 Task: Find connections with filter location Pingliang with filter topic #hr with filter profile language German with filter current company Zepo Commerce Technologies with filter school Guru Nanak Dev University, Amritsar with filter industry Human Resources Services with filter service category Project Management with filter keywords title CEO
Action: Mouse moved to (190, 284)
Screenshot: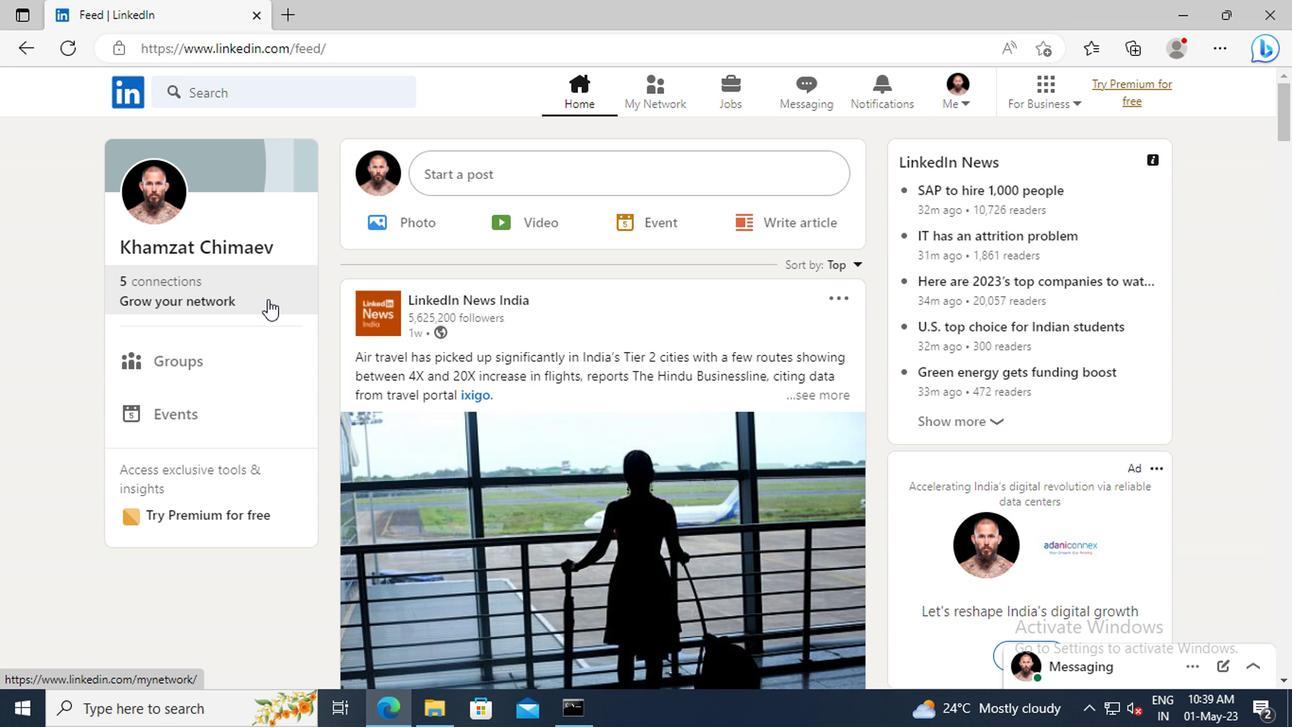 
Action: Mouse pressed left at (190, 284)
Screenshot: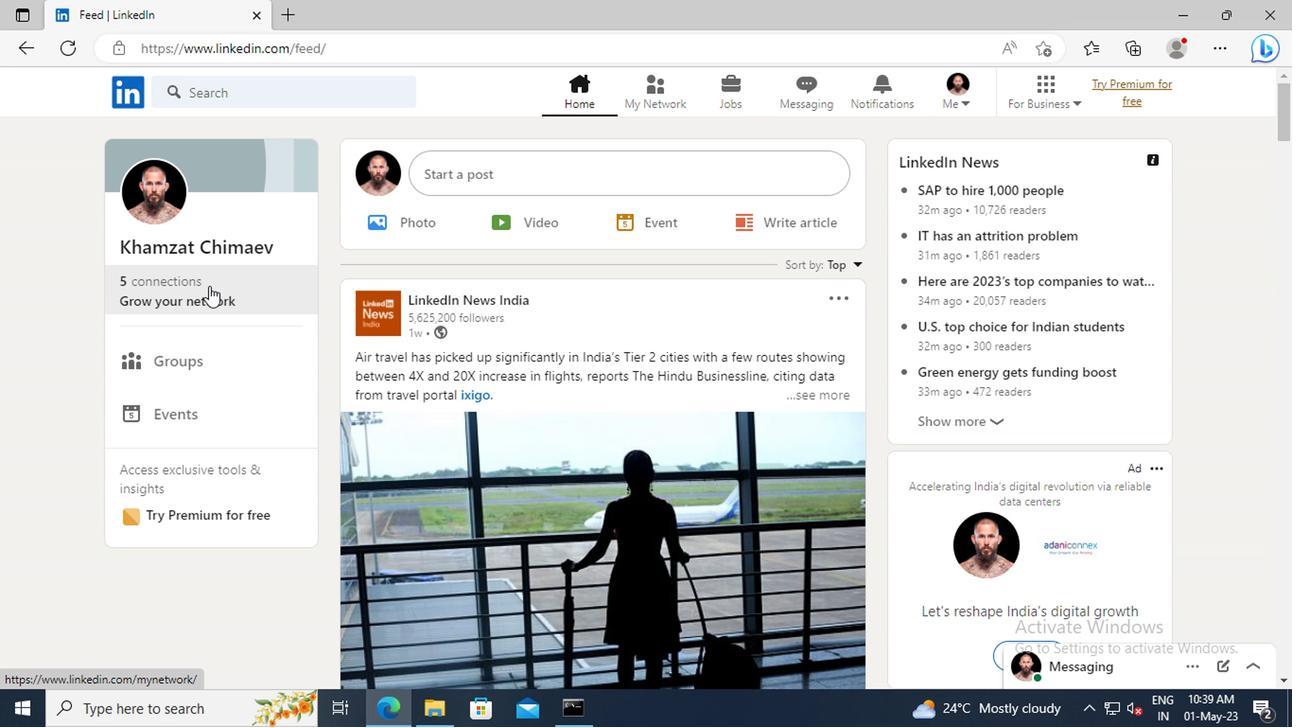 
Action: Mouse moved to (190, 201)
Screenshot: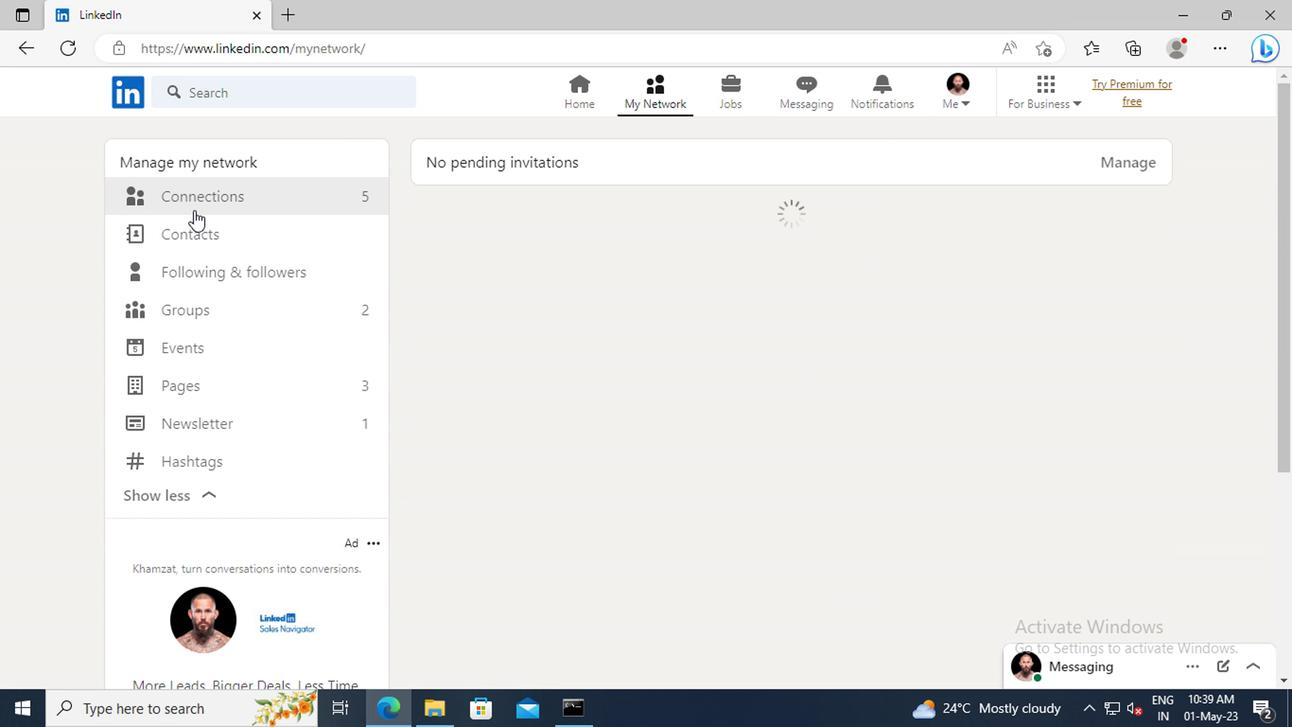 
Action: Mouse pressed left at (190, 201)
Screenshot: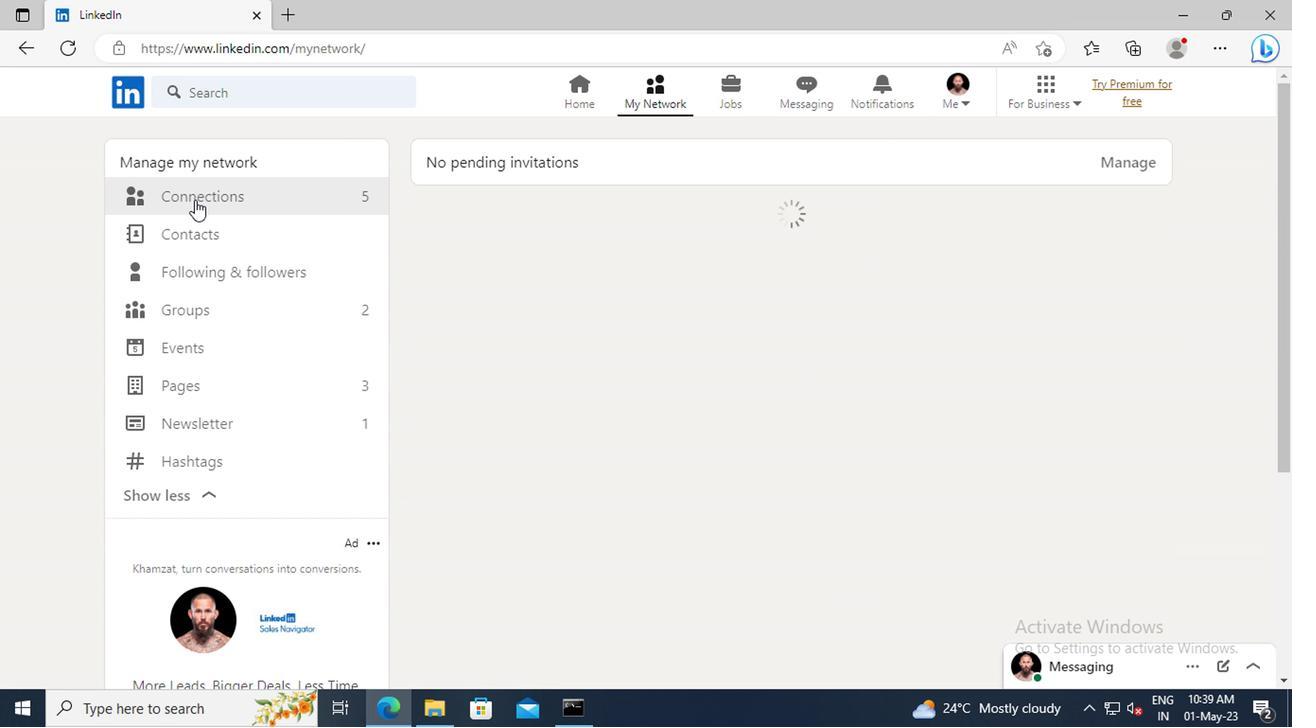 
Action: Mouse moved to (760, 203)
Screenshot: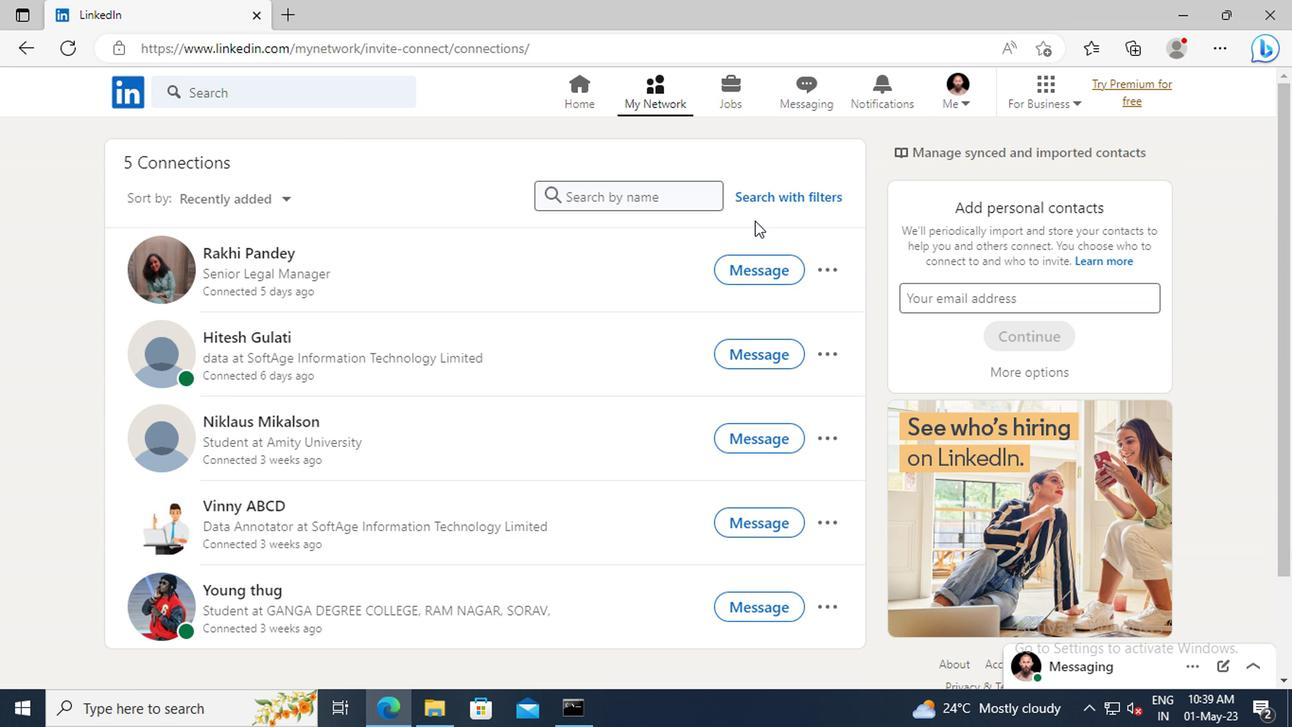 
Action: Mouse pressed left at (760, 203)
Screenshot: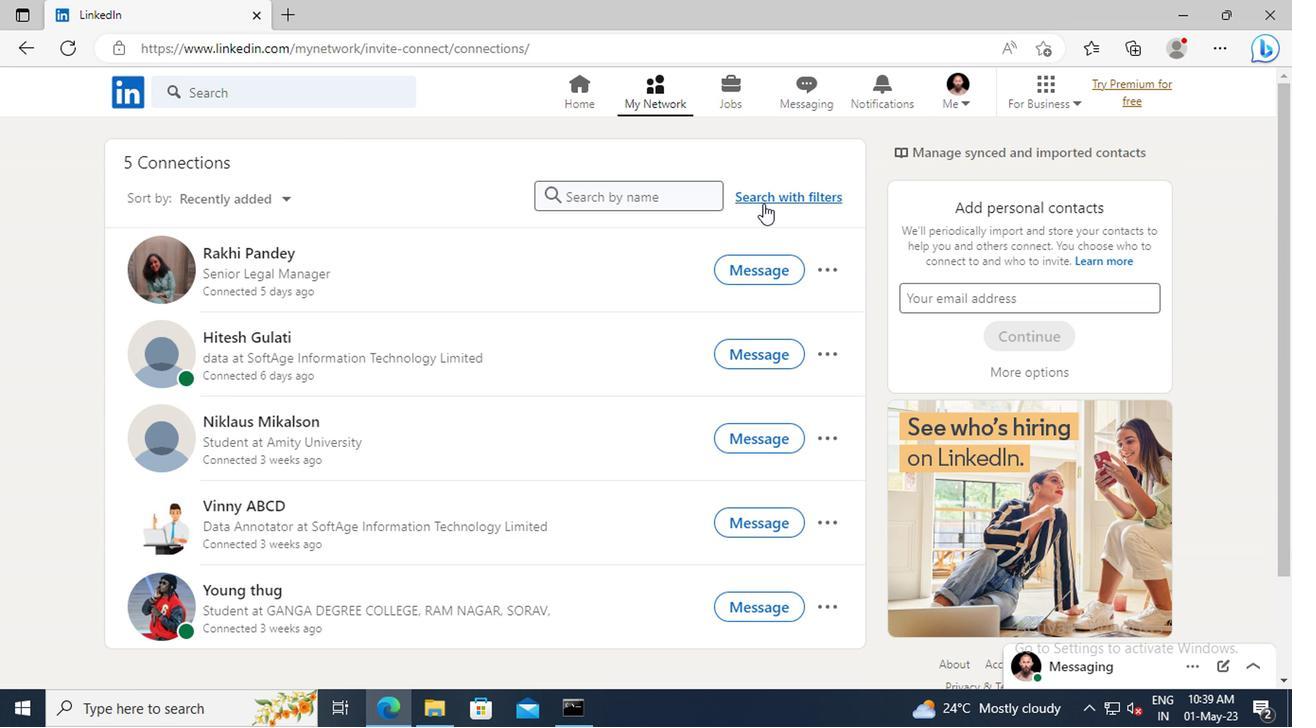 
Action: Mouse moved to (702, 144)
Screenshot: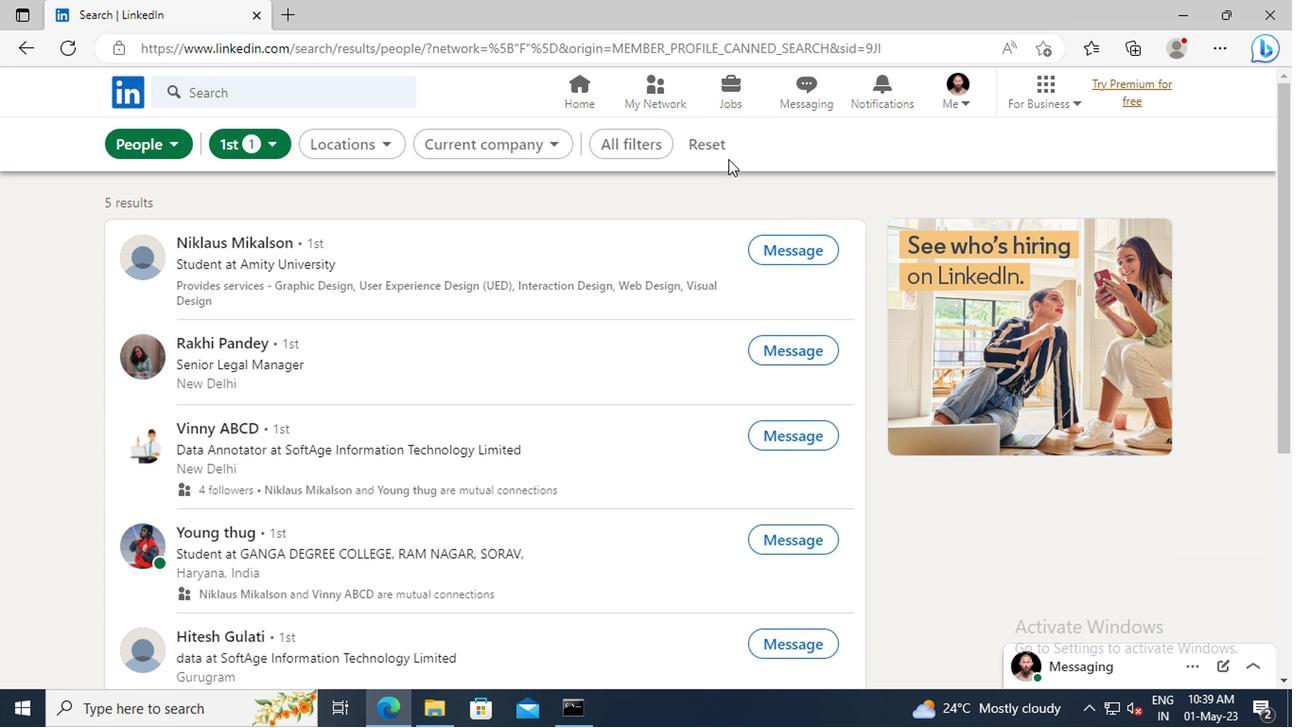 
Action: Mouse pressed left at (702, 144)
Screenshot: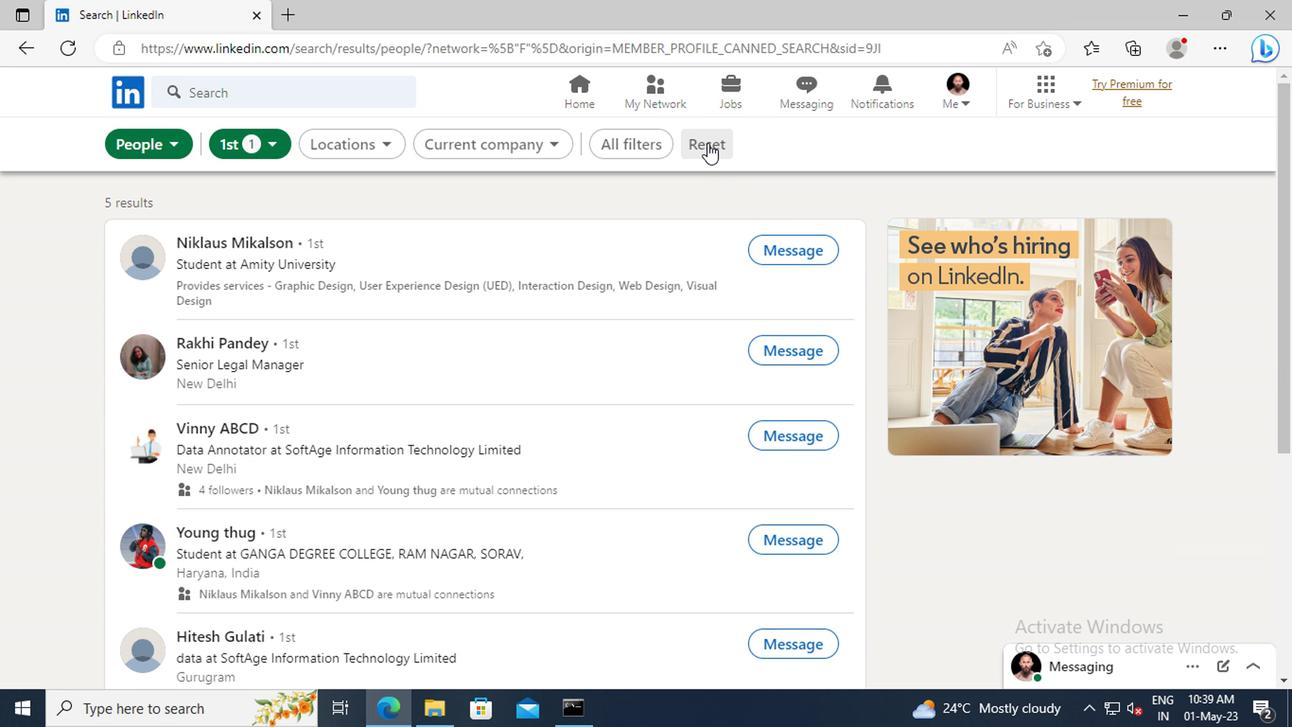 
Action: Mouse moved to (665, 141)
Screenshot: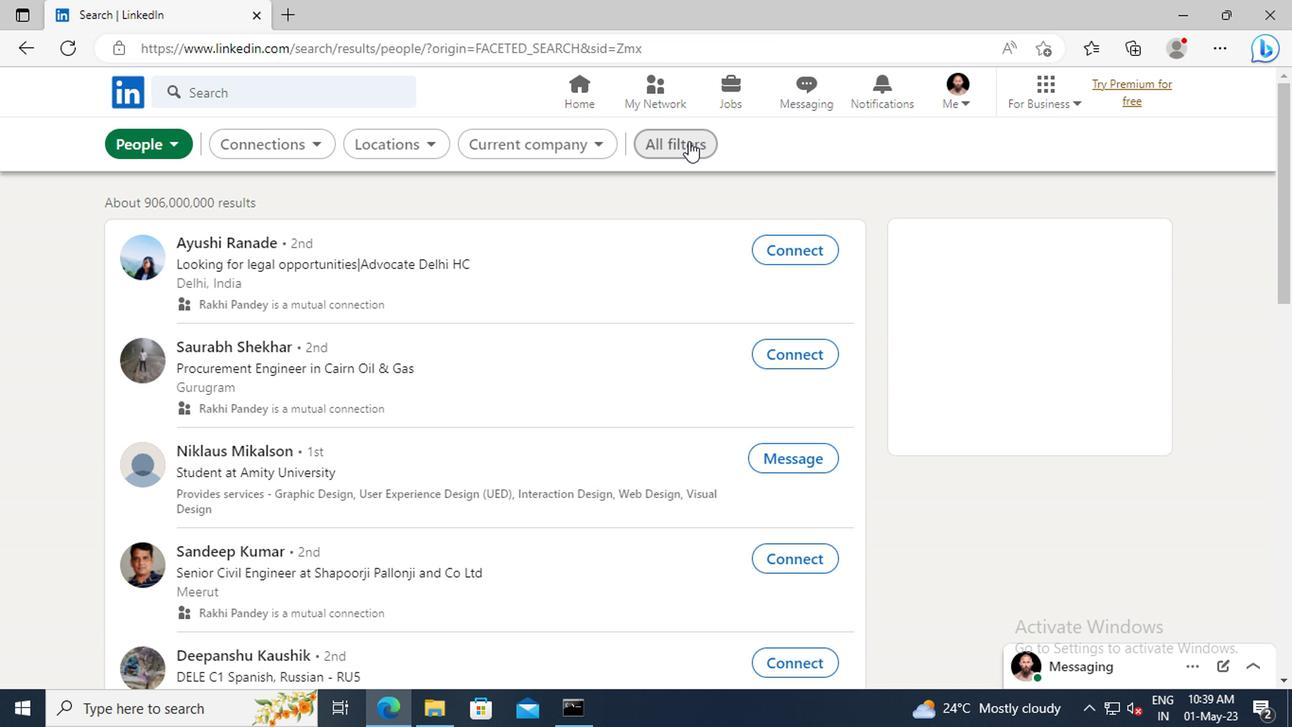 
Action: Mouse pressed left at (665, 141)
Screenshot: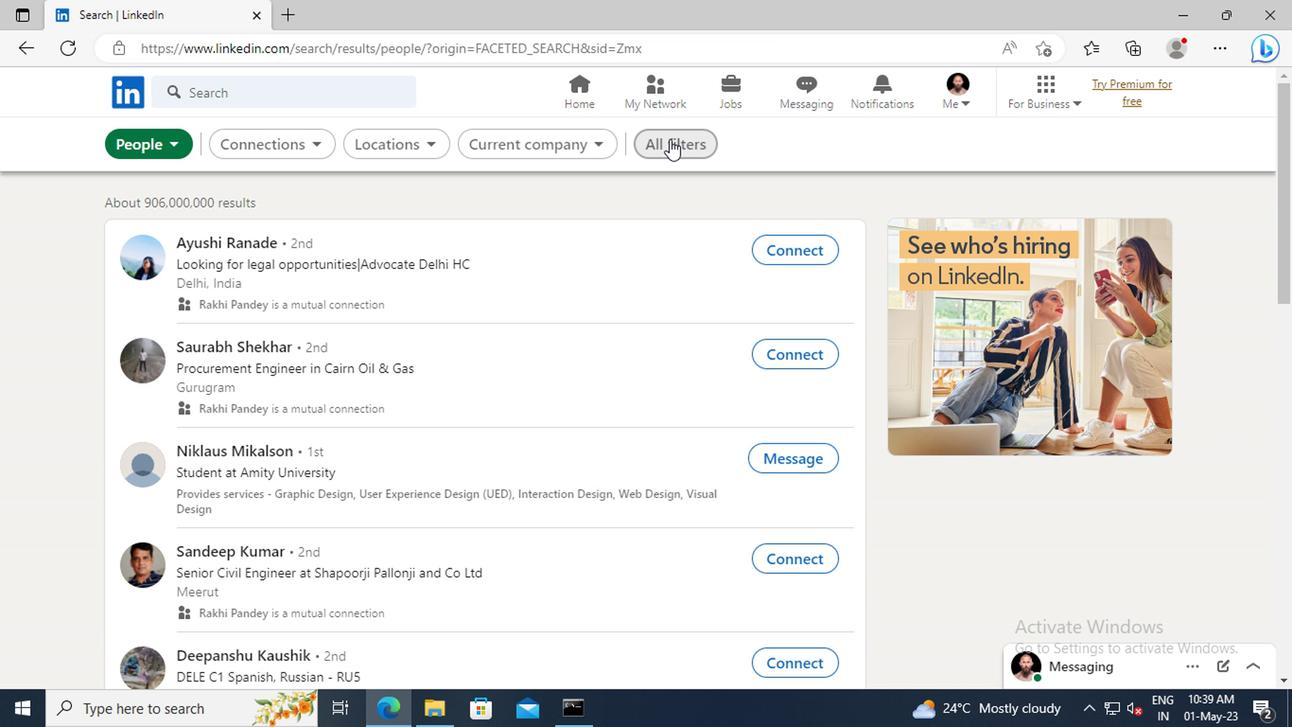 
Action: Mouse moved to (1064, 304)
Screenshot: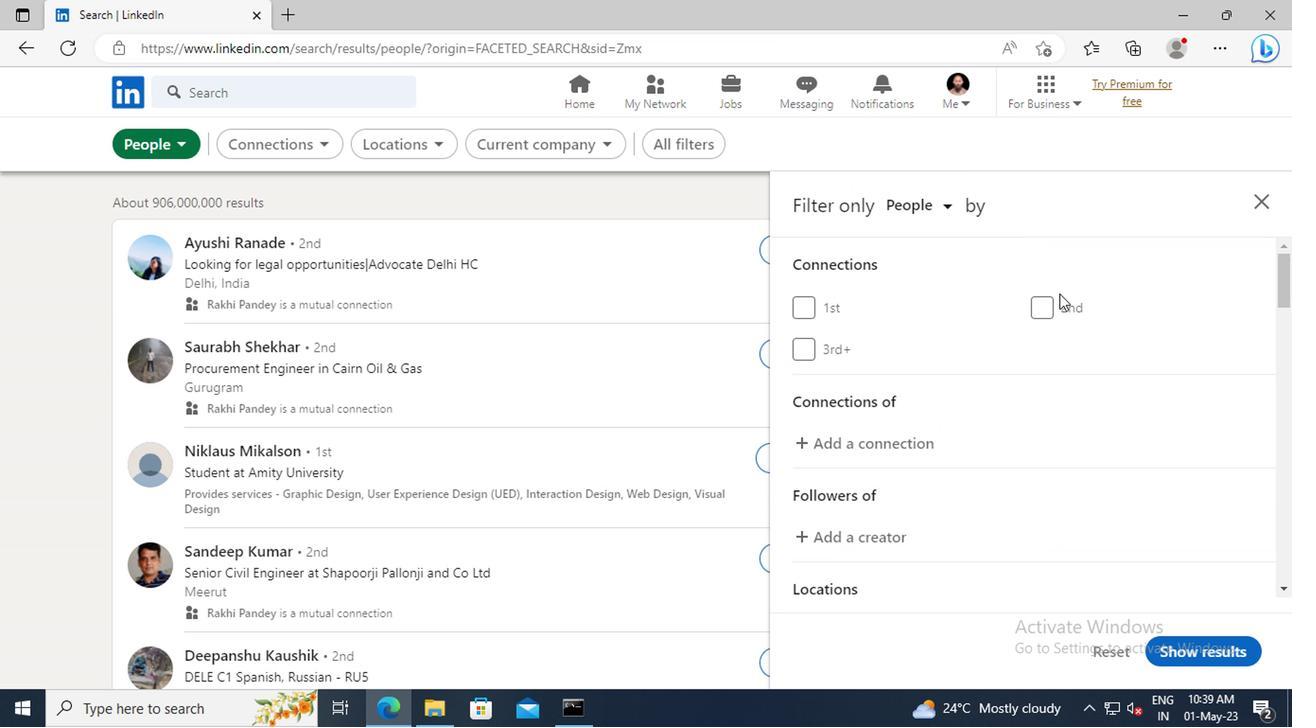 
Action: Mouse scrolled (1064, 303) with delta (0, 0)
Screenshot: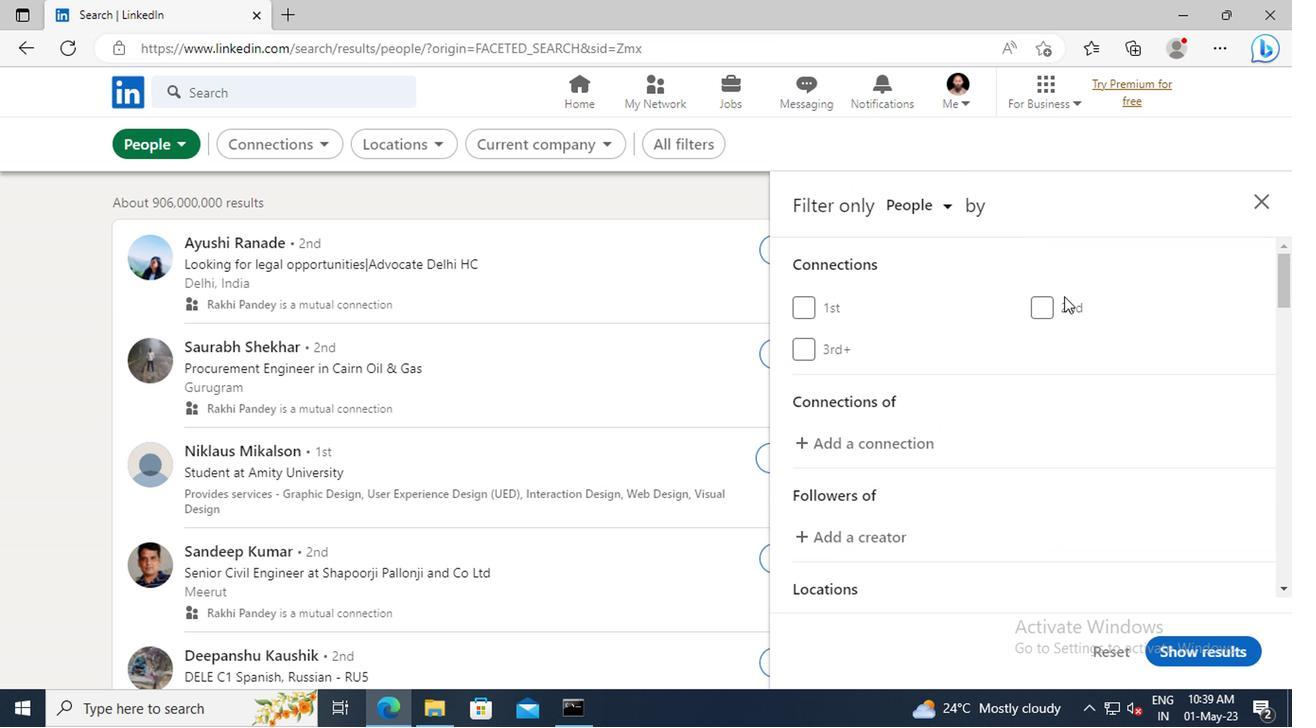 
Action: Mouse scrolled (1064, 303) with delta (0, 0)
Screenshot: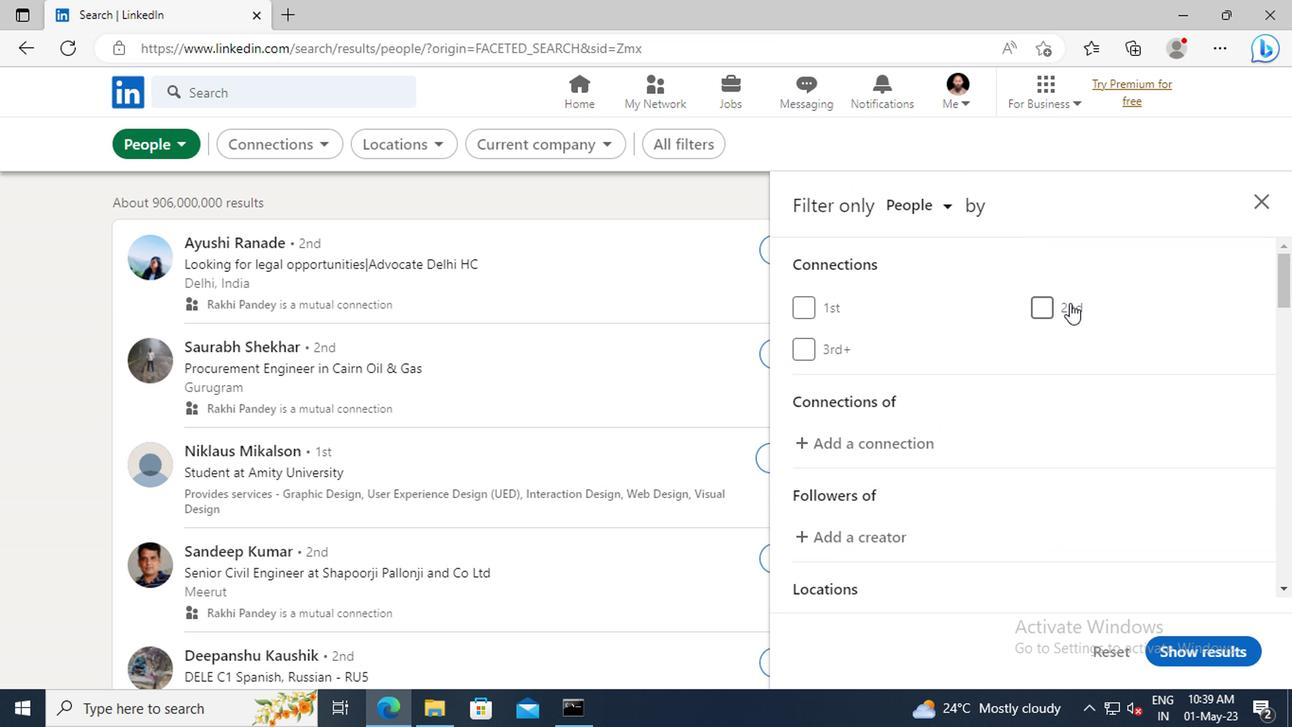 
Action: Mouse scrolled (1064, 303) with delta (0, 0)
Screenshot: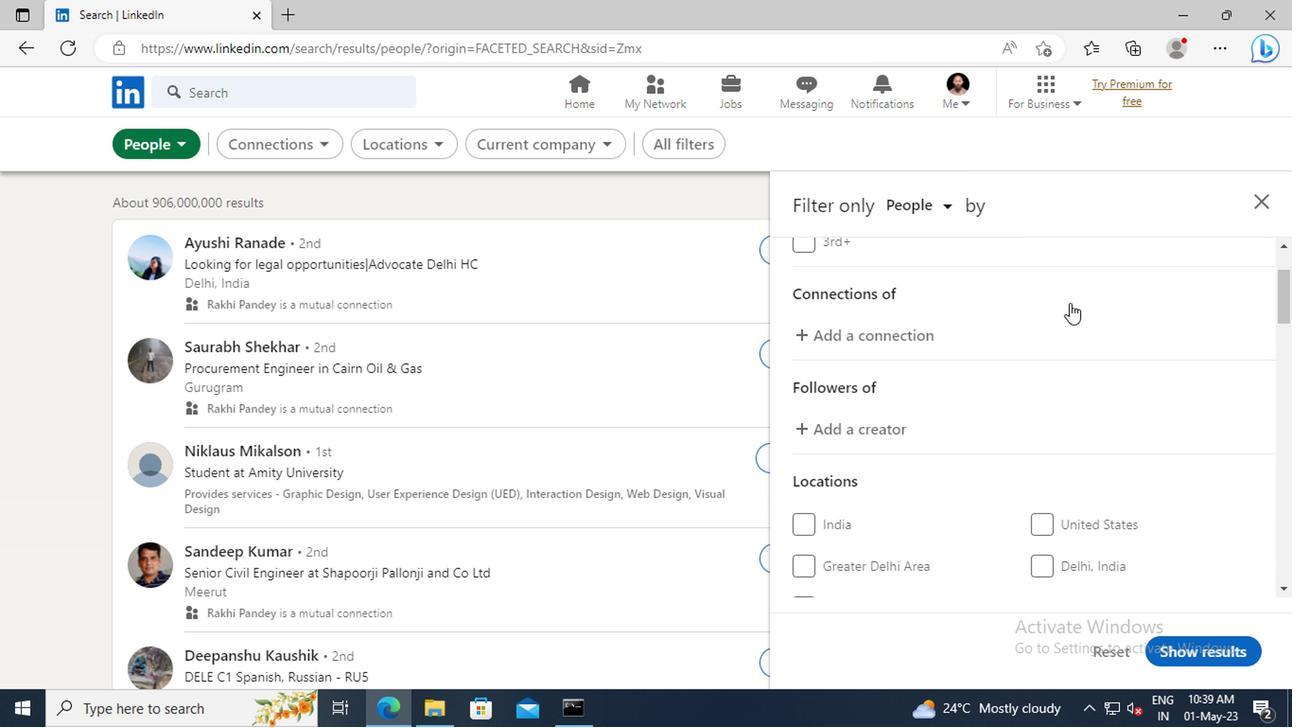 
Action: Mouse scrolled (1064, 303) with delta (0, 0)
Screenshot: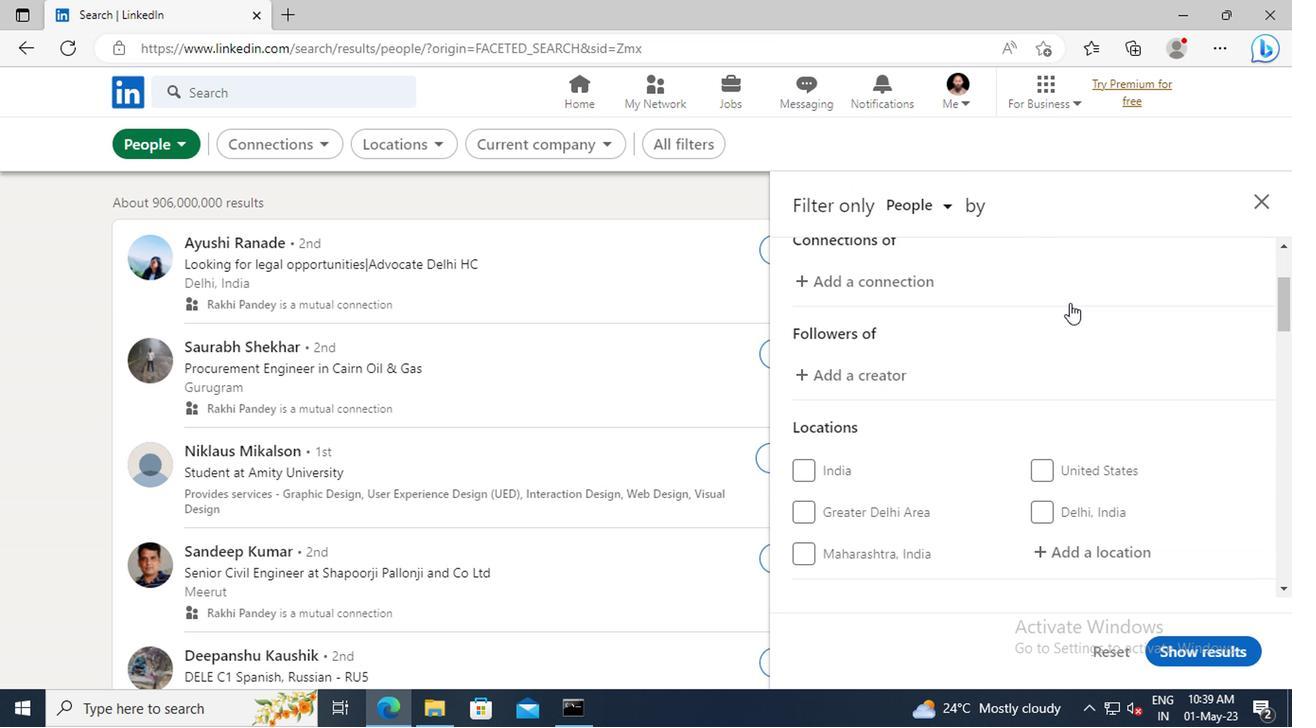 
Action: Mouse scrolled (1064, 303) with delta (0, 0)
Screenshot: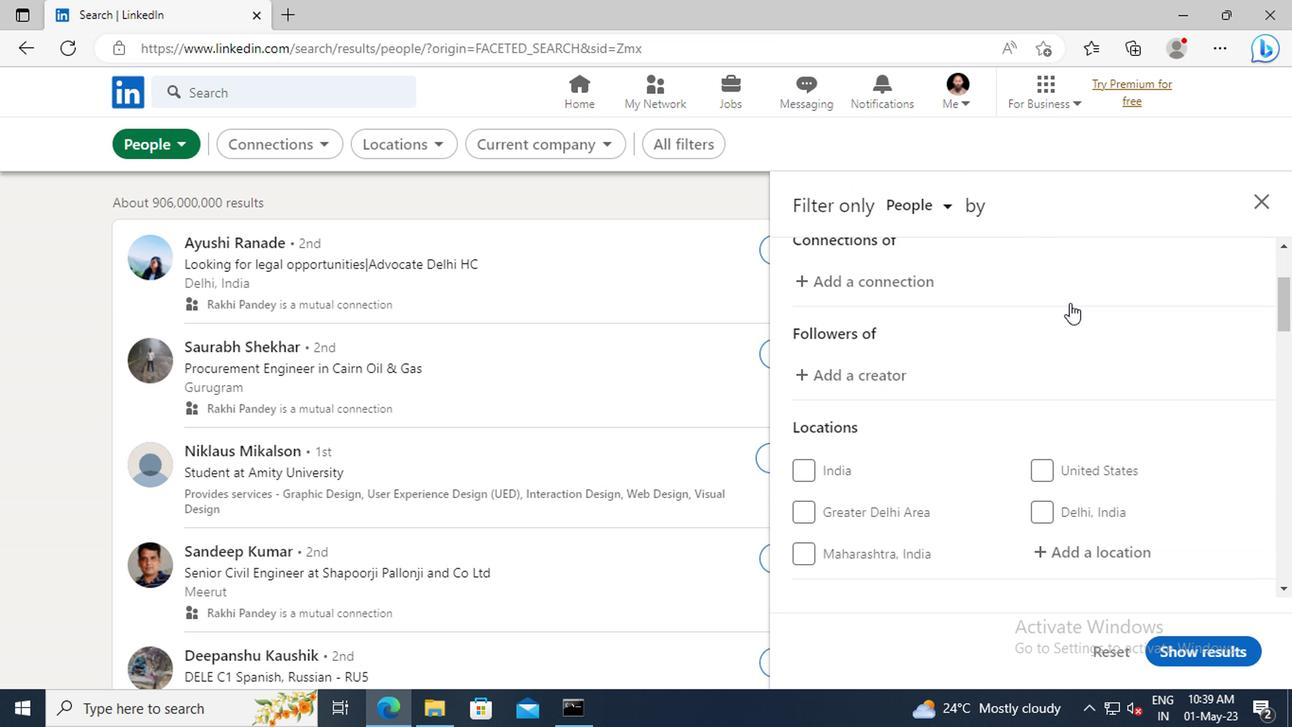 
Action: Mouse scrolled (1064, 303) with delta (0, 0)
Screenshot: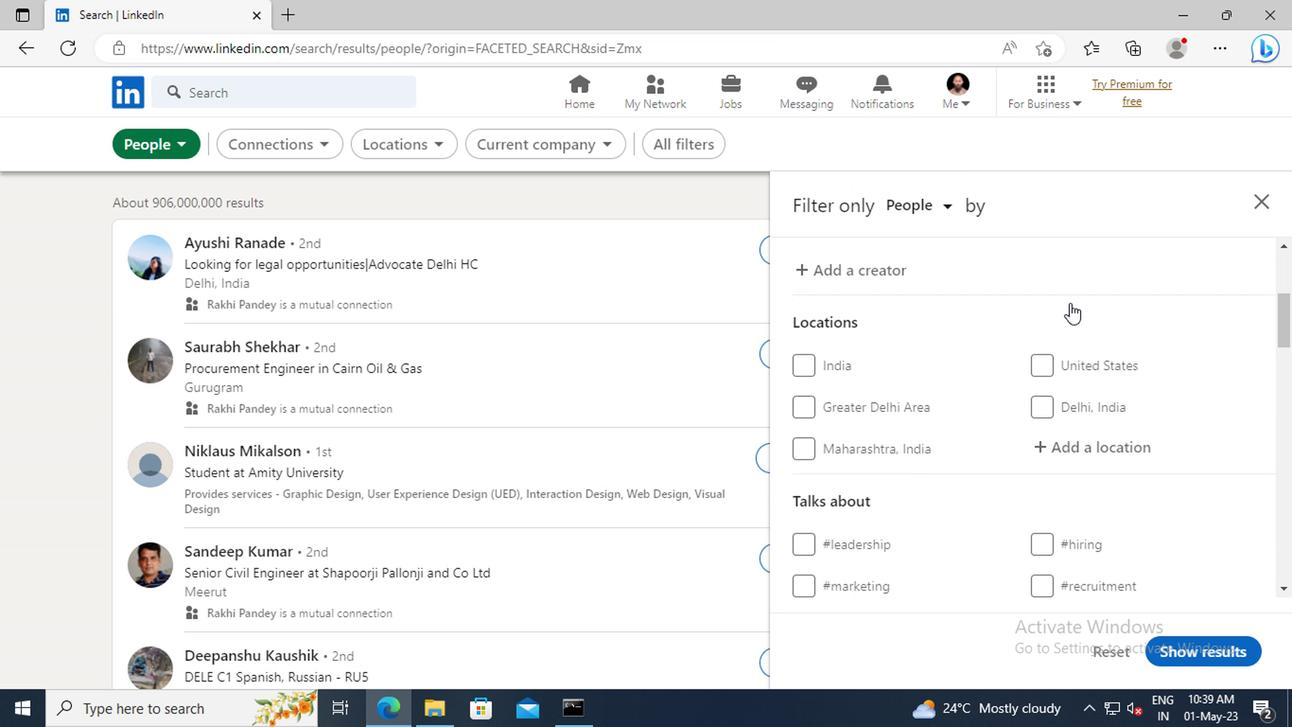 
Action: Mouse moved to (1064, 387)
Screenshot: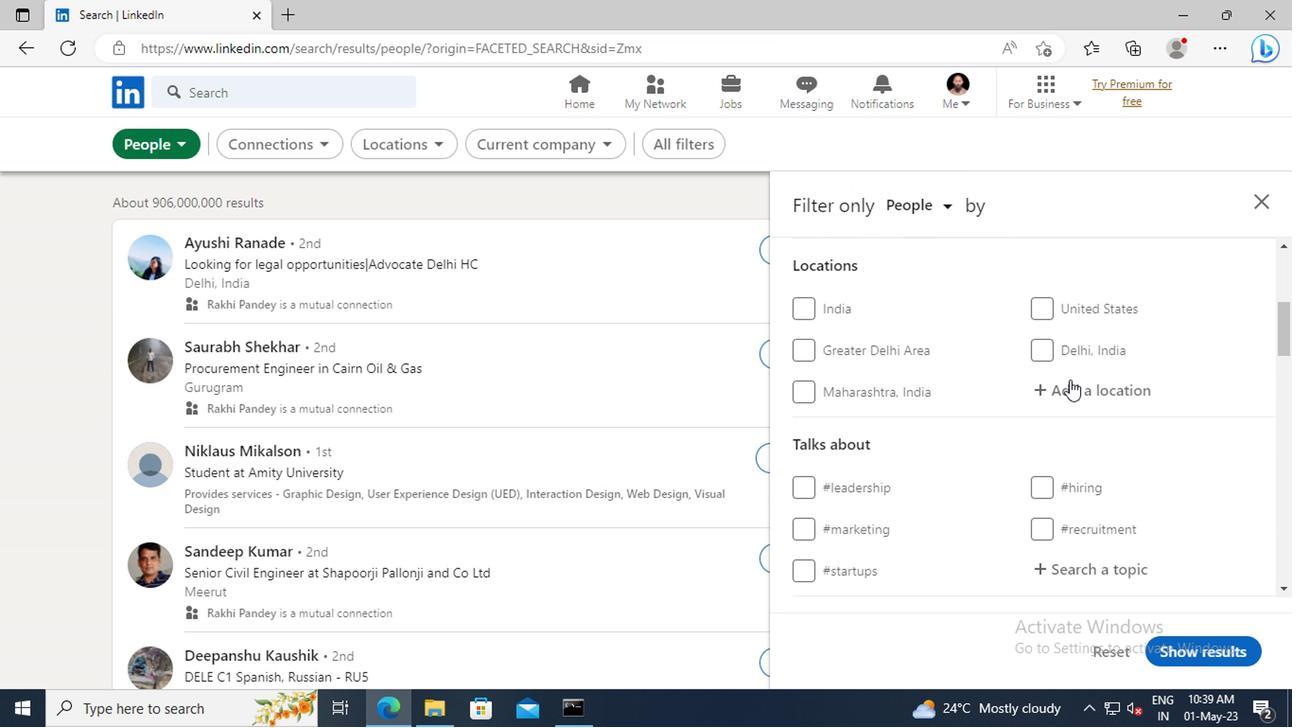 
Action: Mouse pressed left at (1064, 387)
Screenshot: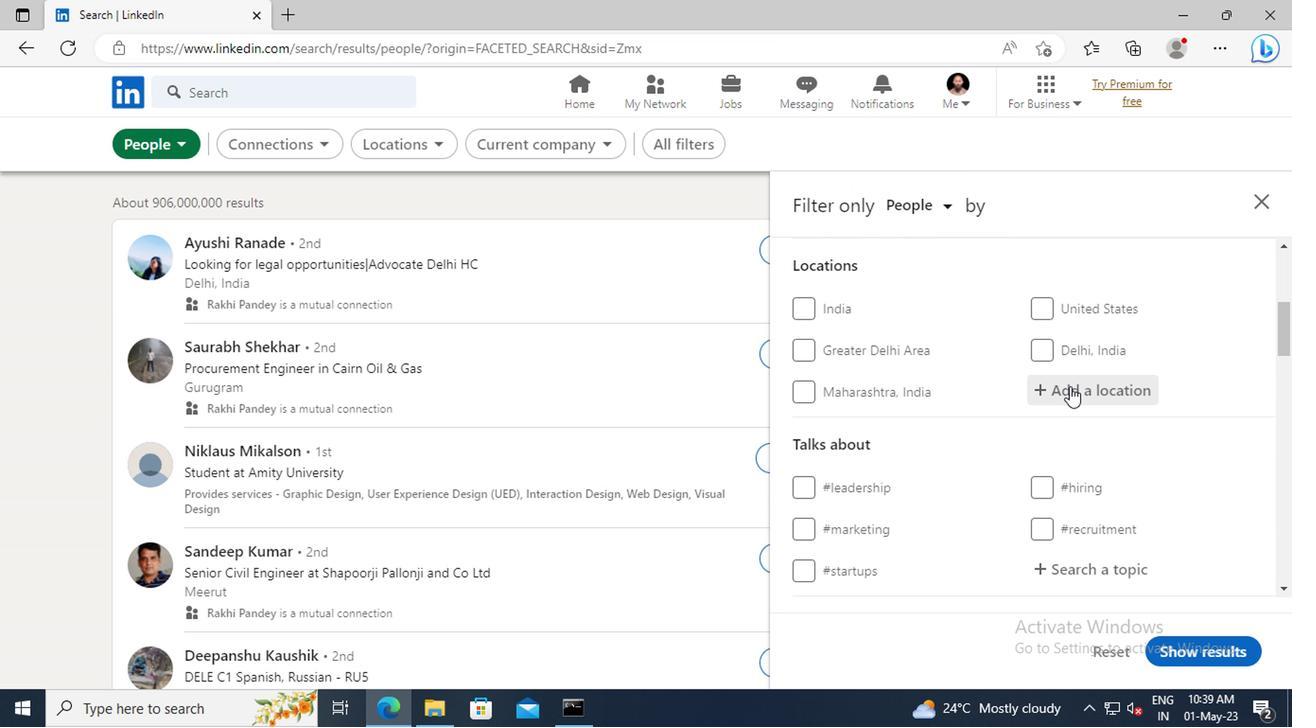 
Action: Key pressed <Key.shift>PINGLIANG
Screenshot: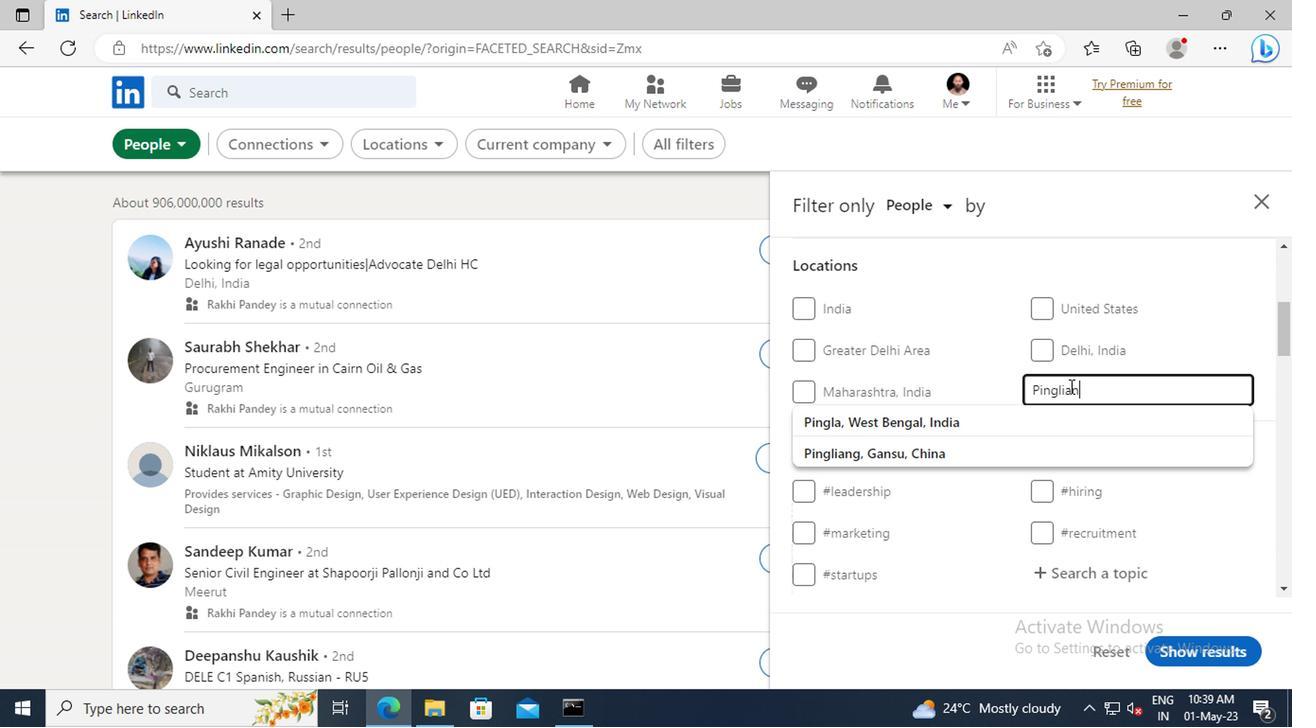 
Action: Mouse moved to (1061, 420)
Screenshot: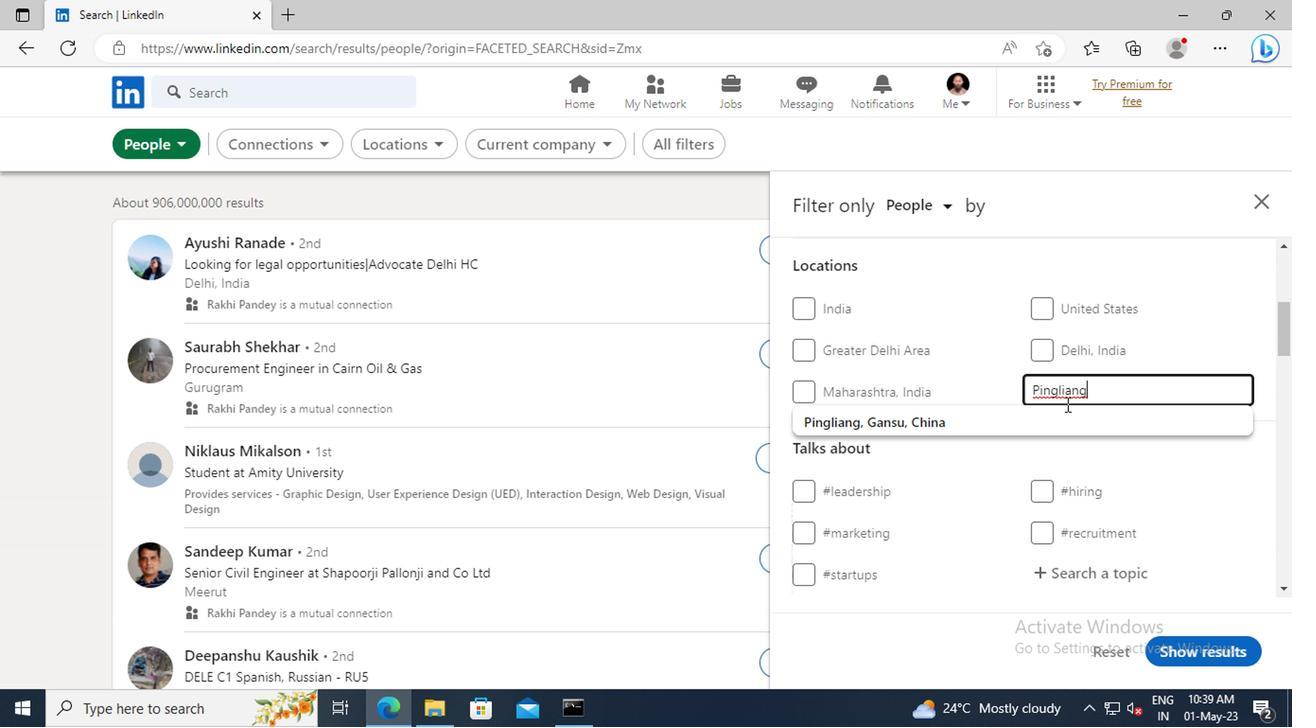 
Action: Mouse pressed left at (1061, 420)
Screenshot: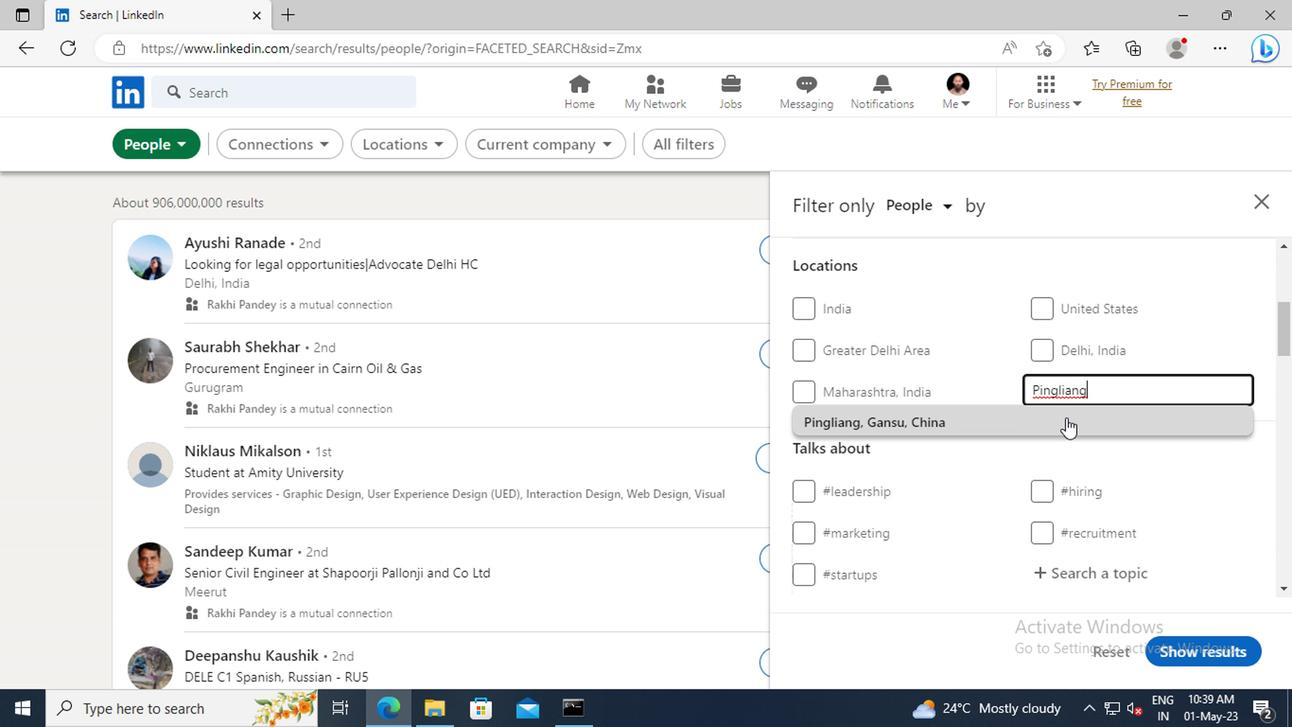 
Action: Mouse scrolled (1061, 419) with delta (0, 0)
Screenshot: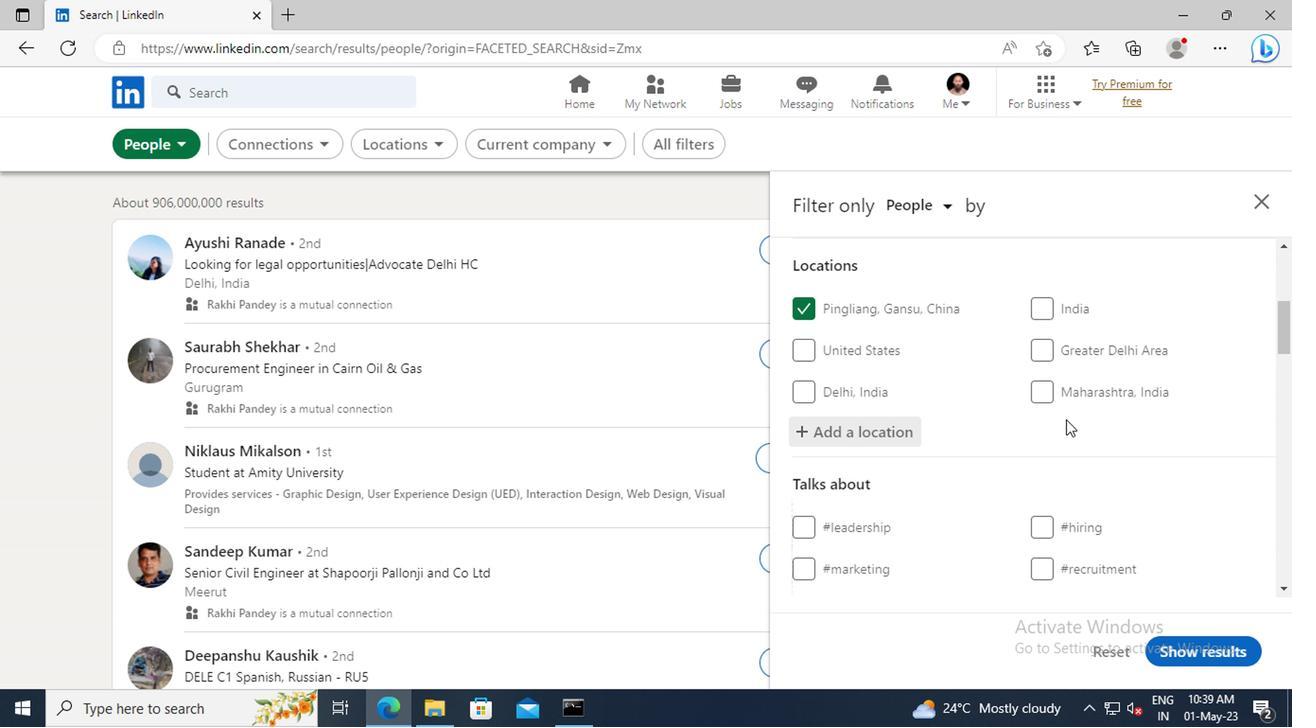 
Action: Mouse scrolled (1061, 419) with delta (0, 0)
Screenshot: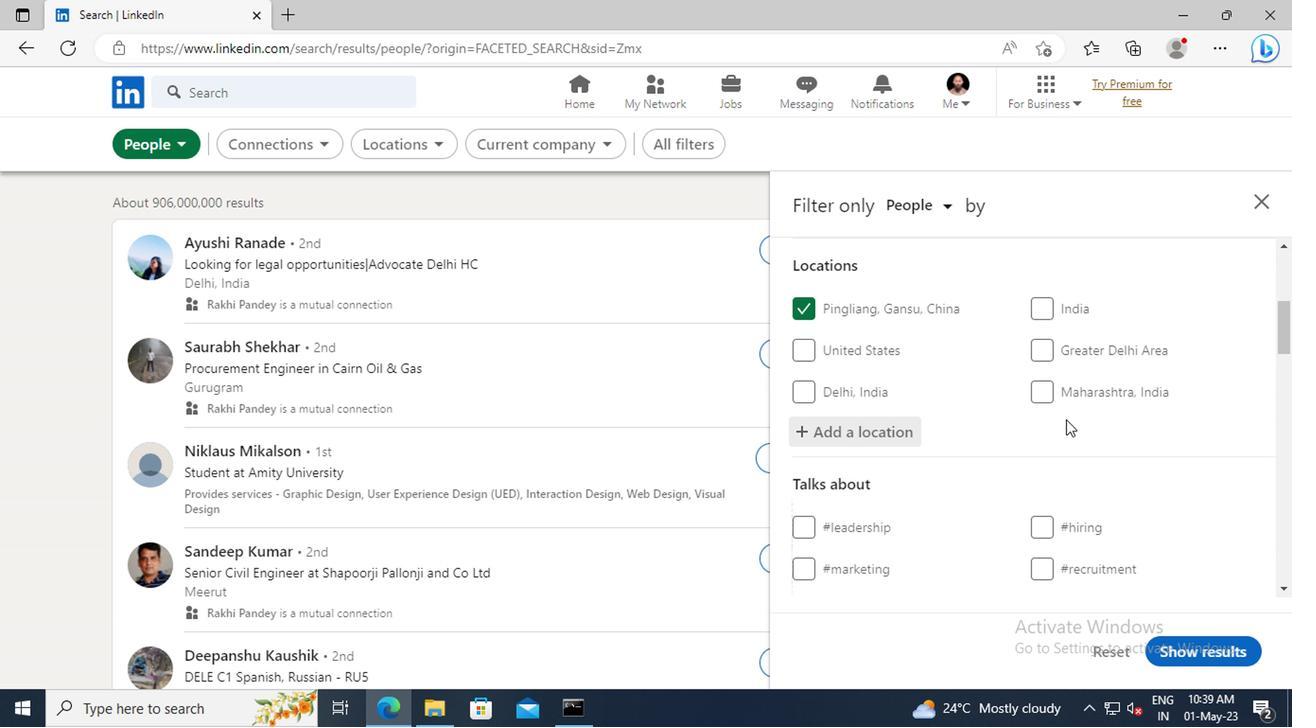 
Action: Mouse scrolled (1061, 419) with delta (0, 0)
Screenshot: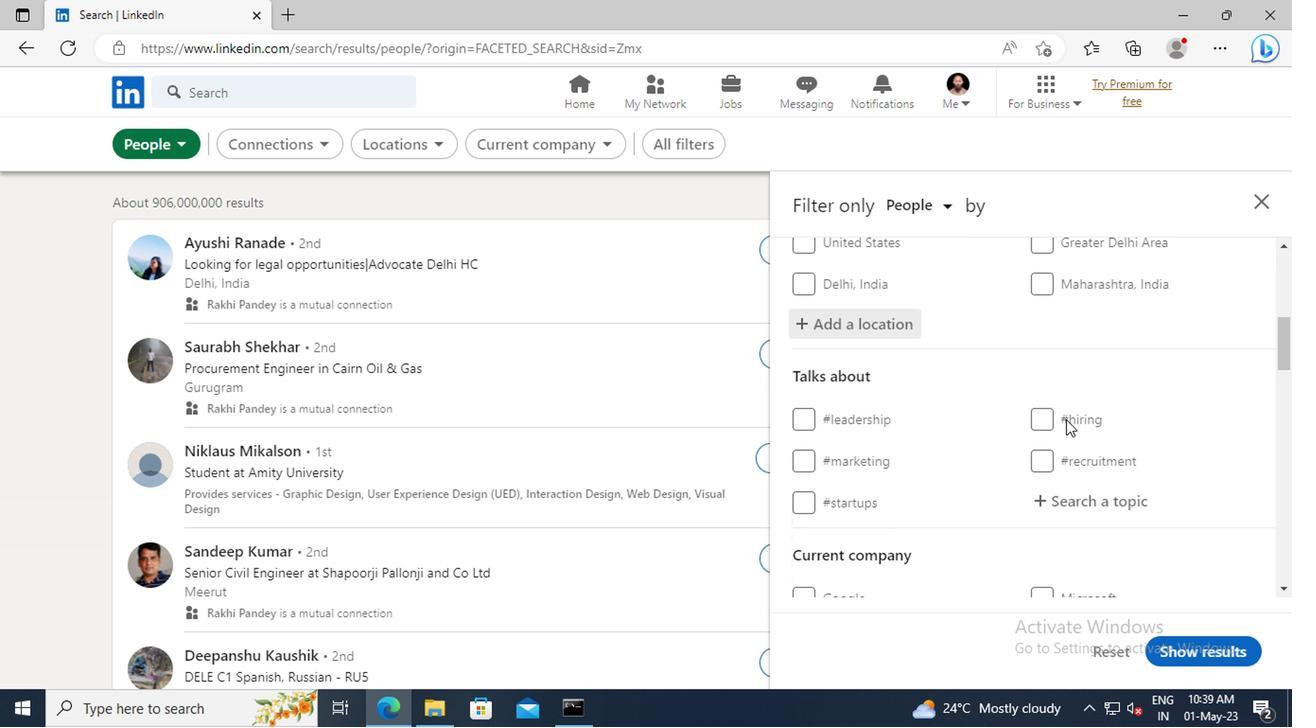
Action: Mouse moved to (1066, 443)
Screenshot: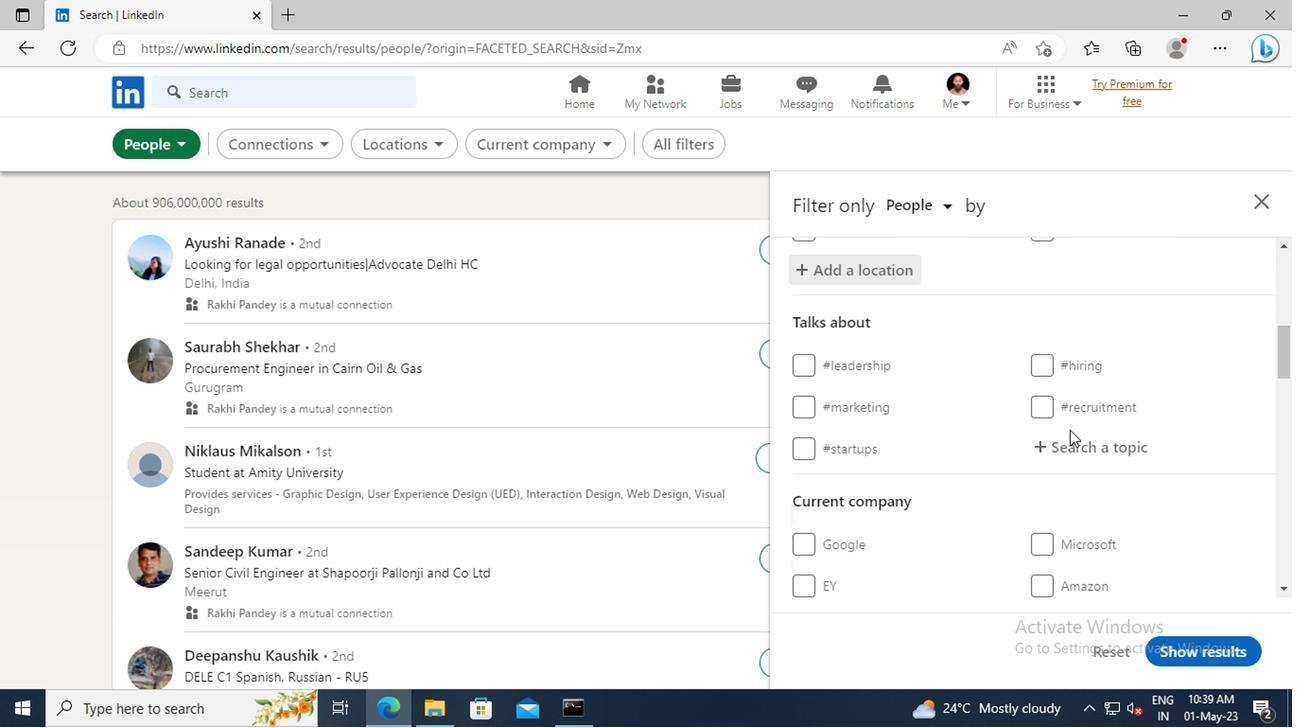 
Action: Mouse pressed left at (1066, 443)
Screenshot: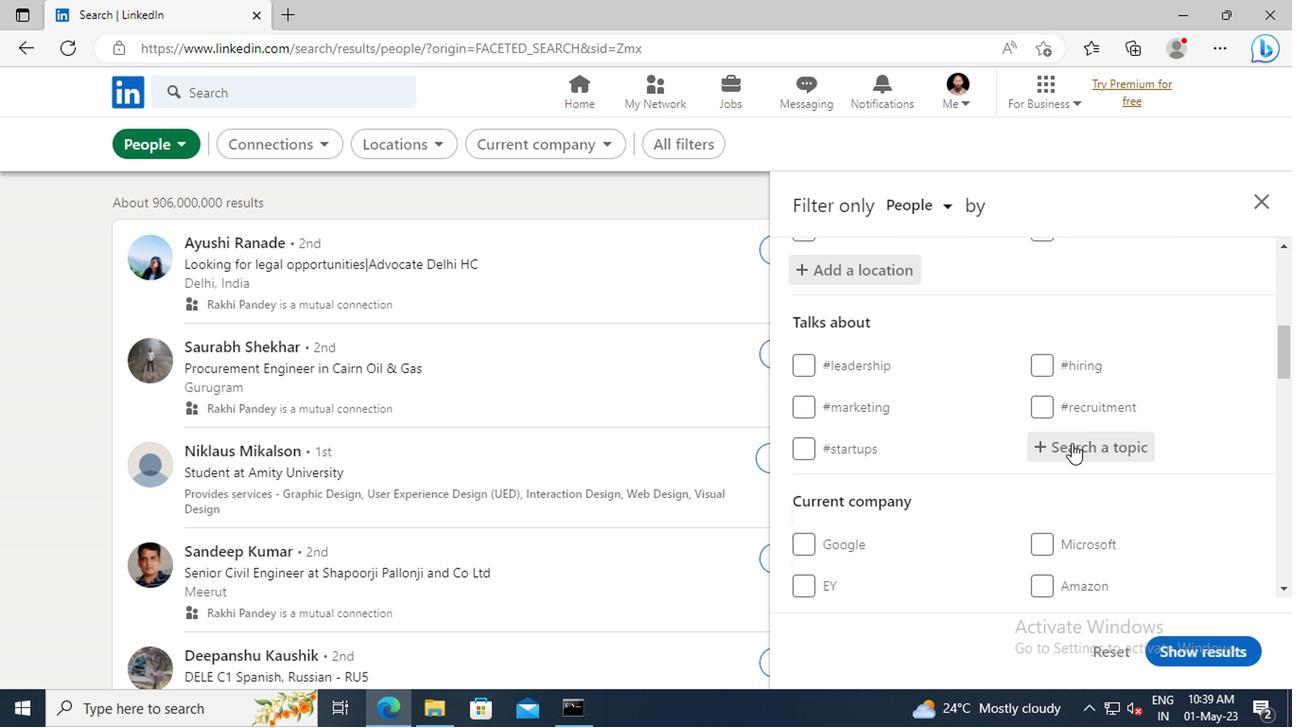 
Action: Key pressed HR
Screenshot: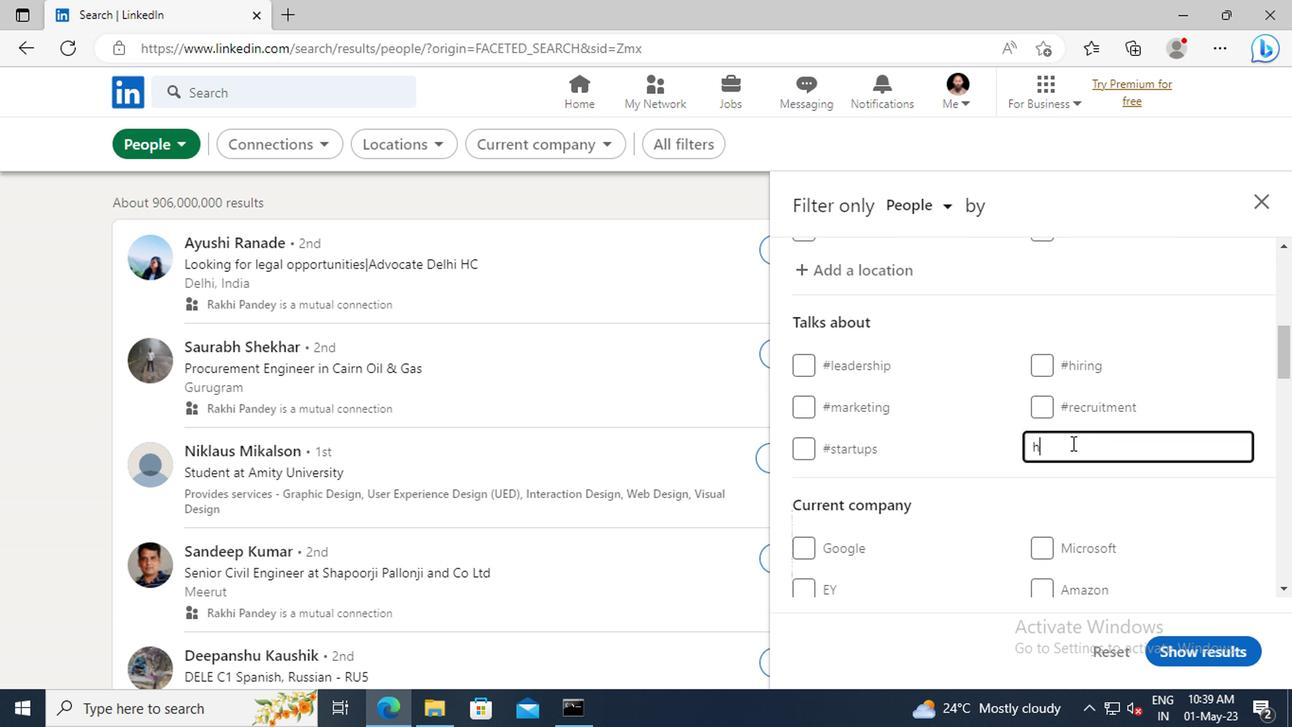 
Action: Mouse moved to (1064, 473)
Screenshot: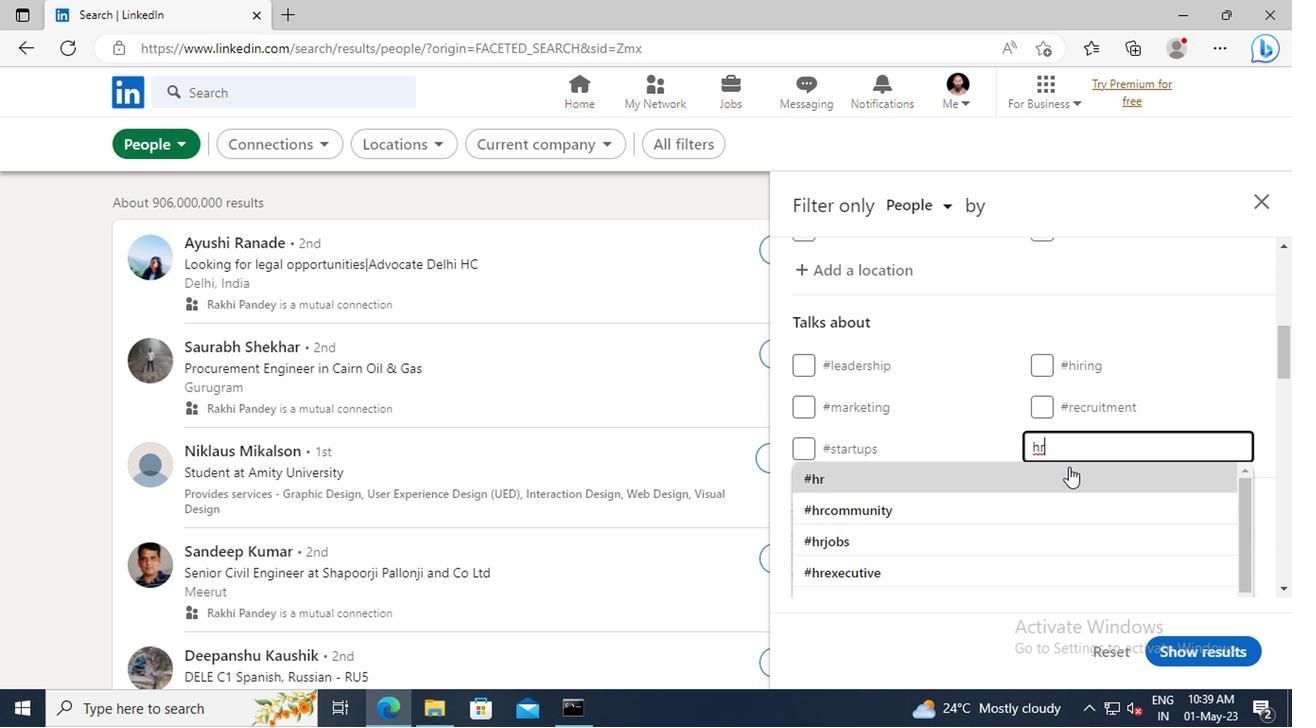 
Action: Mouse pressed left at (1064, 473)
Screenshot: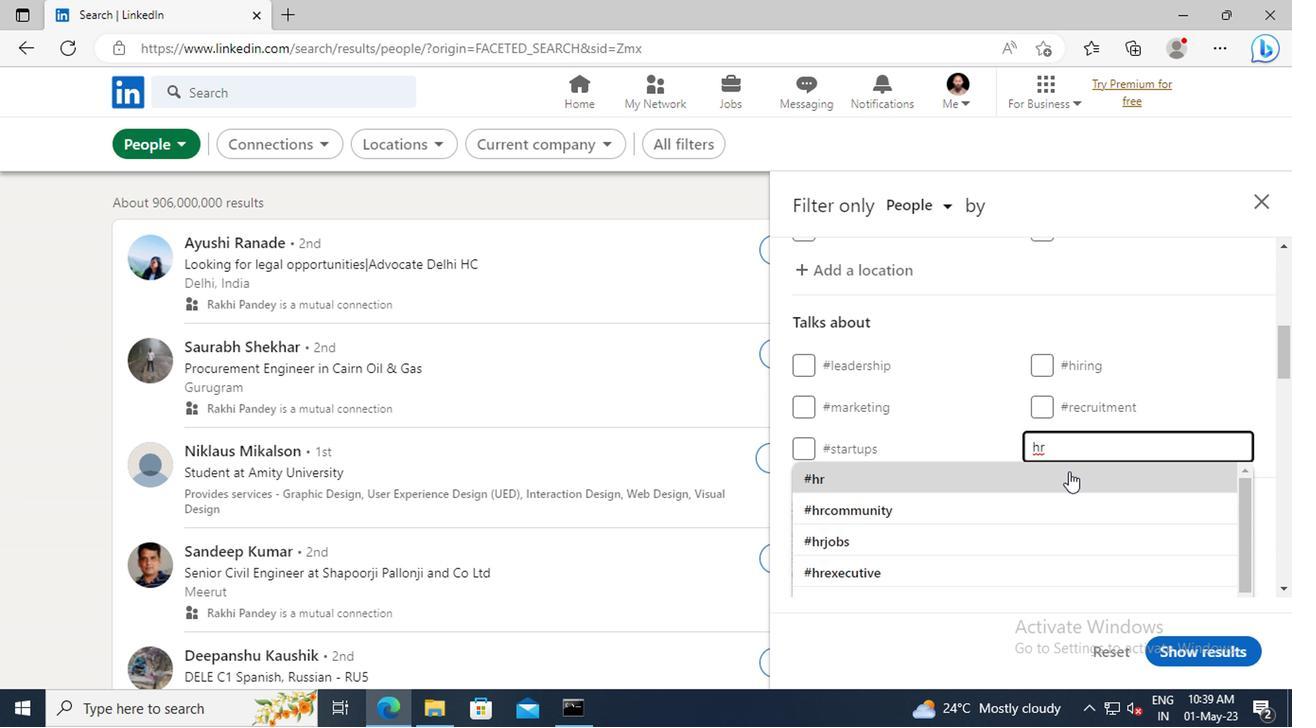
Action: Mouse scrolled (1064, 471) with delta (0, -1)
Screenshot: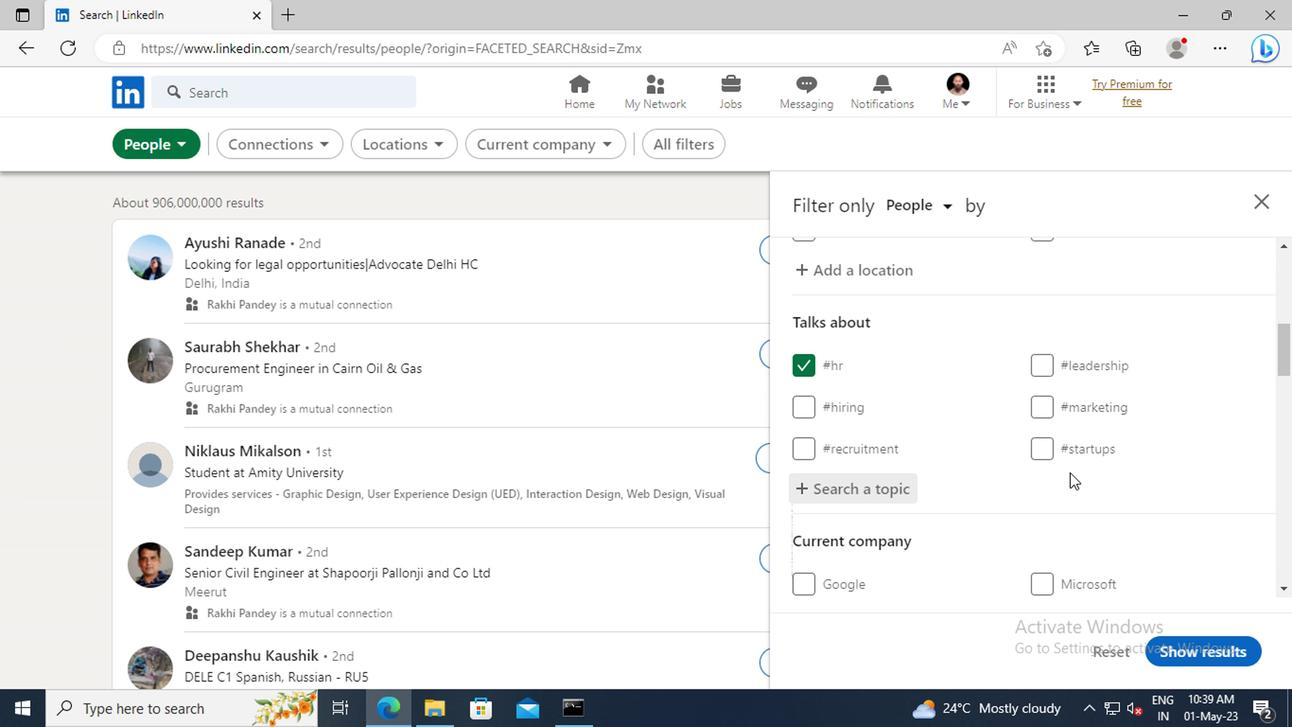 
Action: Mouse scrolled (1064, 471) with delta (0, -1)
Screenshot: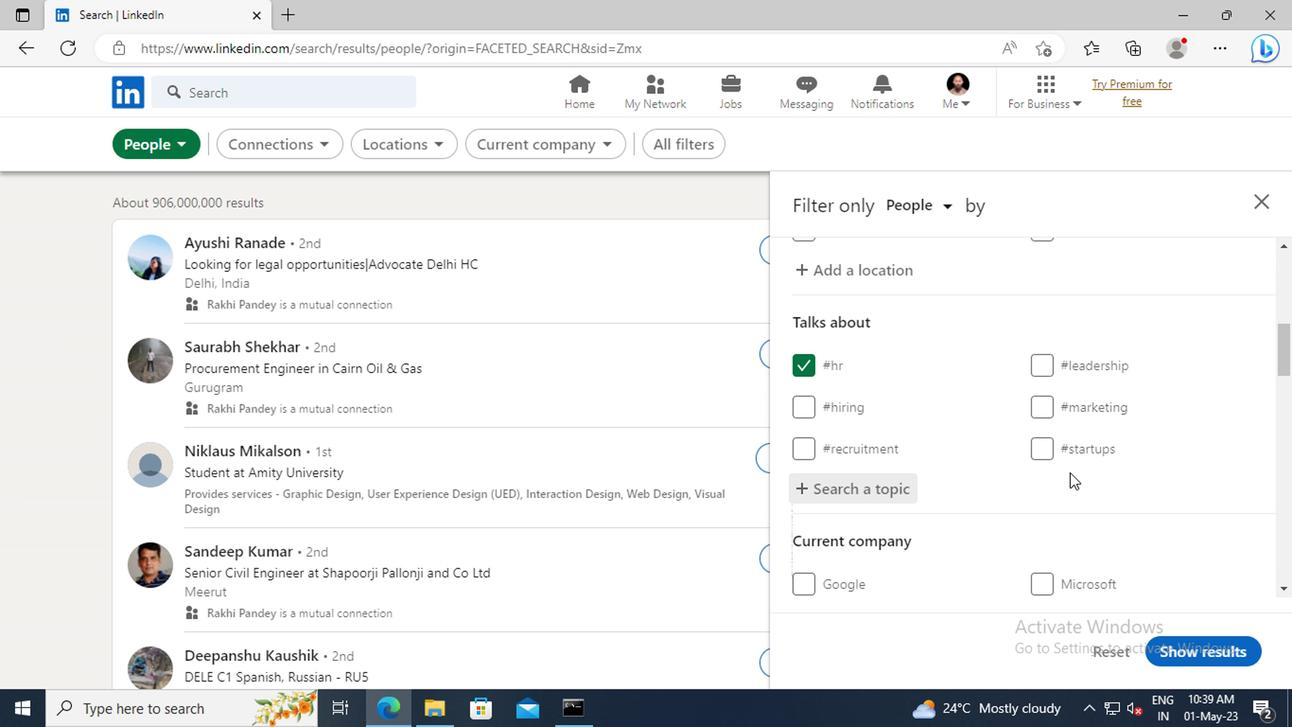 
Action: Mouse scrolled (1064, 471) with delta (0, -1)
Screenshot: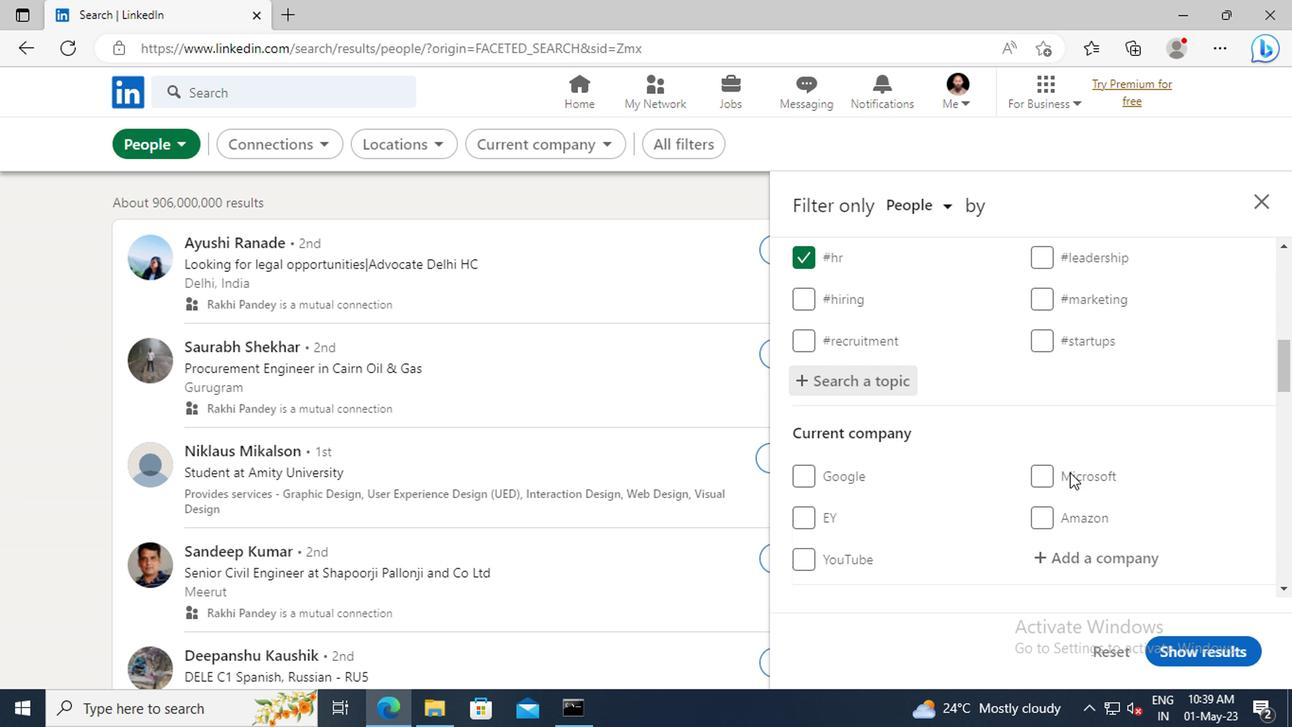 
Action: Mouse scrolled (1064, 471) with delta (0, -1)
Screenshot: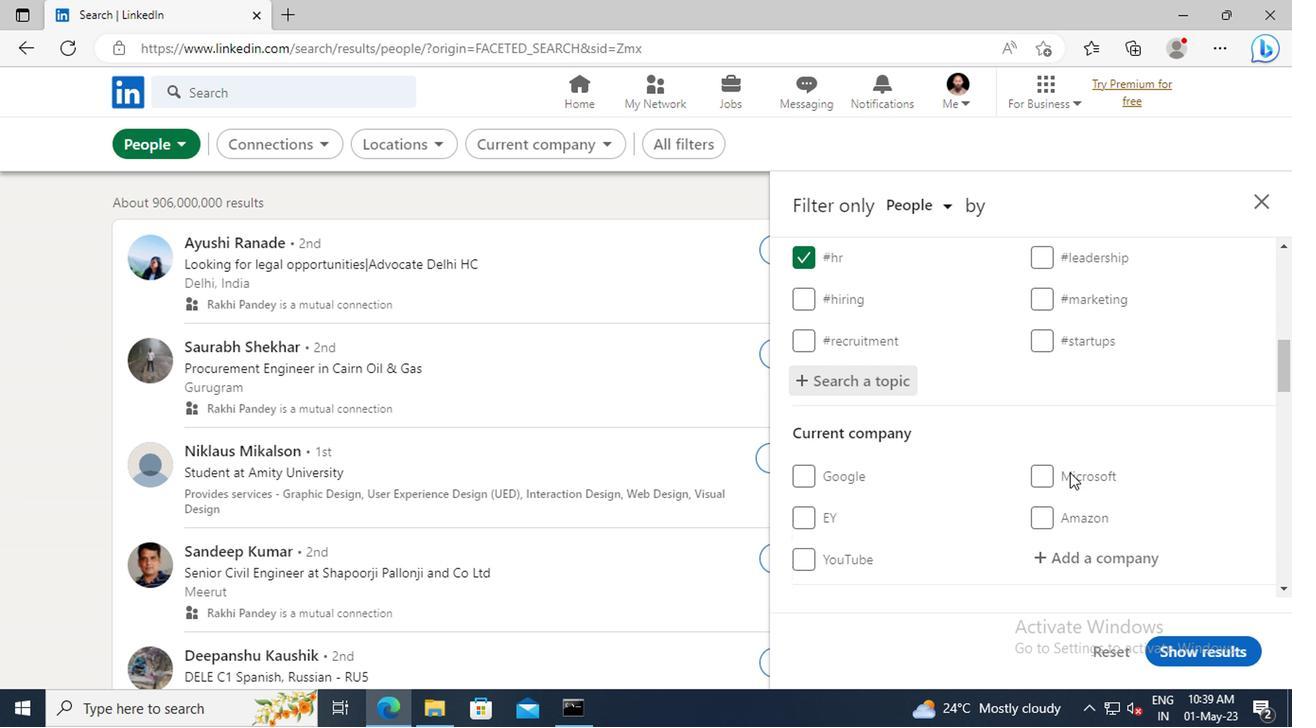 
Action: Mouse scrolled (1064, 471) with delta (0, -1)
Screenshot: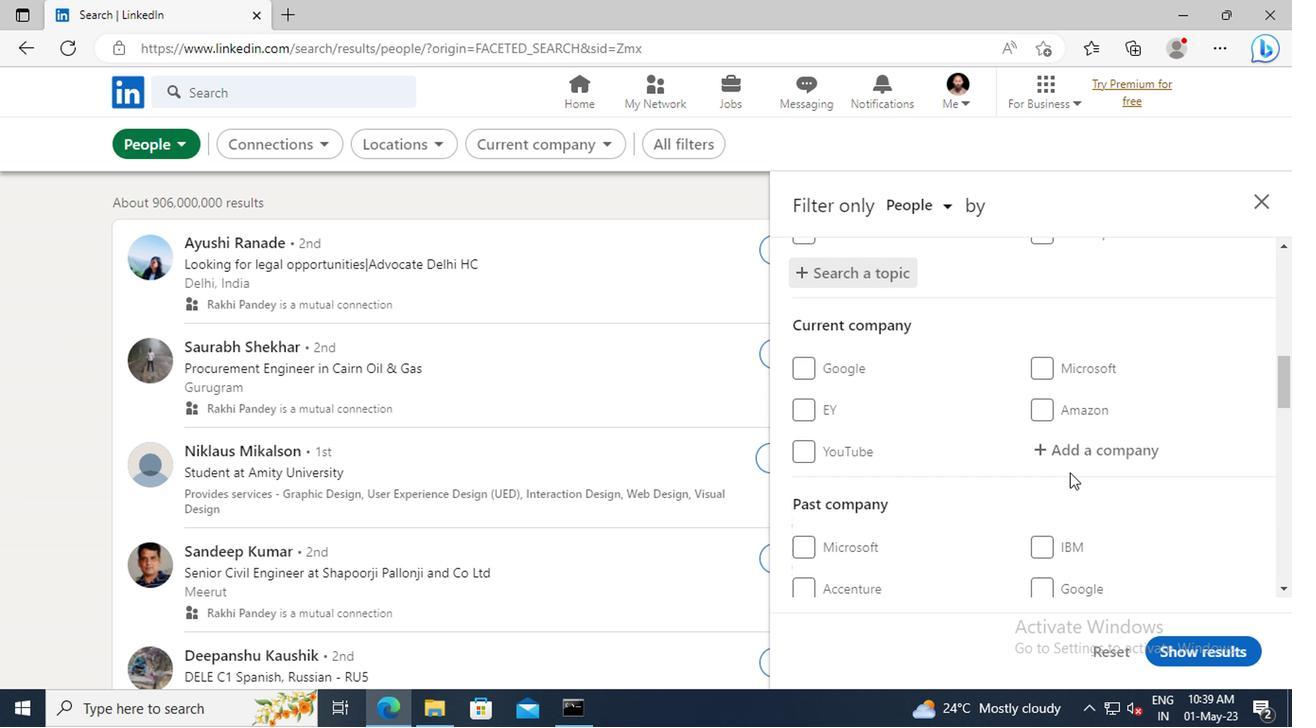 
Action: Mouse scrolled (1064, 471) with delta (0, -1)
Screenshot: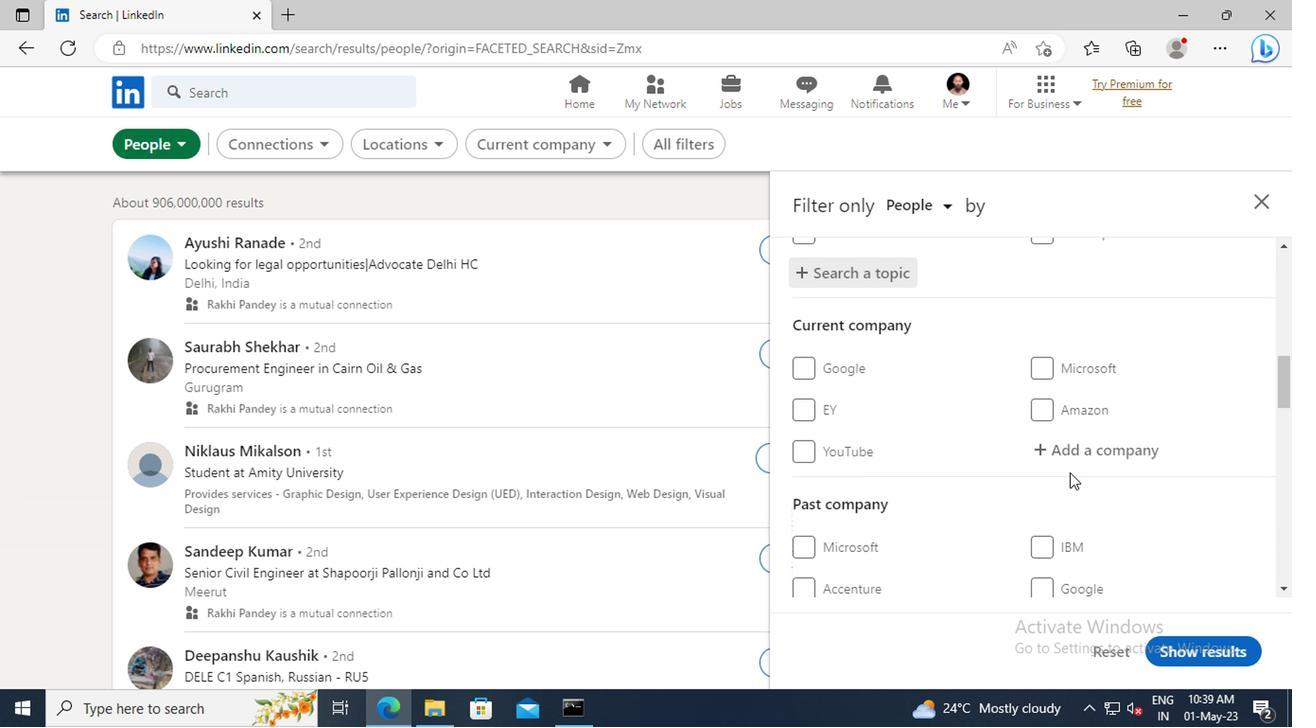 
Action: Mouse scrolled (1064, 471) with delta (0, -1)
Screenshot: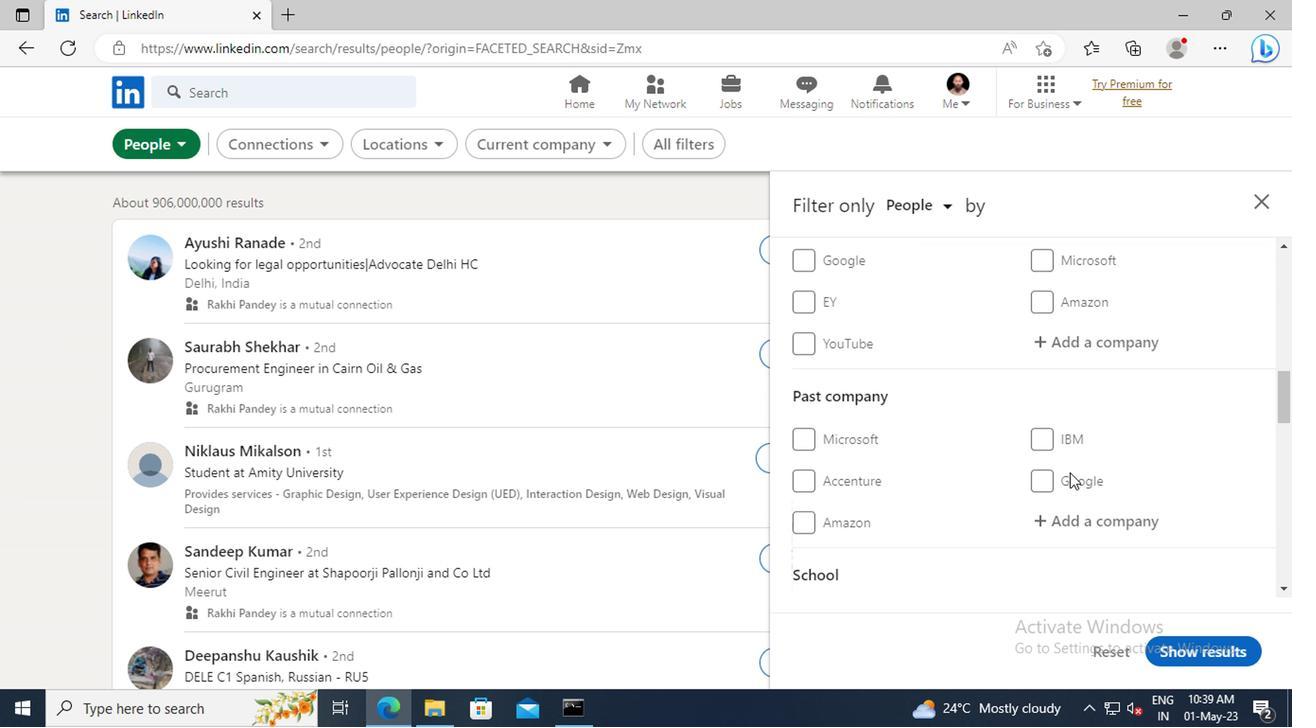 
Action: Mouse scrolled (1064, 471) with delta (0, -1)
Screenshot: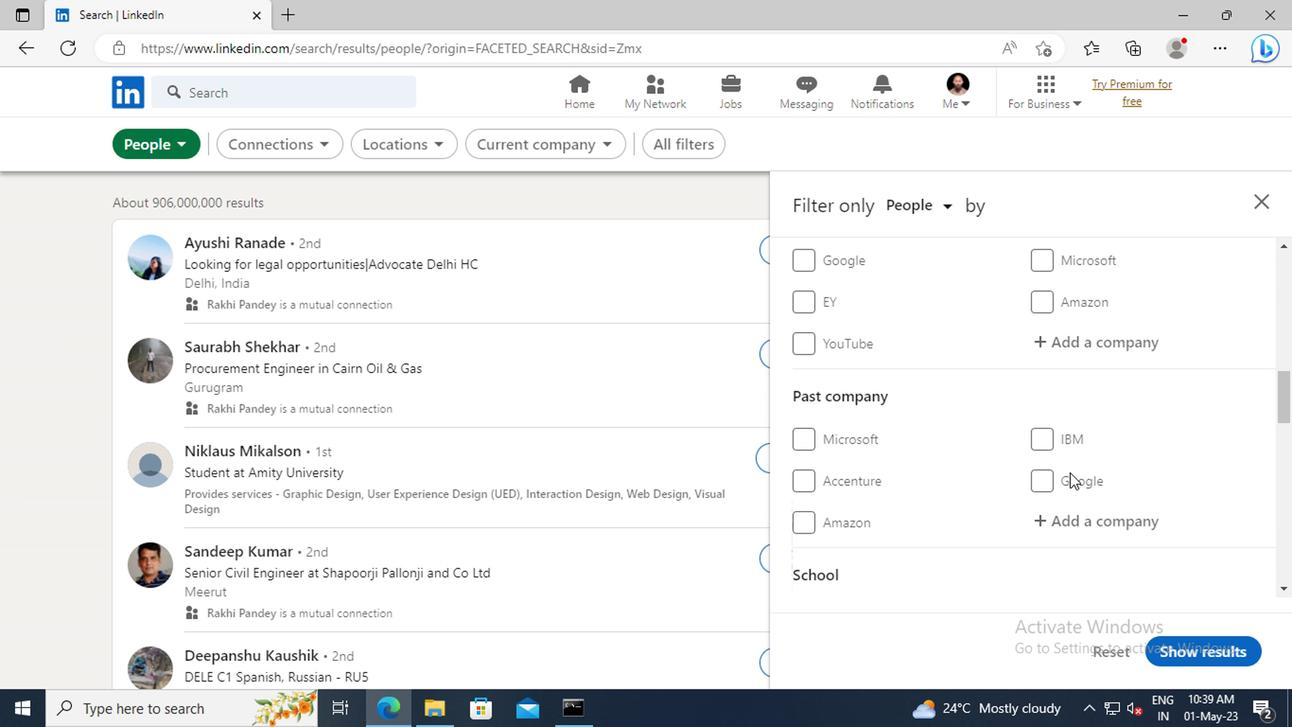 
Action: Mouse scrolled (1064, 471) with delta (0, -1)
Screenshot: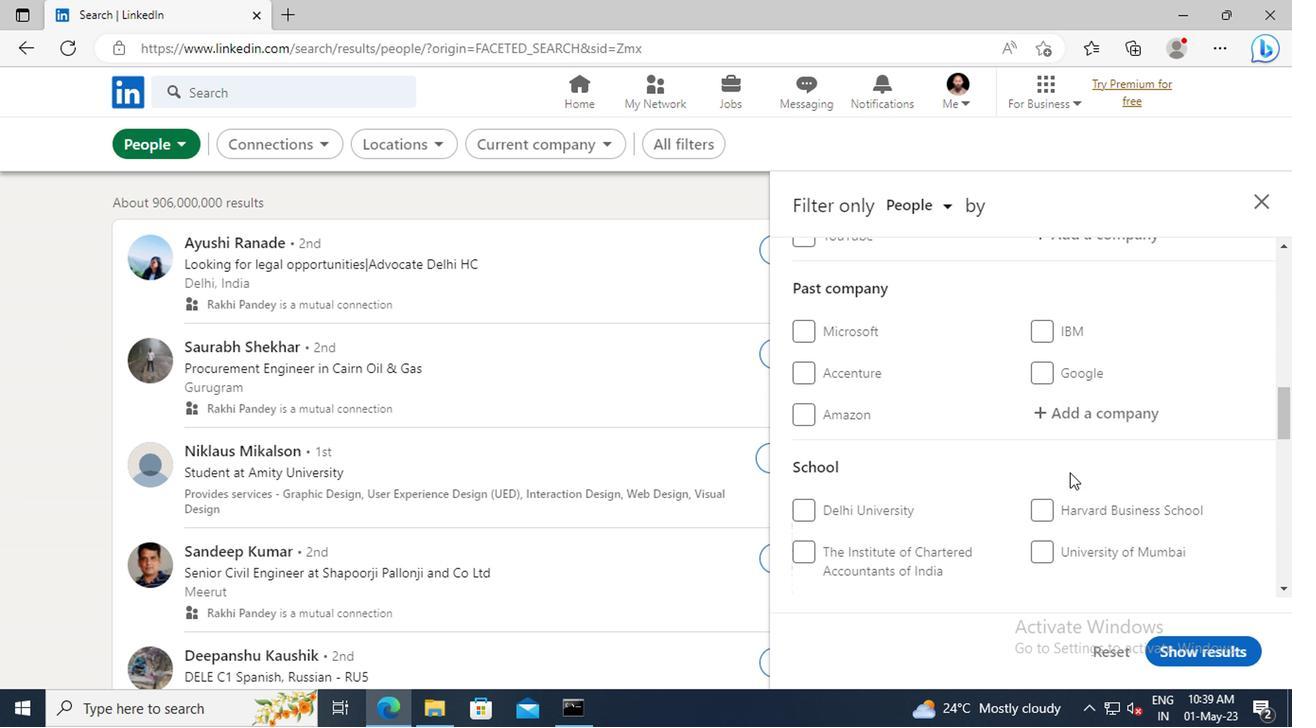 
Action: Mouse scrolled (1064, 471) with delta (0, -1)
Screenshot: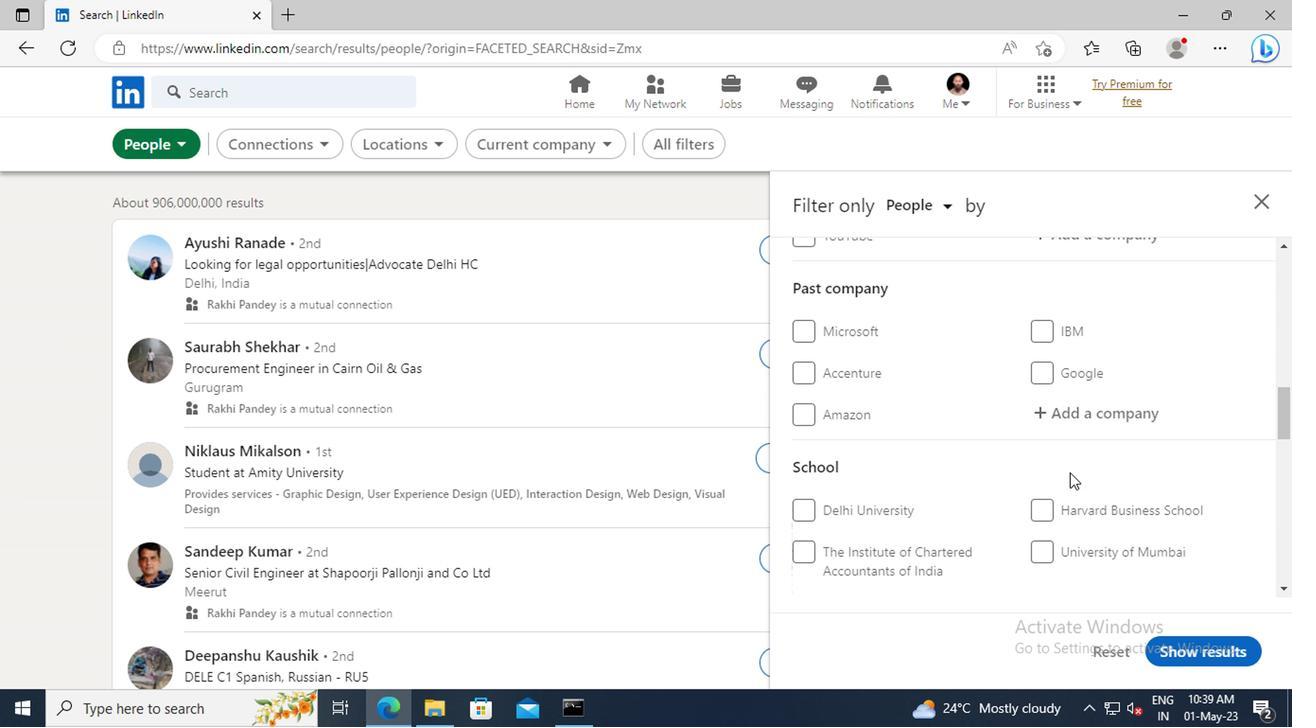 
Action: Mouse scrolled (1064, 471) with delta (0, -1)
Screenshot: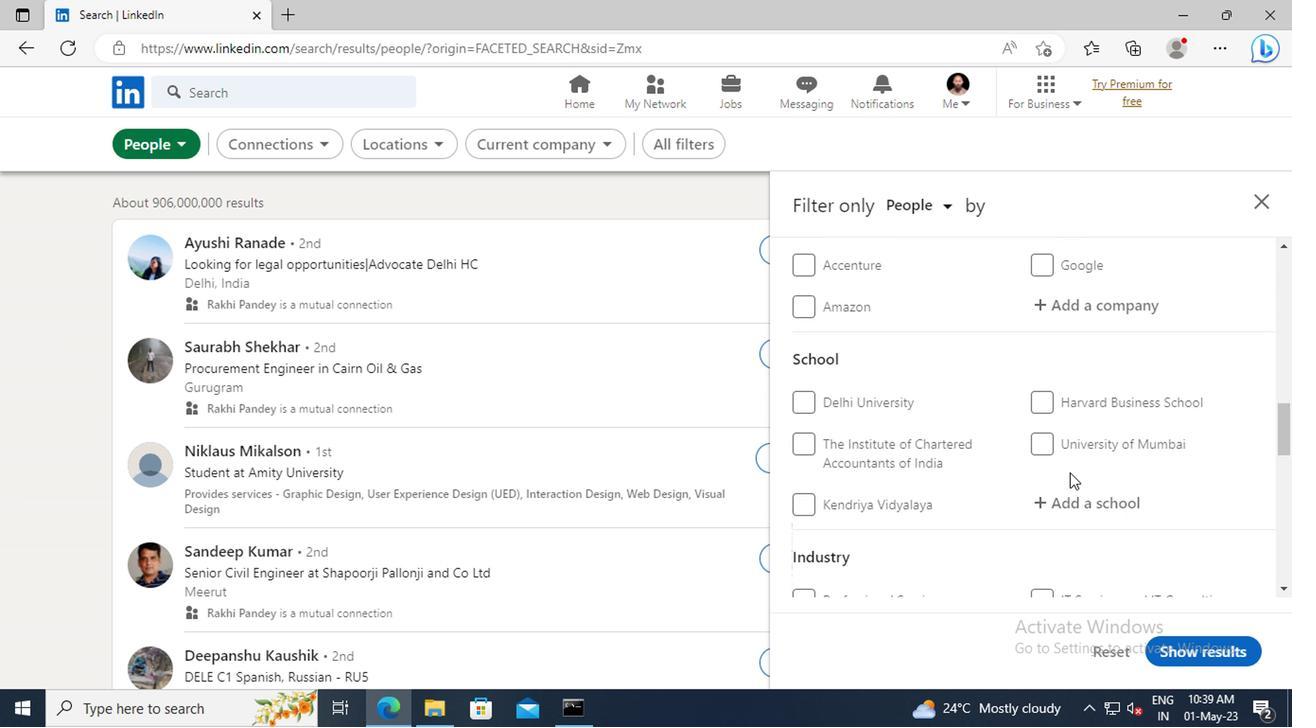
Action: Mouse scrolled (1064, 471) with delta (0, -1)
Screenshot: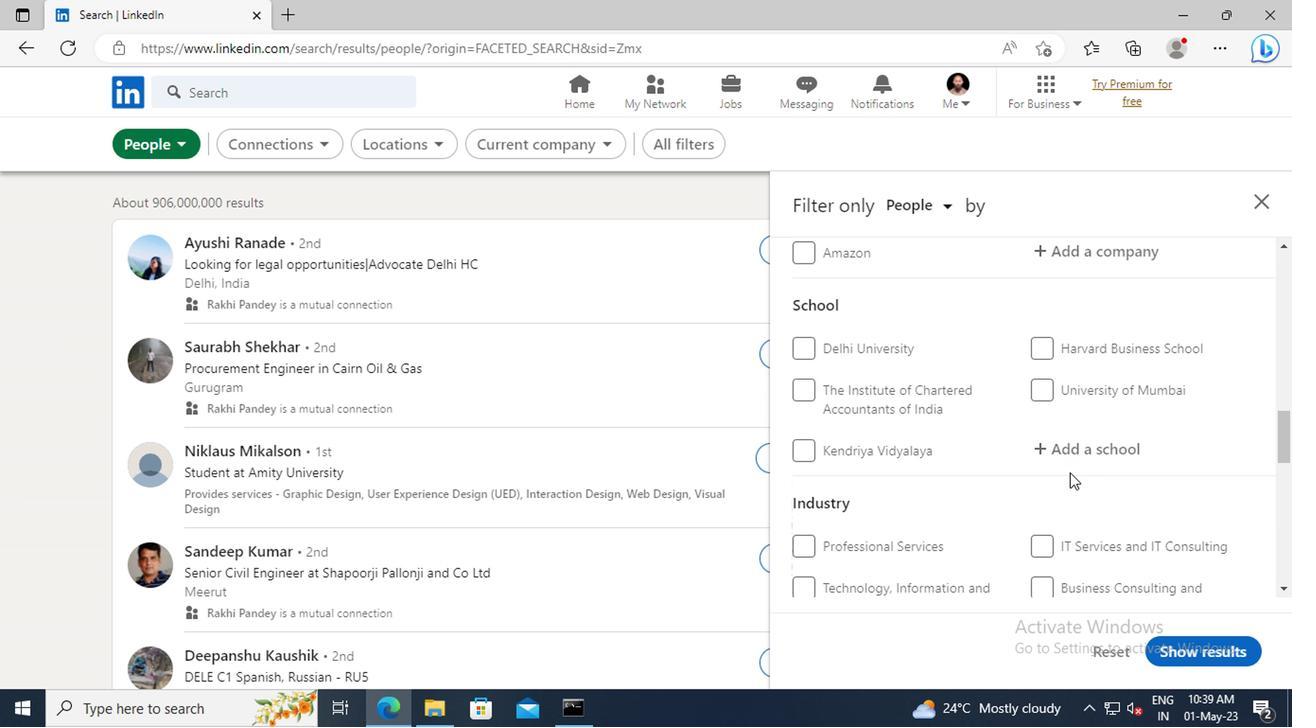 
Action: Mouse scrolled (1064, 471) with delta (0, -1)
Screenshot: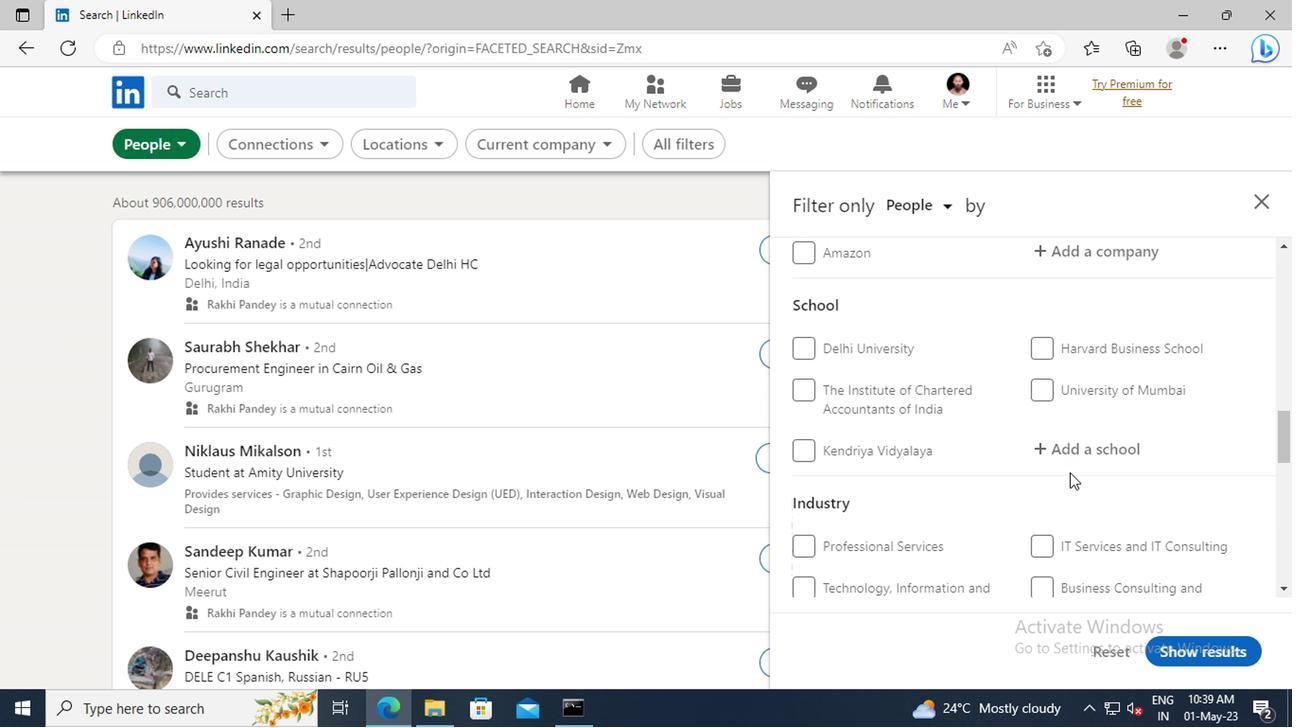 
Action: Mouse scrolled (1064, 471) with delta (0, -1)
Screenshot: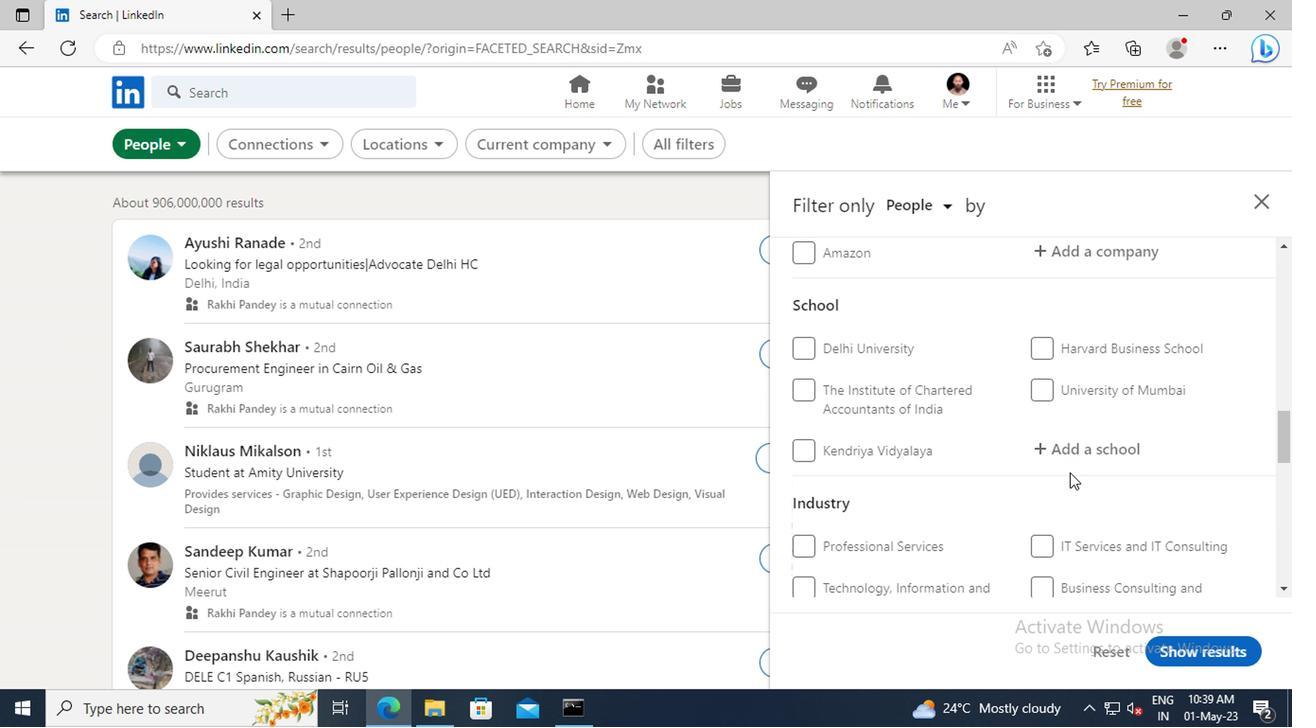 
Action: Mouse scrolled (1064, 471) with delta (0, -1)
Screenshot: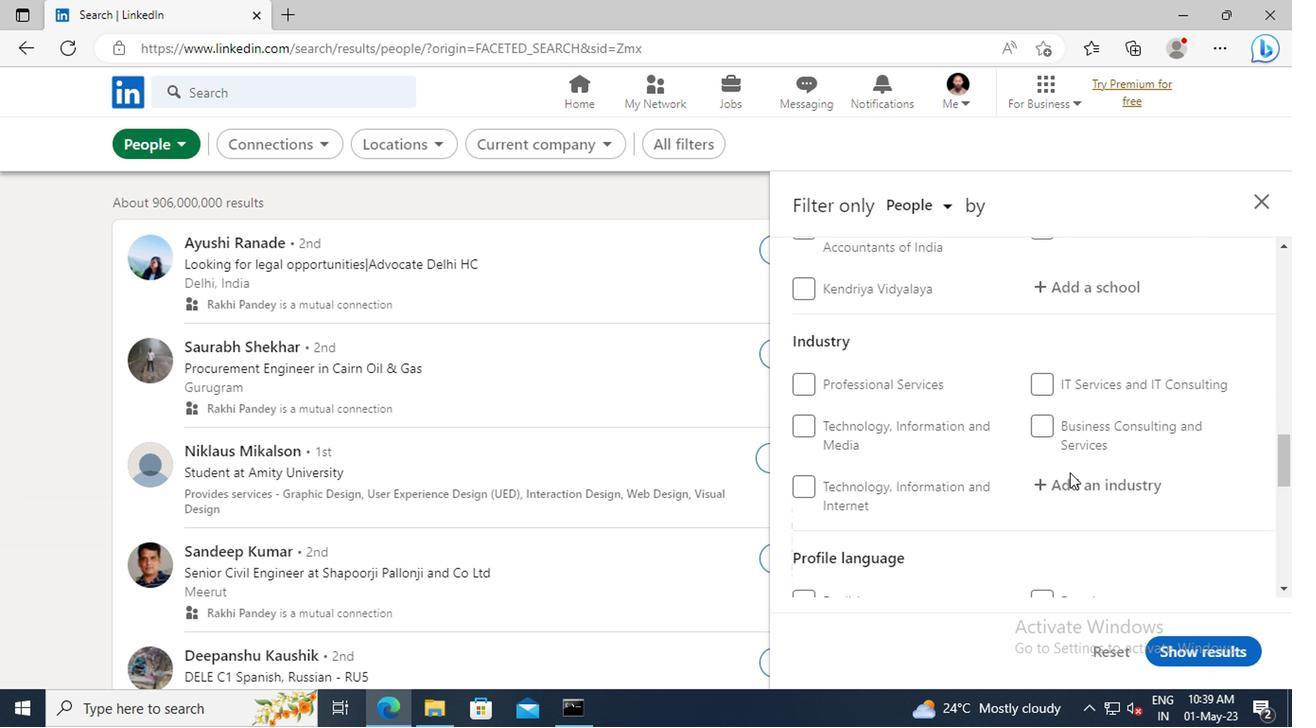 
Action: Mouse scrolled (1064, 471) with delta (0, -1)
Screenshot: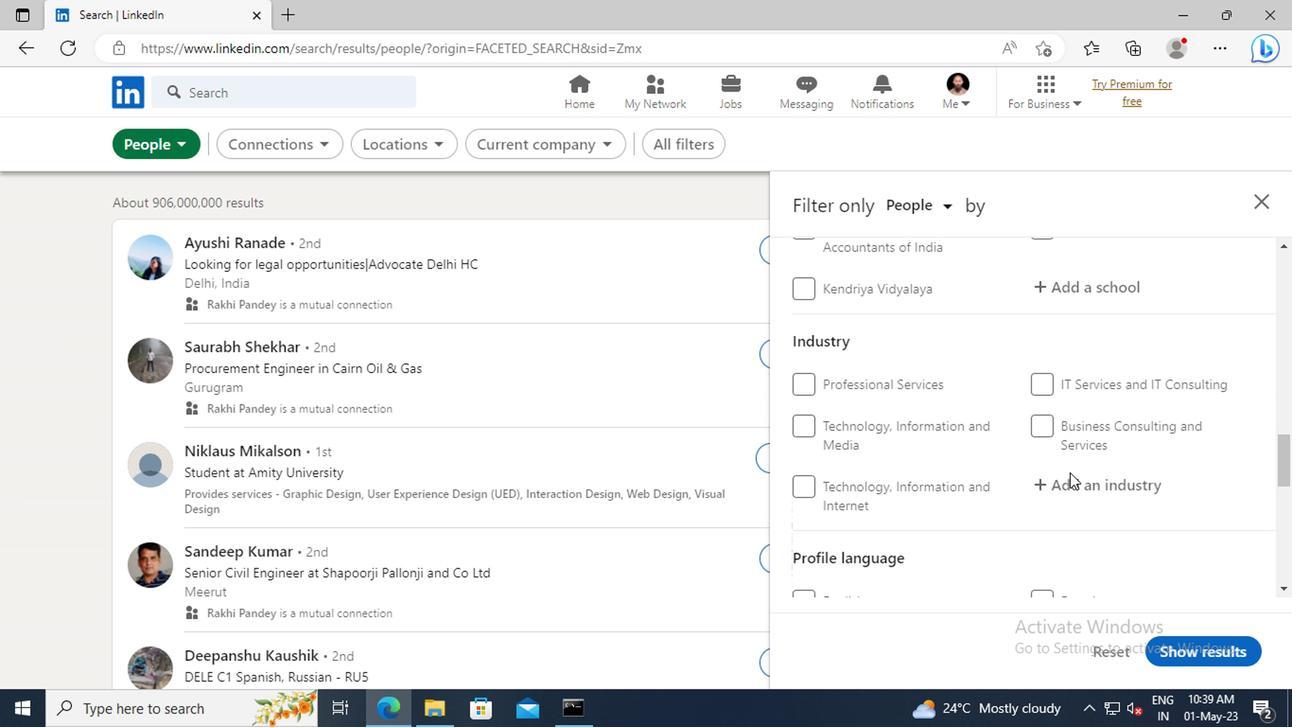 
Action: Mouse scrolled (1064, 471) with delta (0, -1)
Screenshot: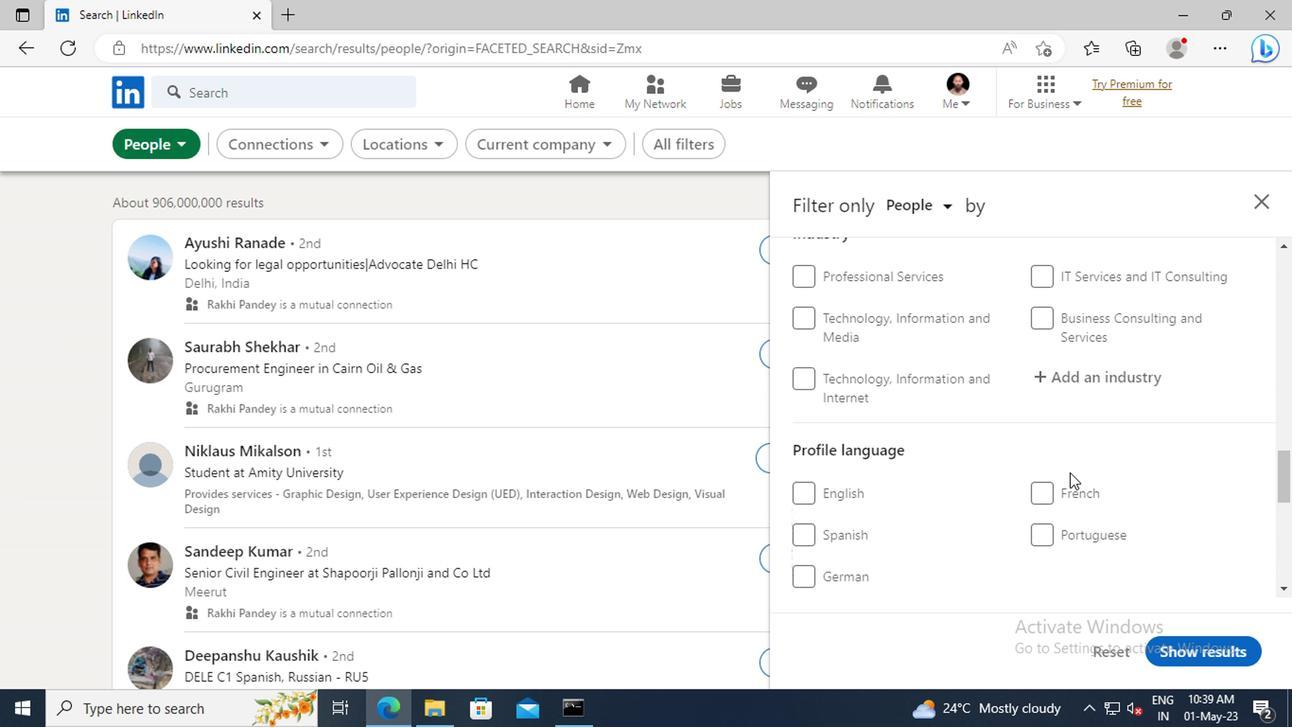 
Action: Mouse moved to (804, 521)
Screenshot: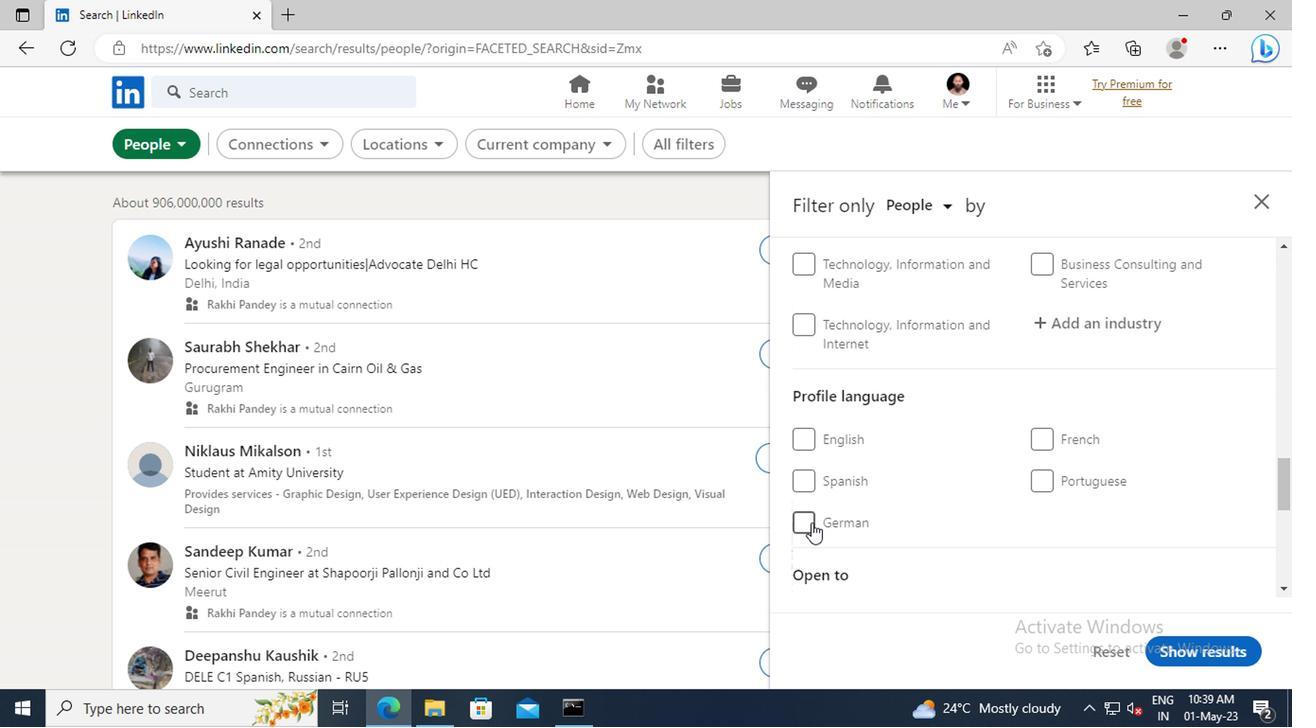 
Action: Mouse pressed left at (804, 521)
Screenshot: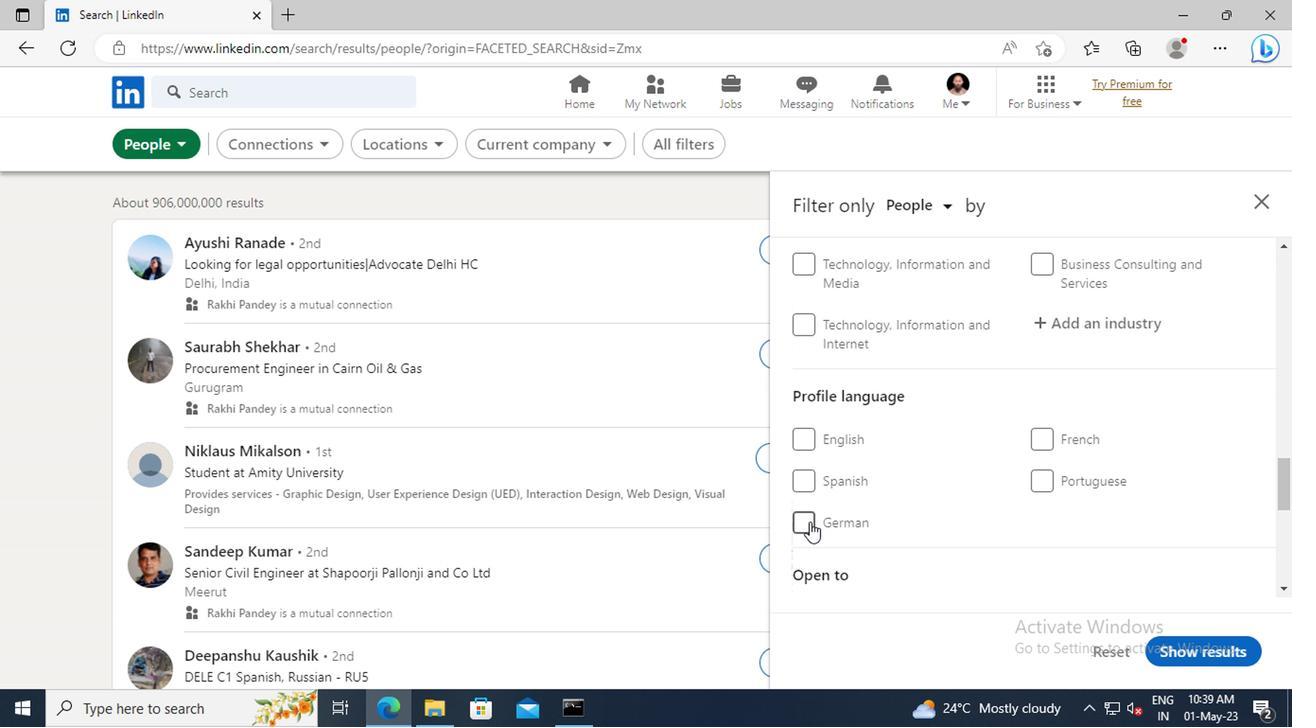 
Action: Mouse moved to (996, 506)
Screenshot: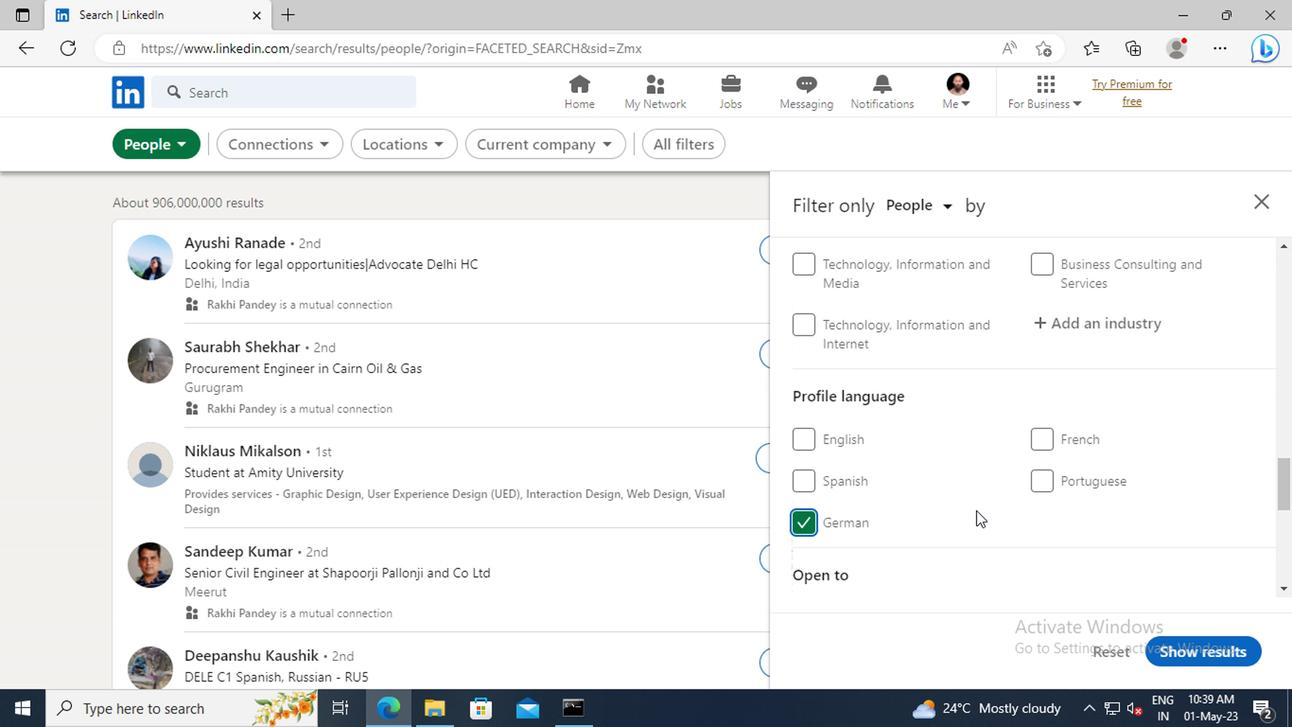 
Action: Mouse scrolled (996, 507) with delta (0, 0)
Screenshot: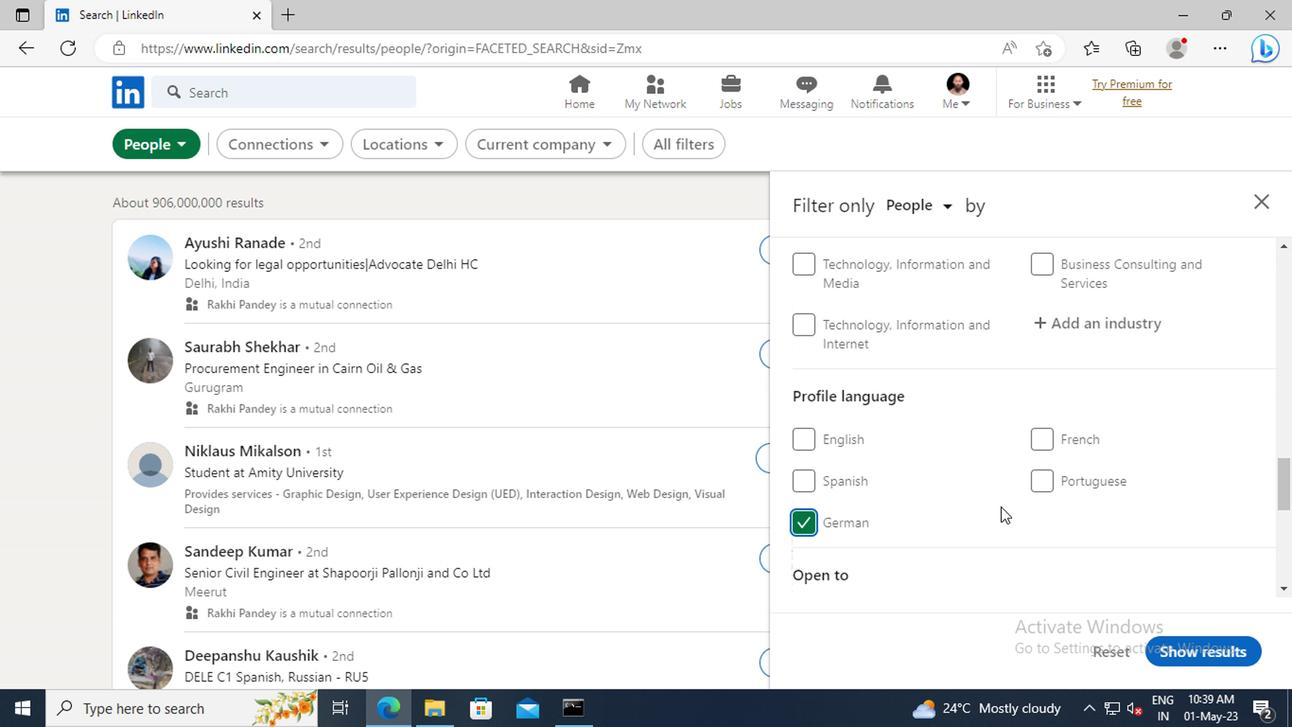 
Action: Mouse scrolled (996, 507) with delta (0, 0)
Screenshot: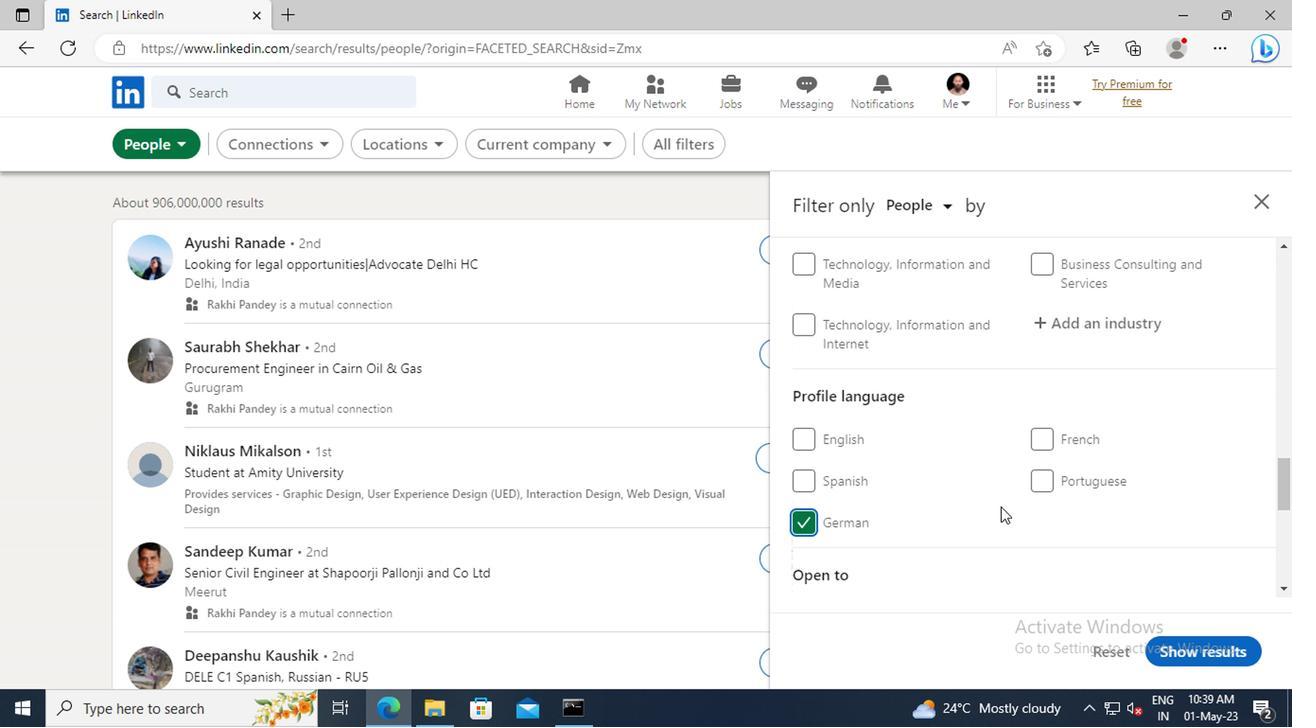 
Action: Mouse scrolled (996, 507) with delta (0, 0)
Screenshot: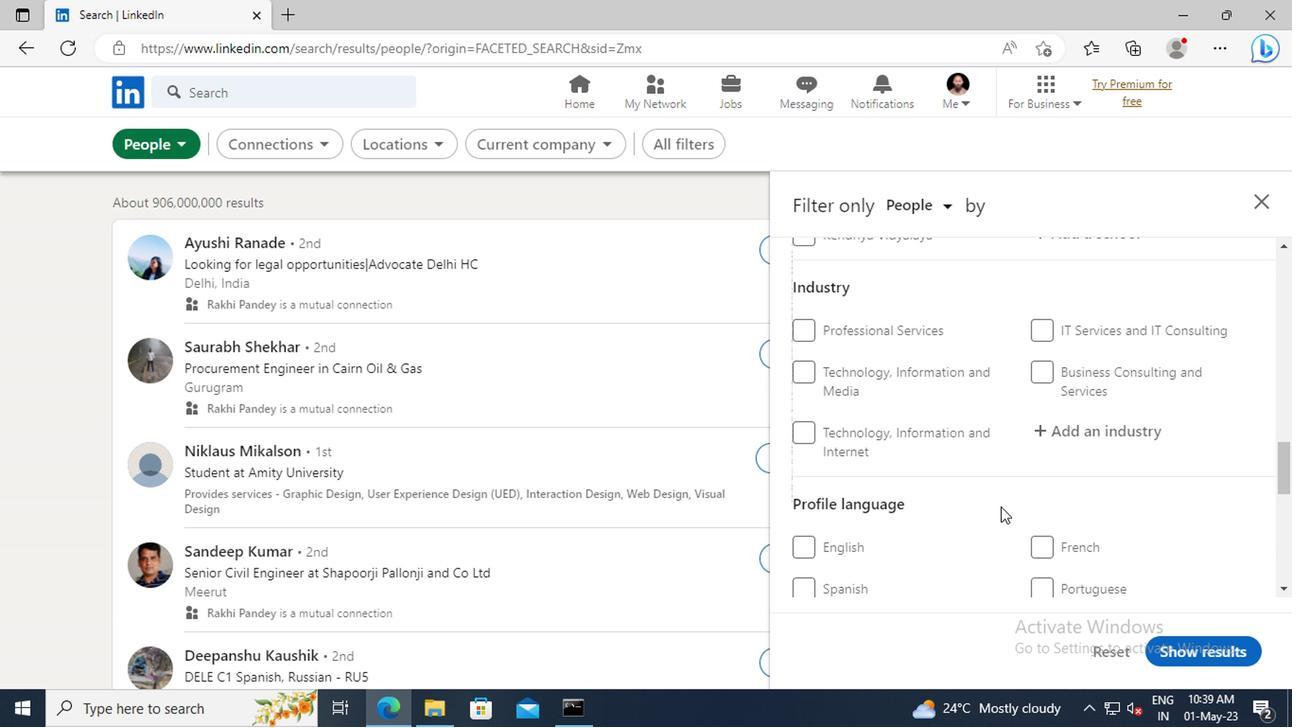 
Action: Mouse moved to (996, 506)
Screenshot: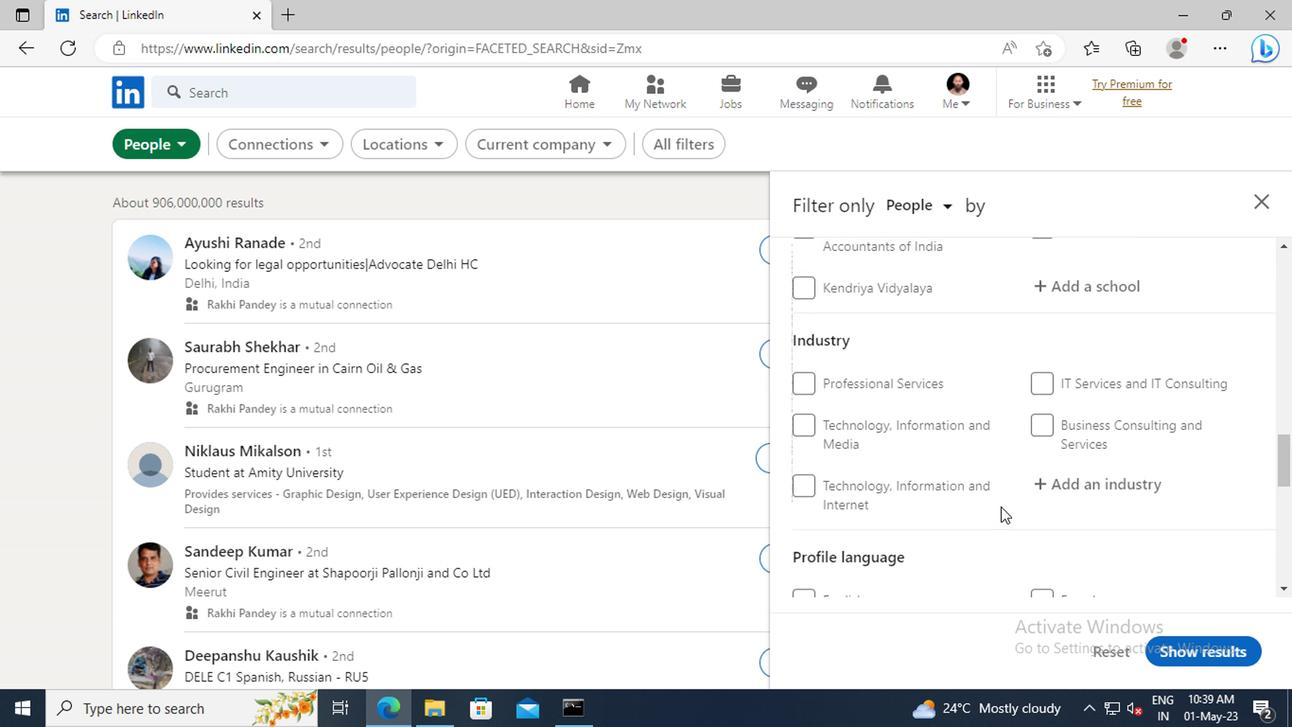 
Action: Mouse scrolled (996, 507) with delta (0, 0)
Screenshot: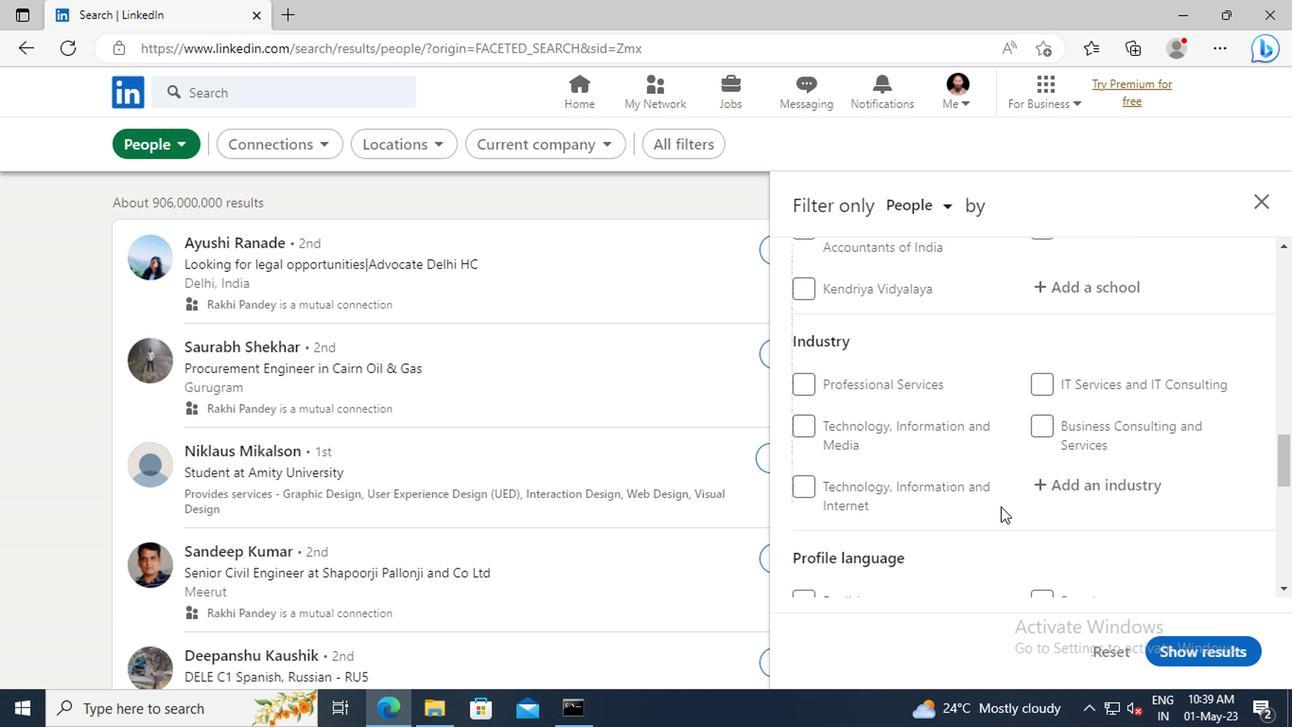 
Action: Mouse scrolled (996, 507) with delta (0, 0)
Screenshot: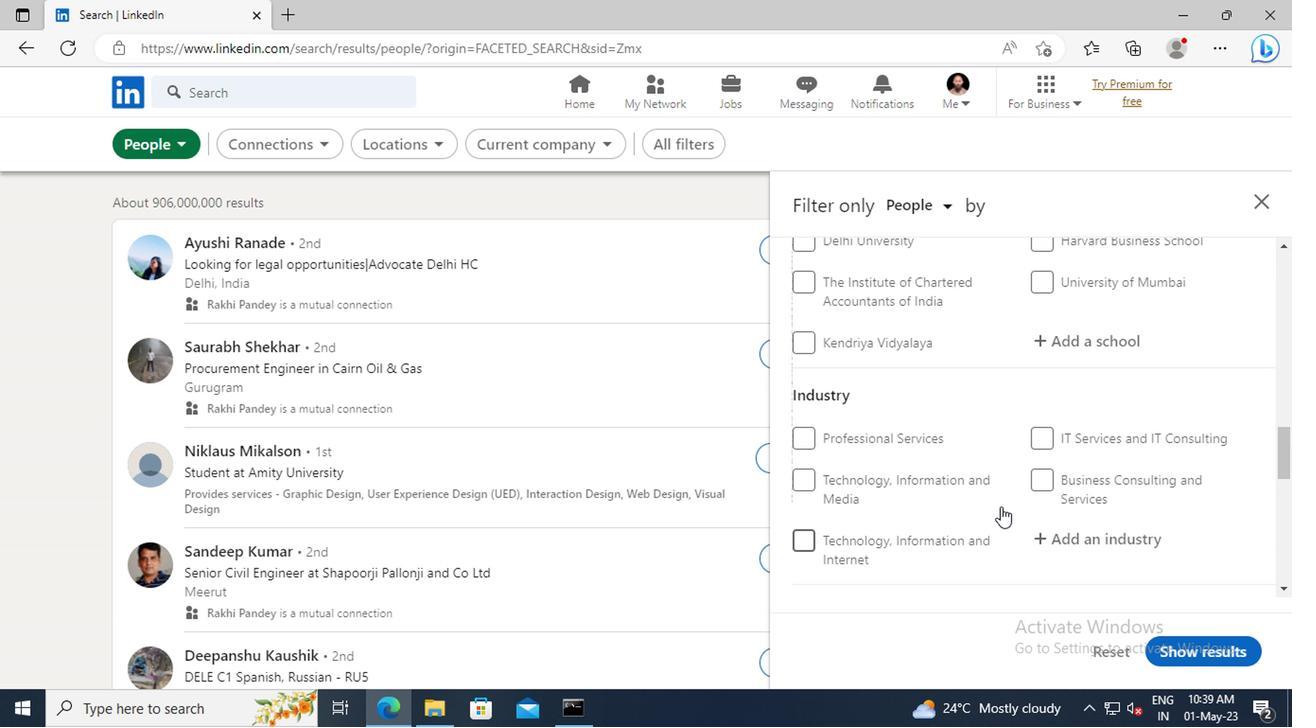 
Action: Mouse scrolled (996, 507) with delta (0, 0)
Screenshot: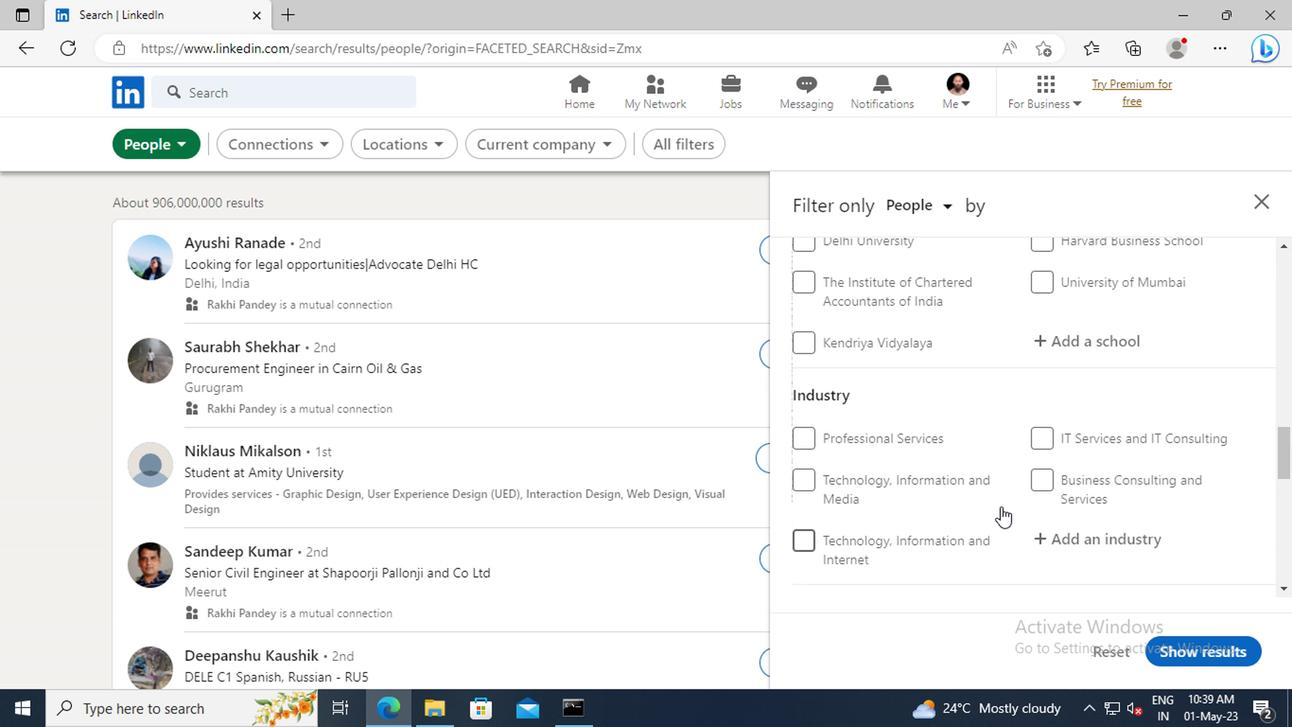 
Action: Mouse scrolled (996, 507) with delta (0, 0)
Screenshot: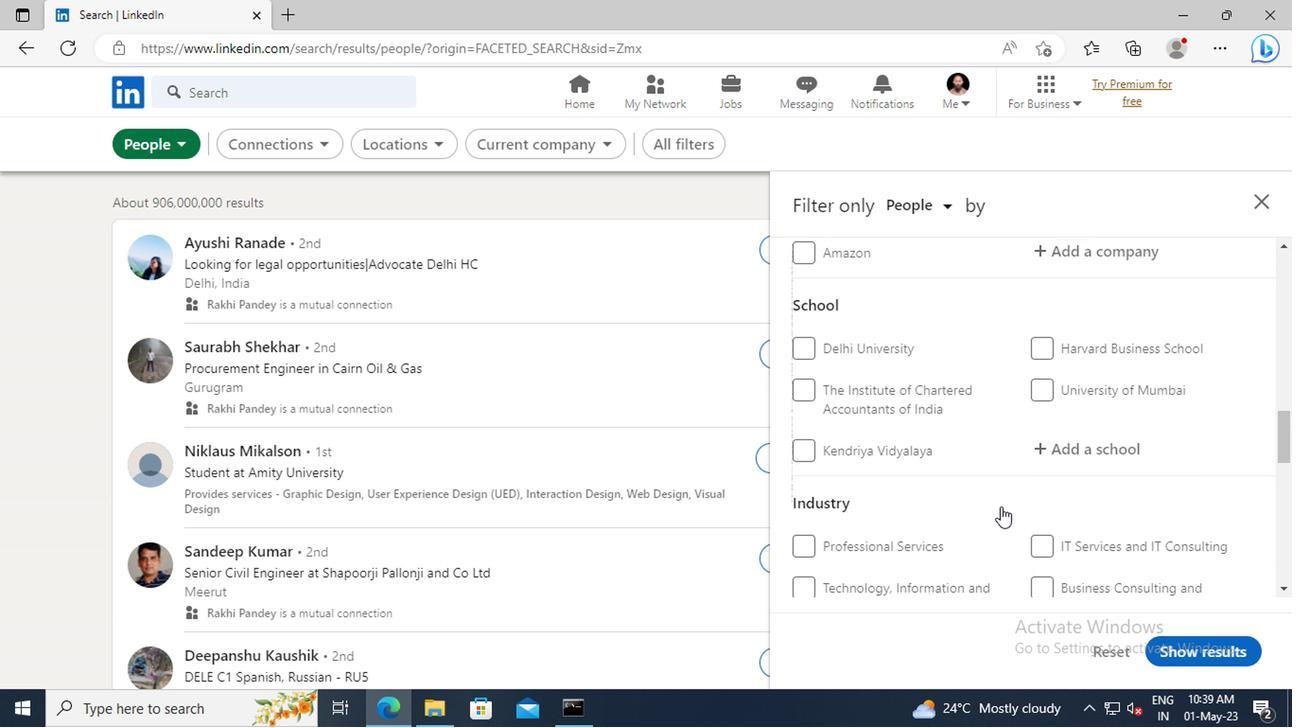 
Action: Mouse scrolled (996, 507) with delta (0, 0)
Screenshot: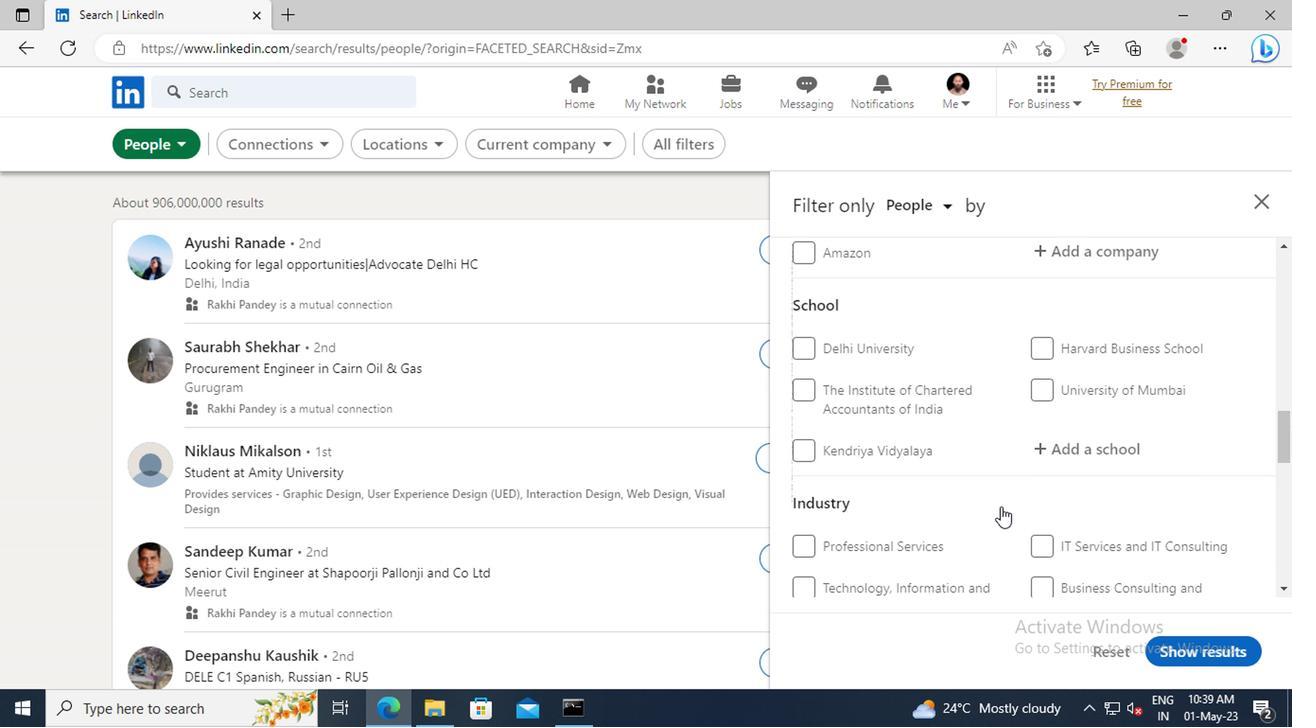
Action: Mouse scrolled (996, 507) with delta (0, 0)
Screenshot: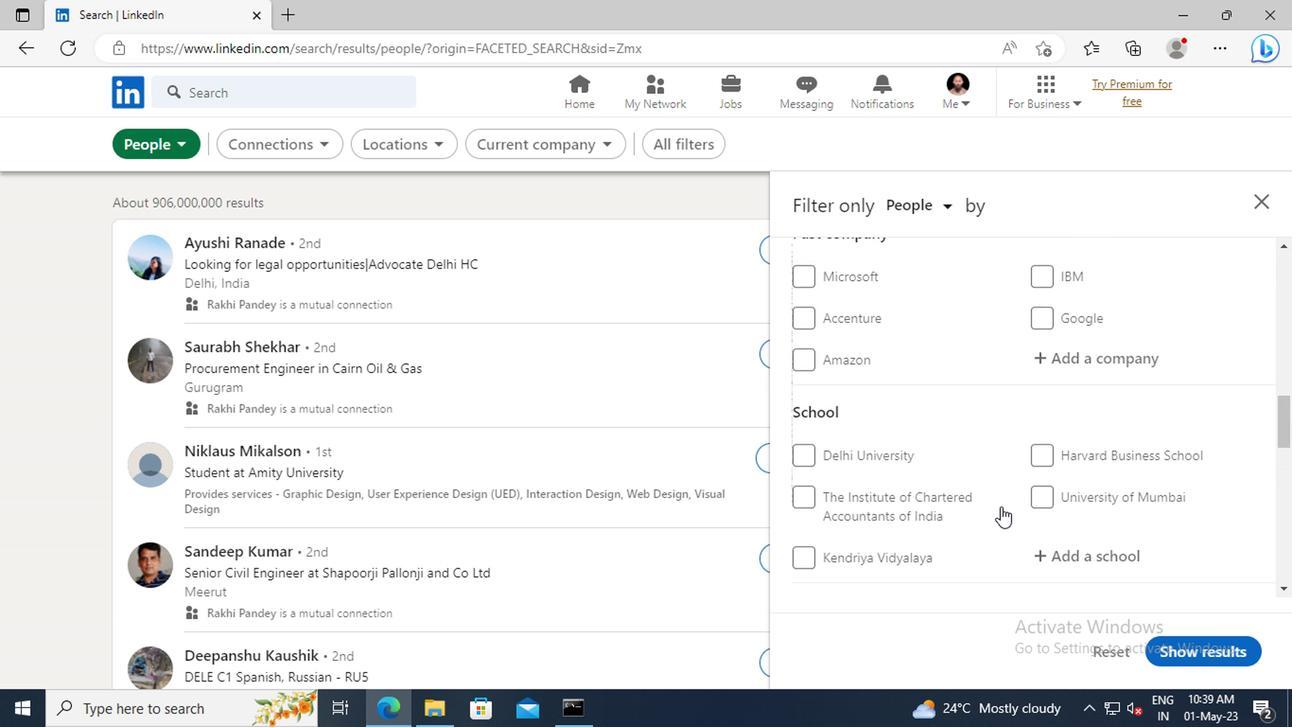 
Action: Mouse scrolled (996, 507) with delta (0, 0)
Screenshot: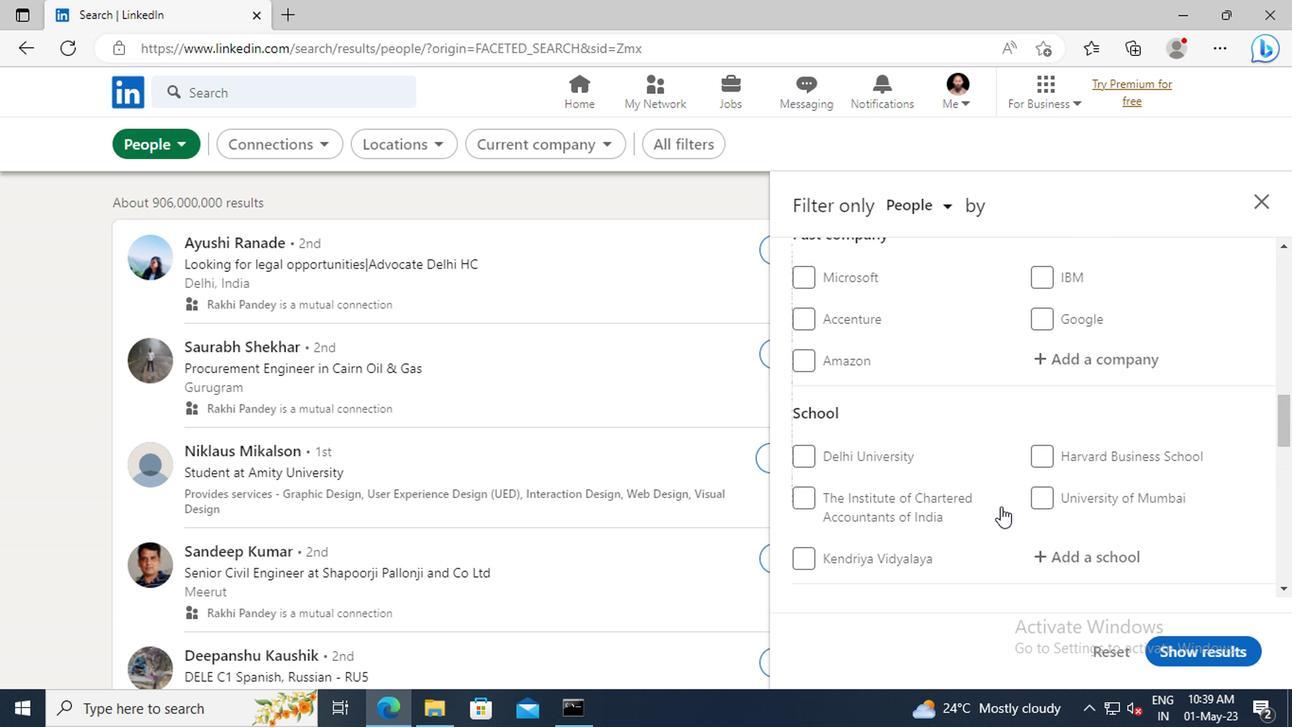 
Action: Mouse scrolled (996, 507) with delta (0, 0)
Screenshot: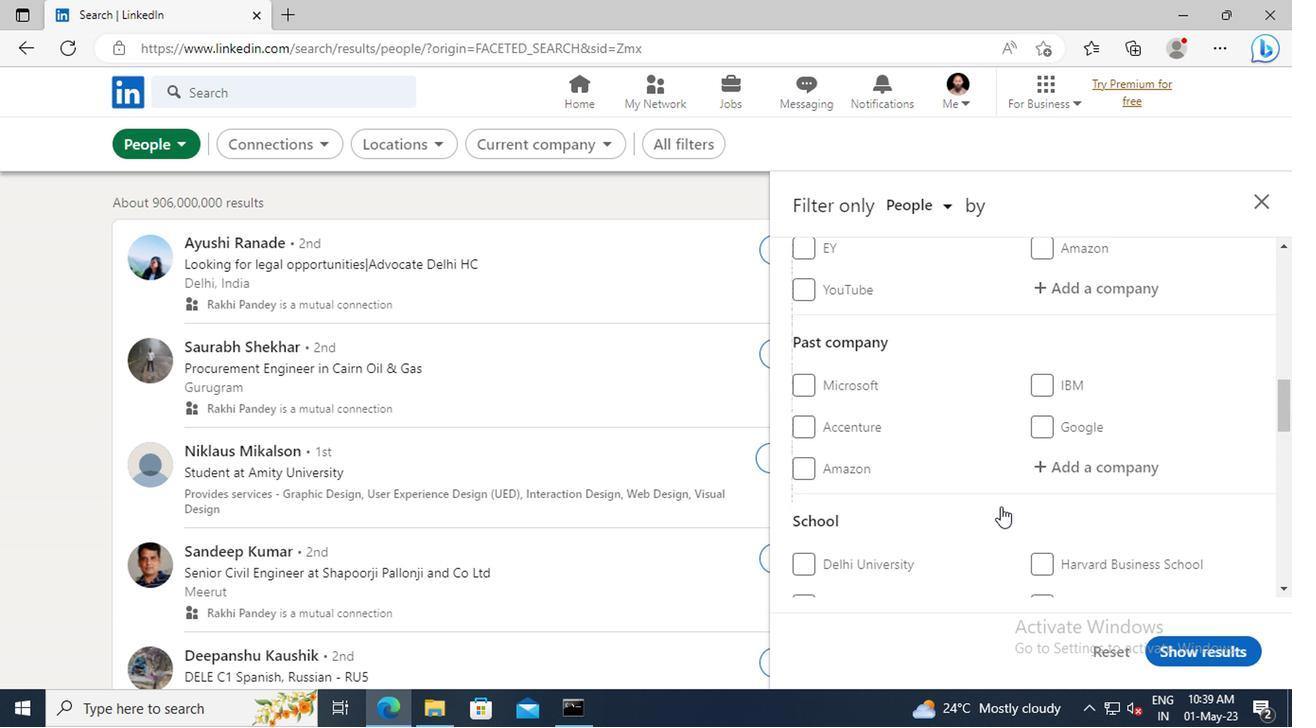 
Action: Mouse scrolled (996, 507) with delta (0, 0)
Screenshot: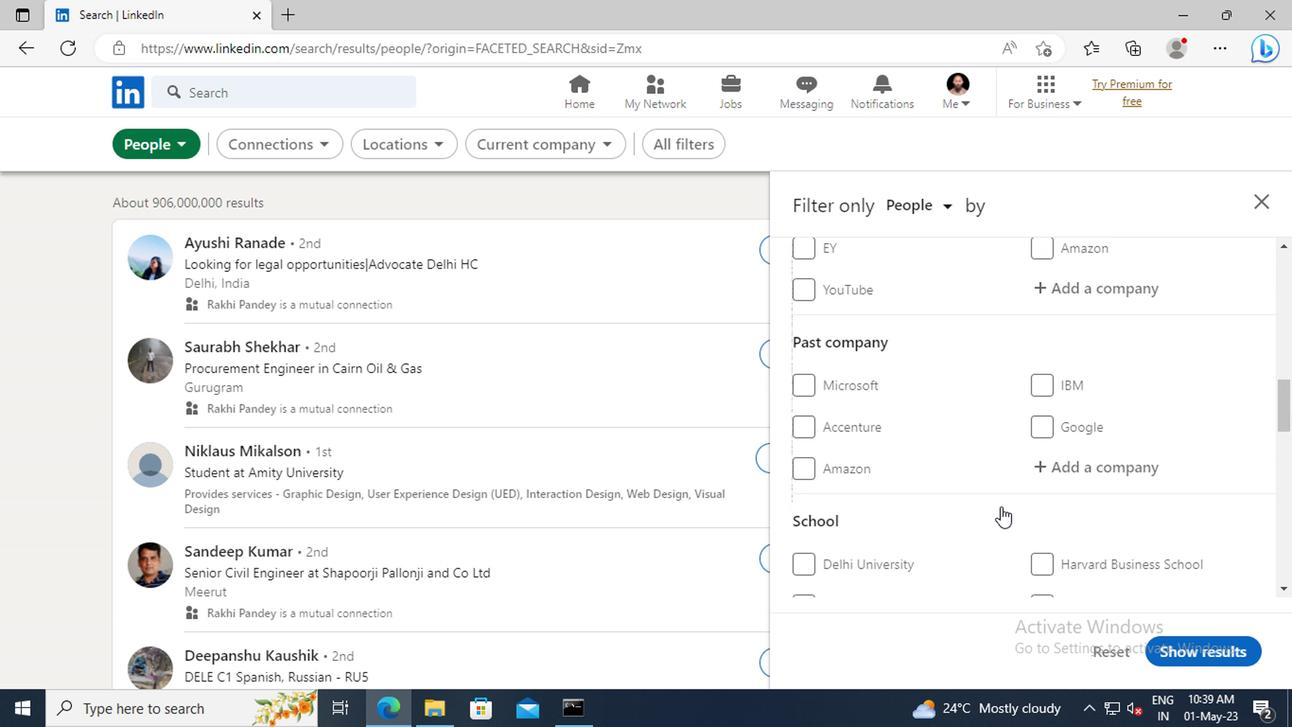 
Action: Mouse scrolled (996, 507) with delta (0, 0)
Screenshot: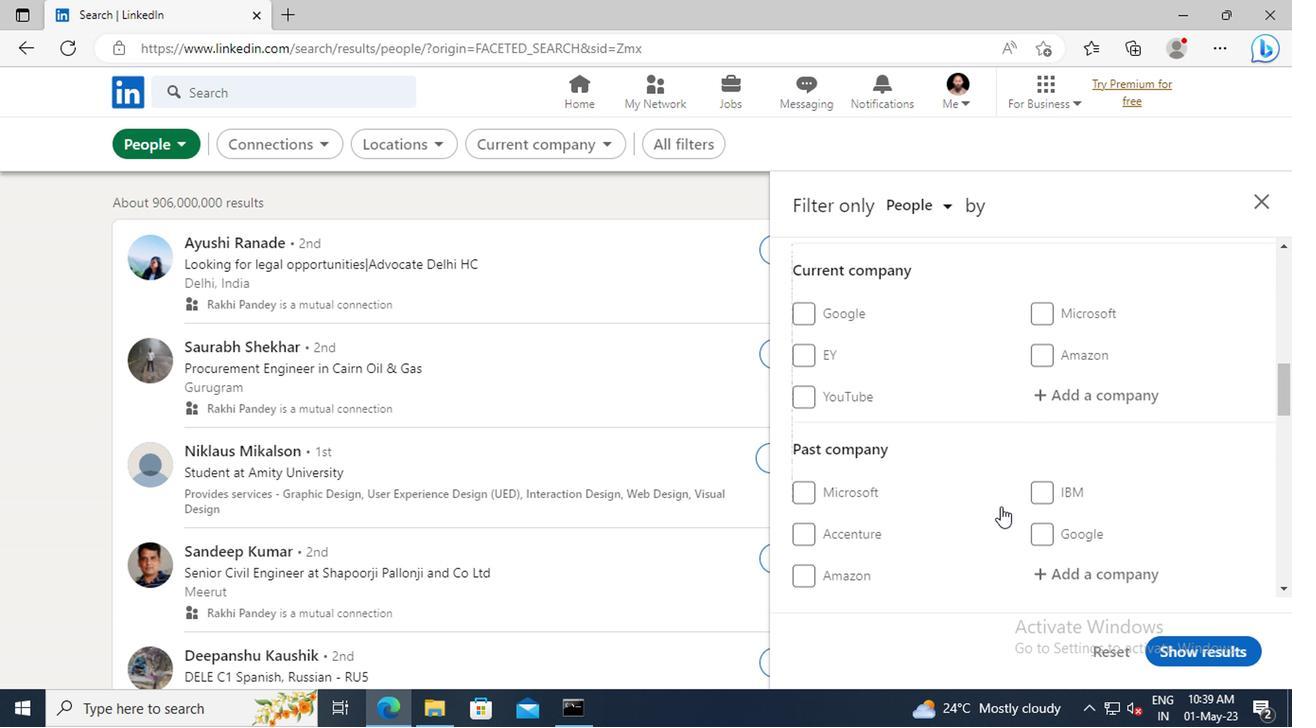 
Action: Mouse moved to (1034, 455)
Screenshot: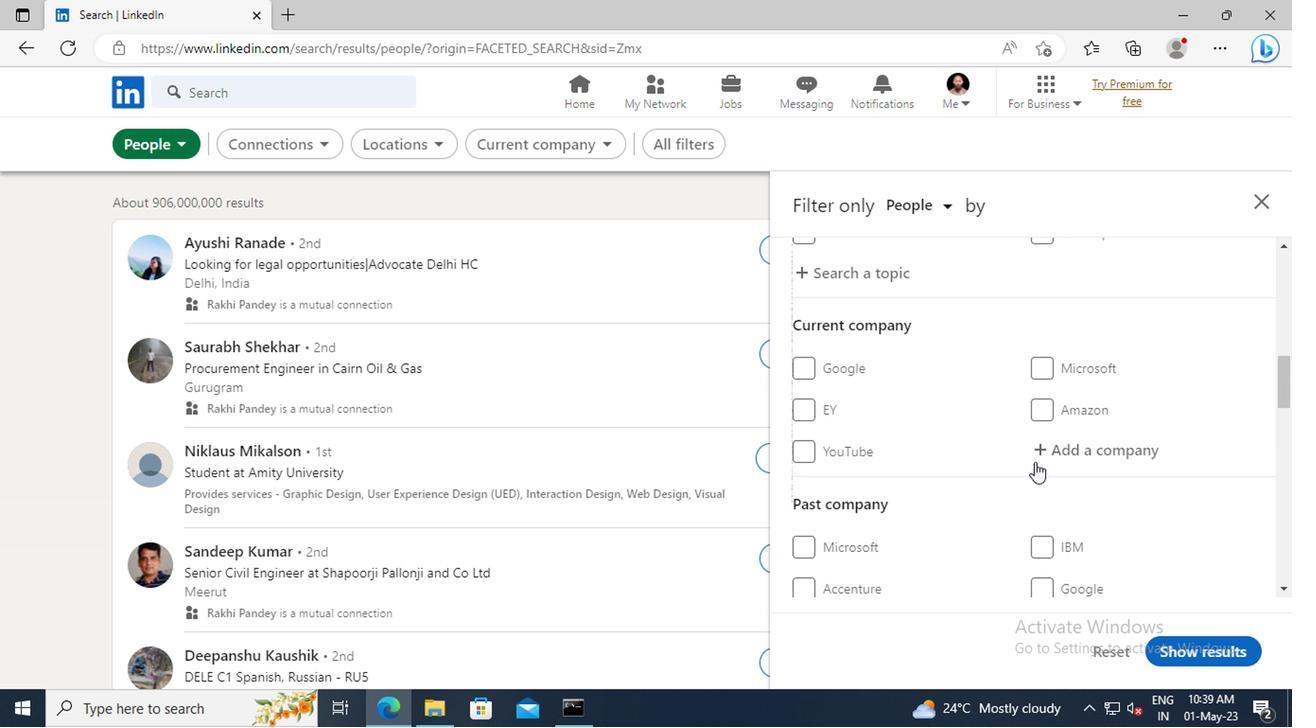 
Action: Mouse pressed left at (1034, 455)
Screenshot: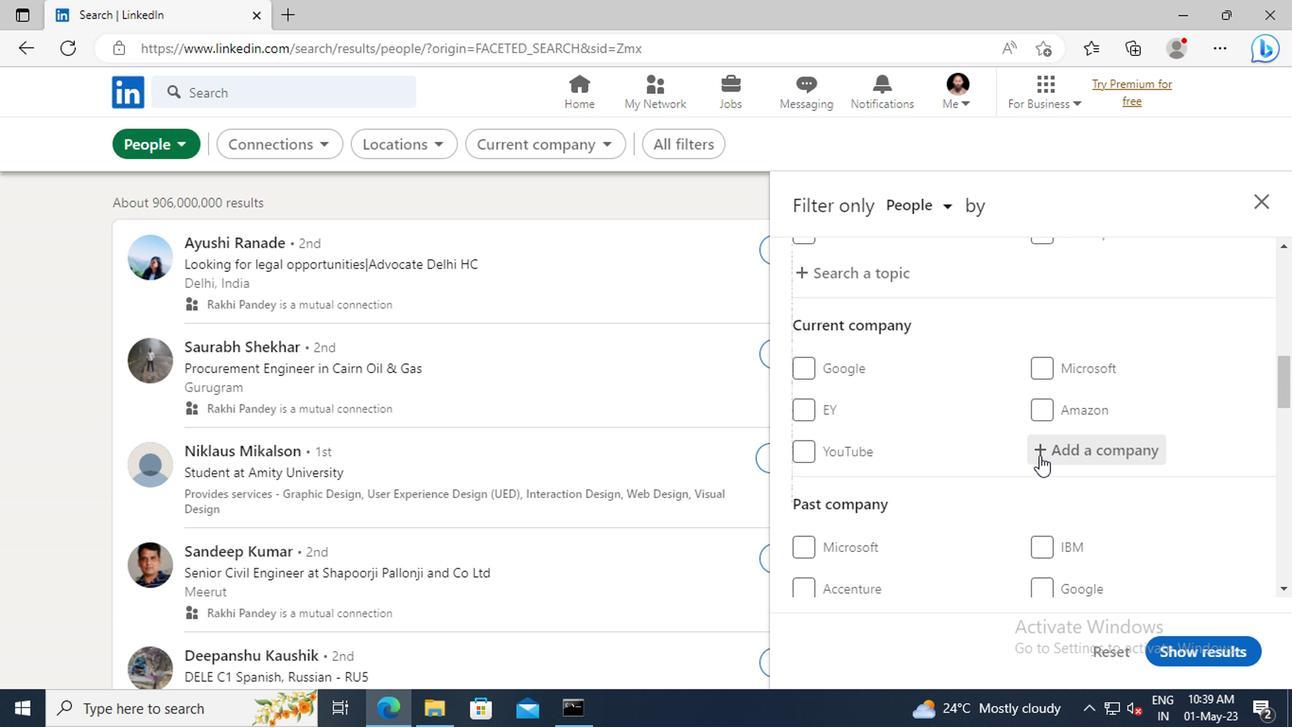 
Action: Key pressed <Key.shift>ZEPO<Key.space><Key.shift>COMM
Screenshot: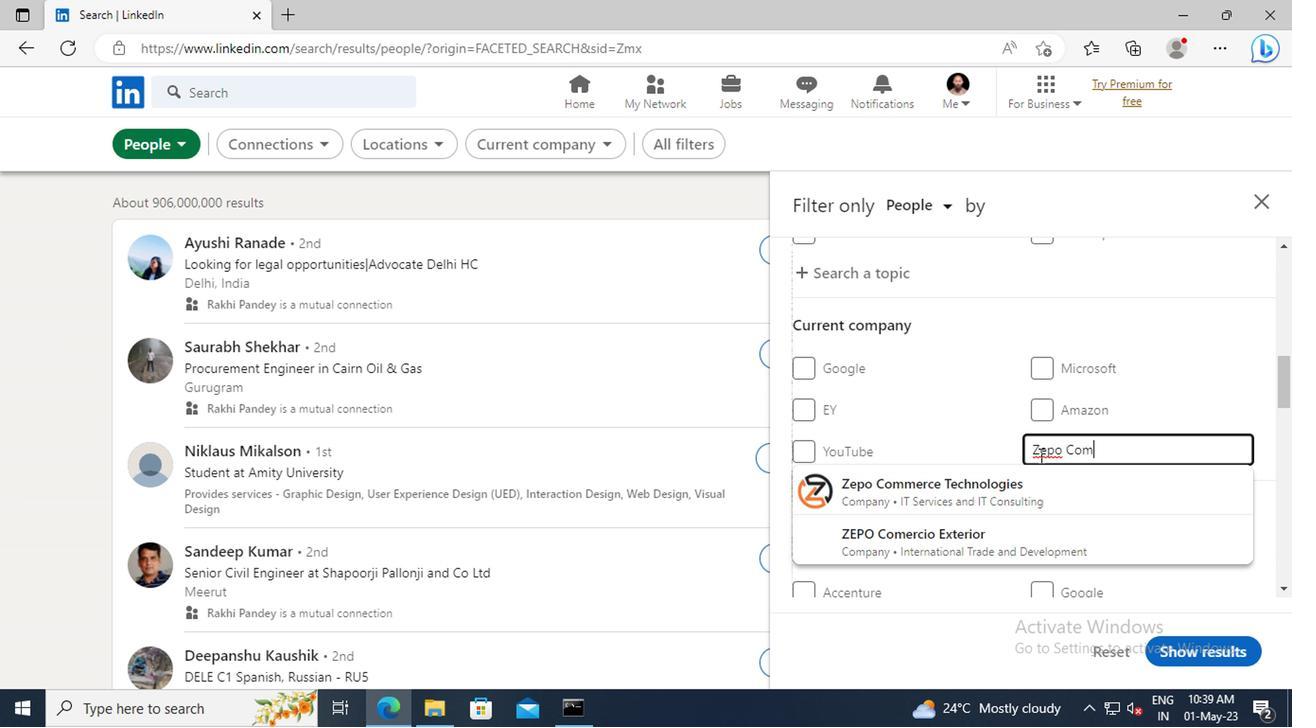 
Action: Mouse moved to (1034, 490)
Screenshot: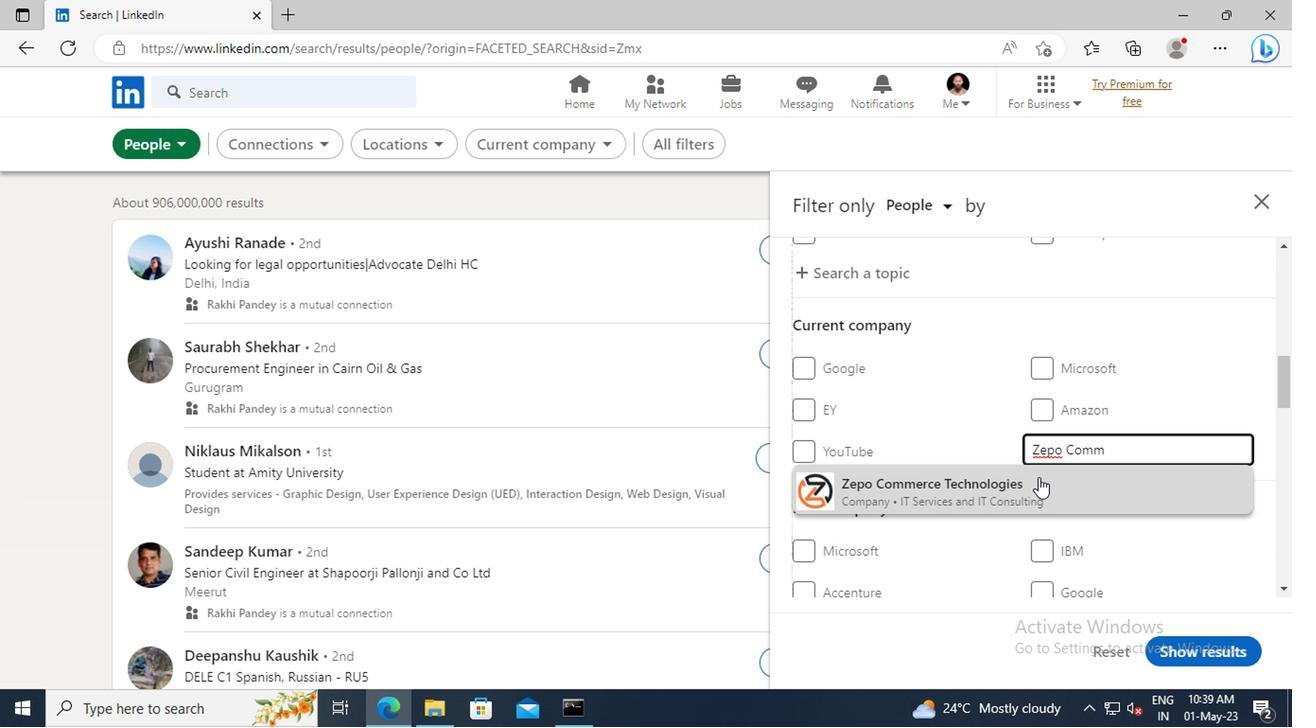 
Action: Mouse pressed left at (1034, 490)
Screenshot: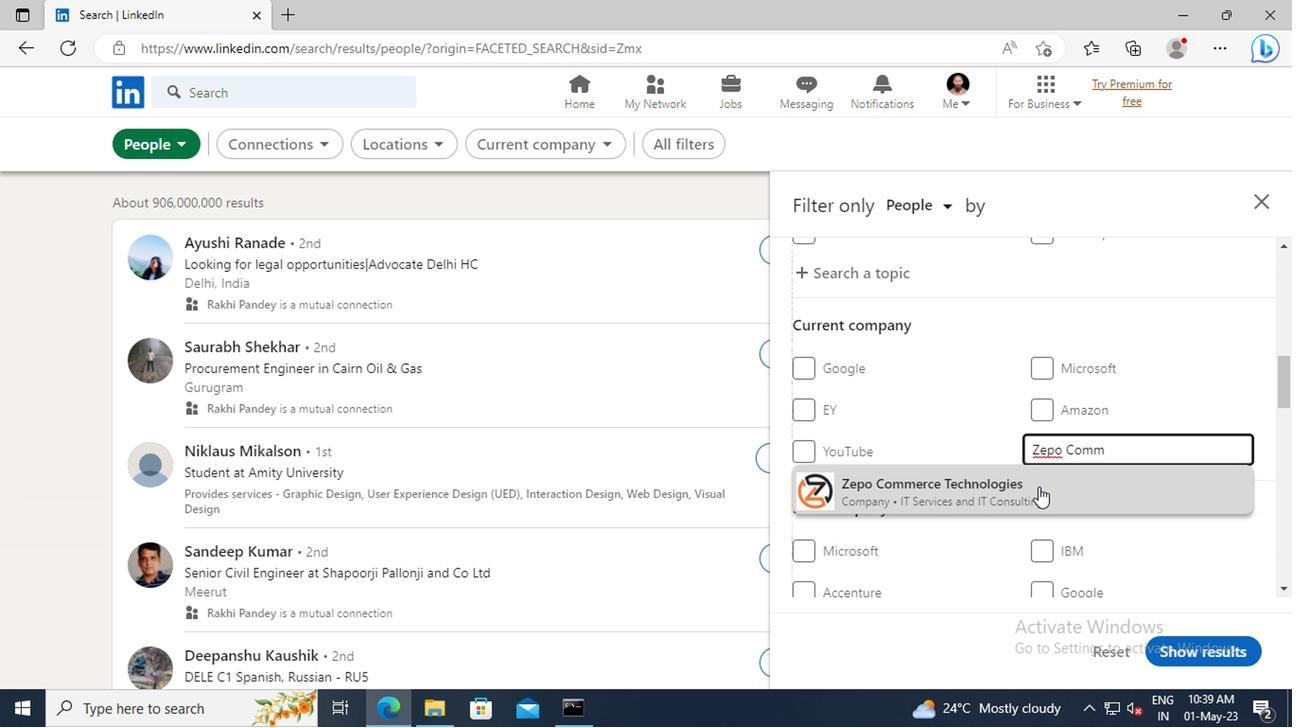 
Action: Mouse scrolled (1034, 488) with delta (0, -1)
Screenshot: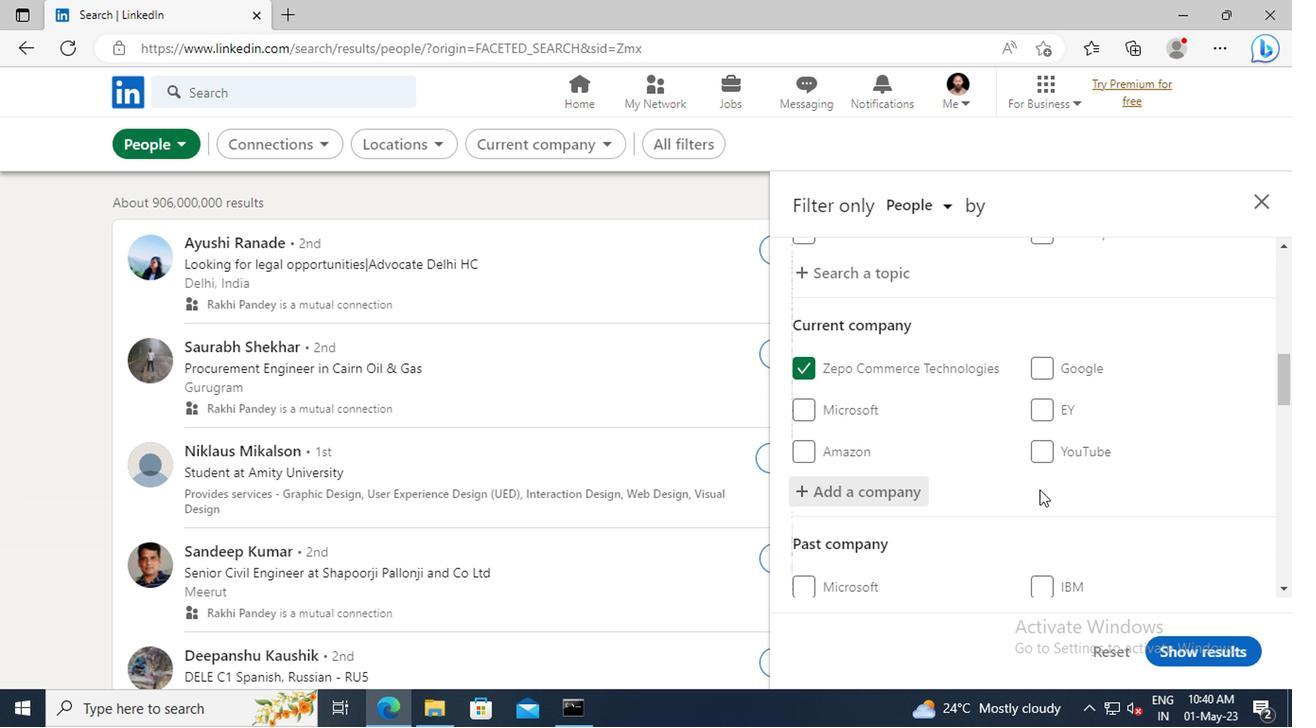 
Action: Mouse moved to (1034, 451)
Screenshot: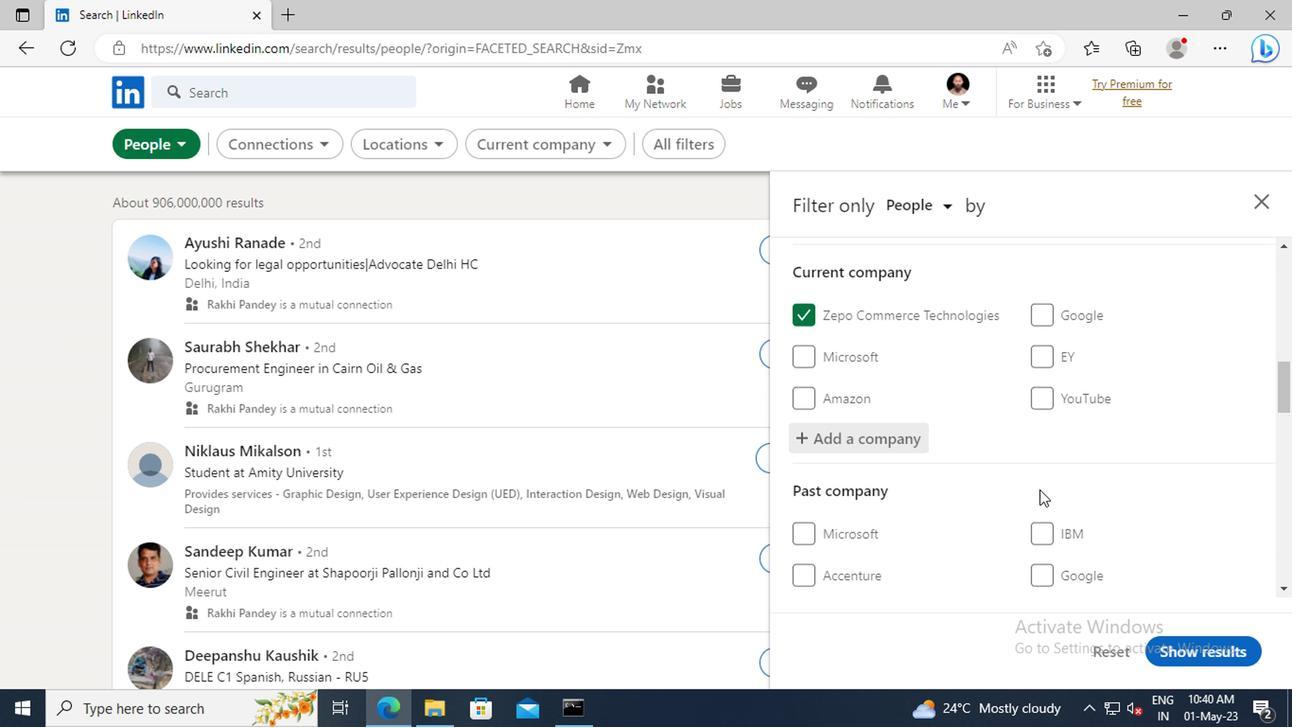 
Action: Mouse scrolled (1034, 450) with delta (0, 0)
Screenshot: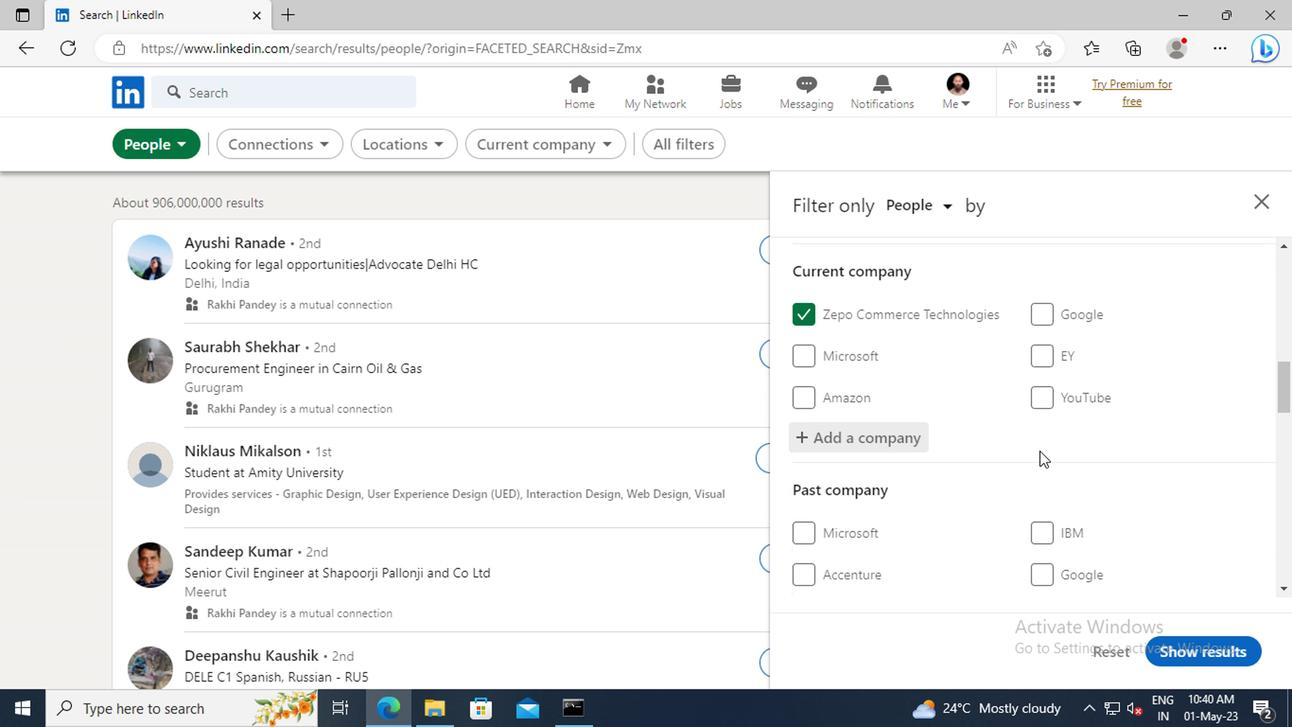 
Action: Mouse scrolled (1034, 450) with delta (0, 0)
Screenshot: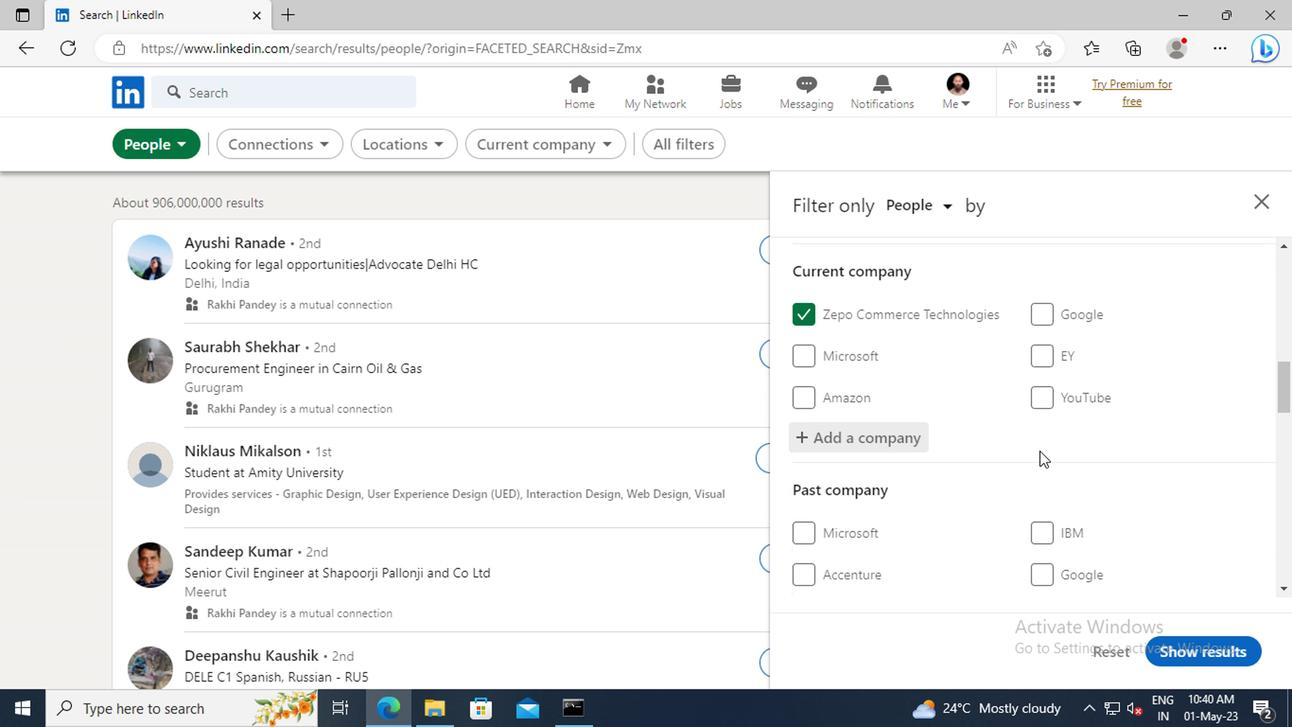 
Action: Mouse moved to (1034, 426)
Screenshot: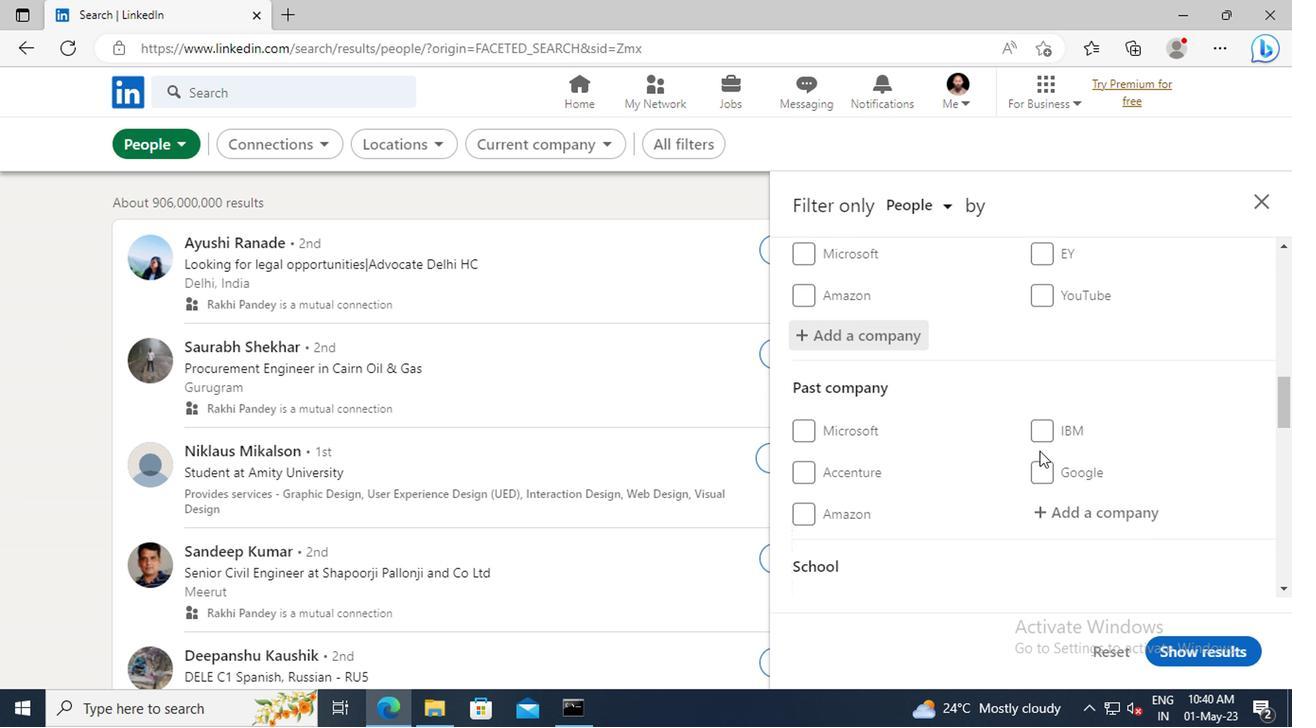 
Action: Mouse scrolled (1034, 426) with delta (0, 0)
Screenshot: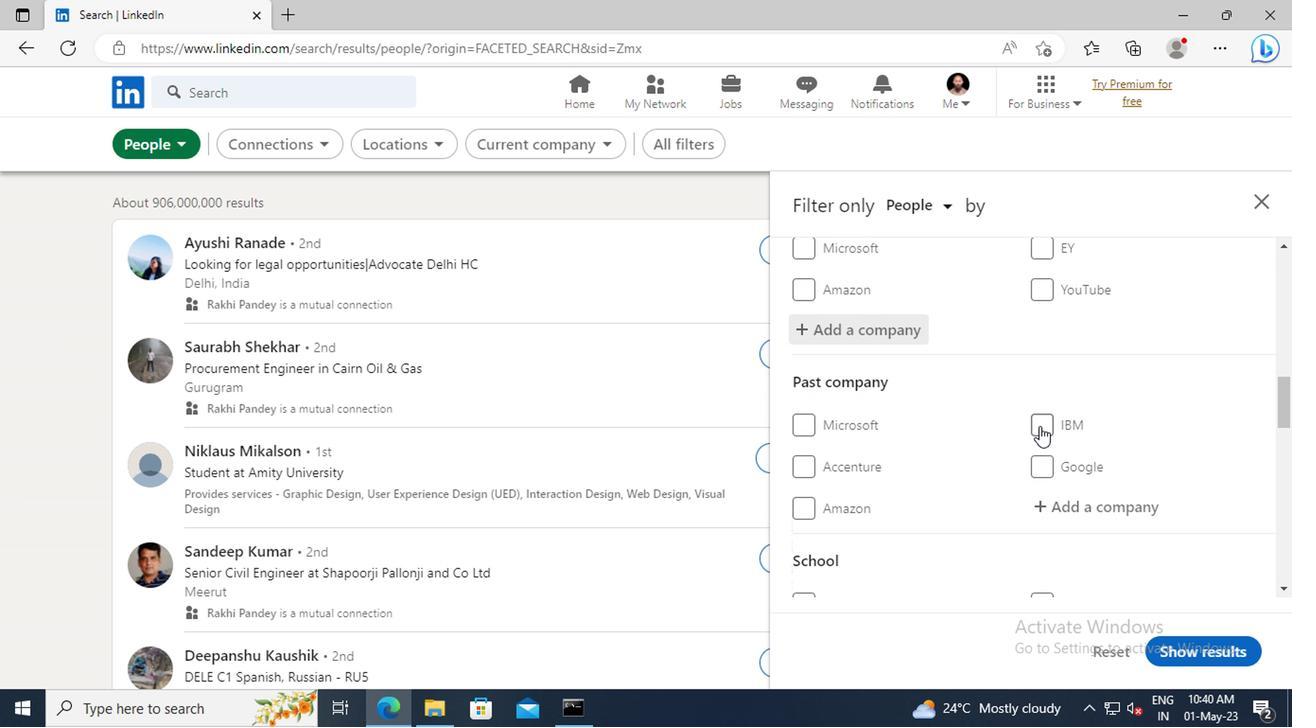
Action: Mouse scrolled (1034, 426) with delta (0, 0)
Screenshot: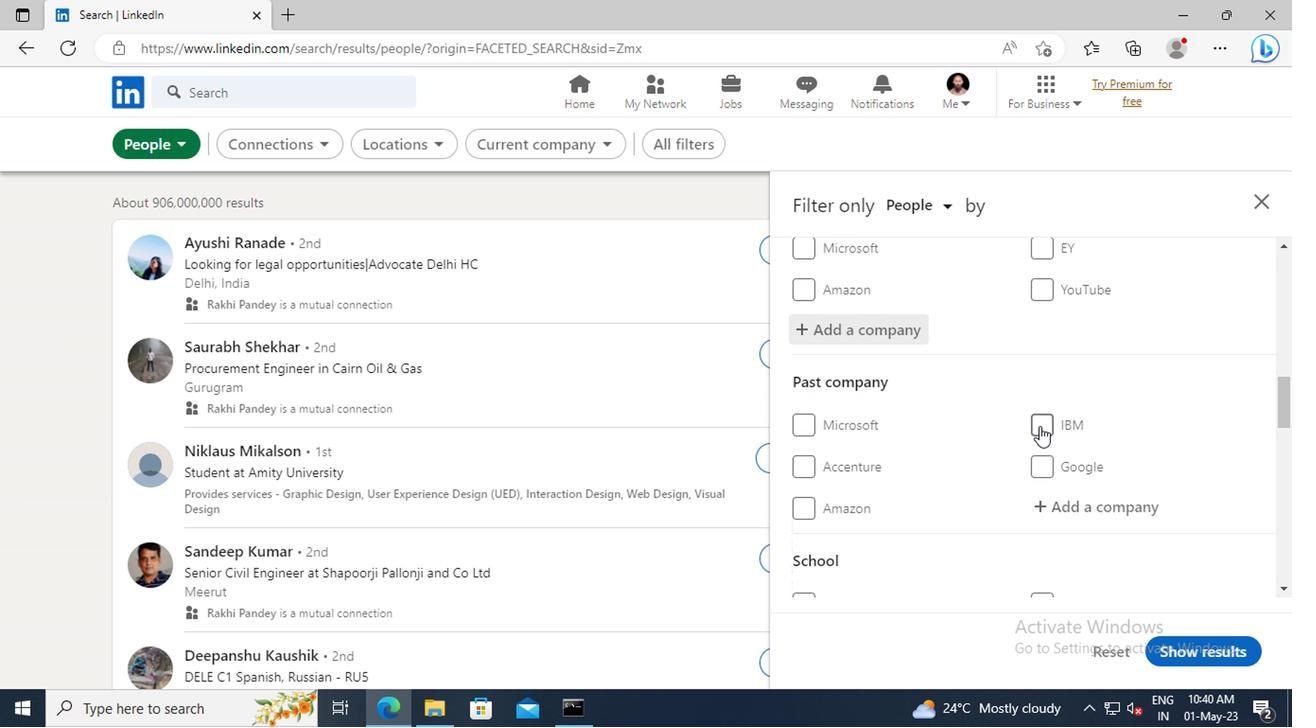
Action: Mouse moved to (1036, 421)
Screenshot: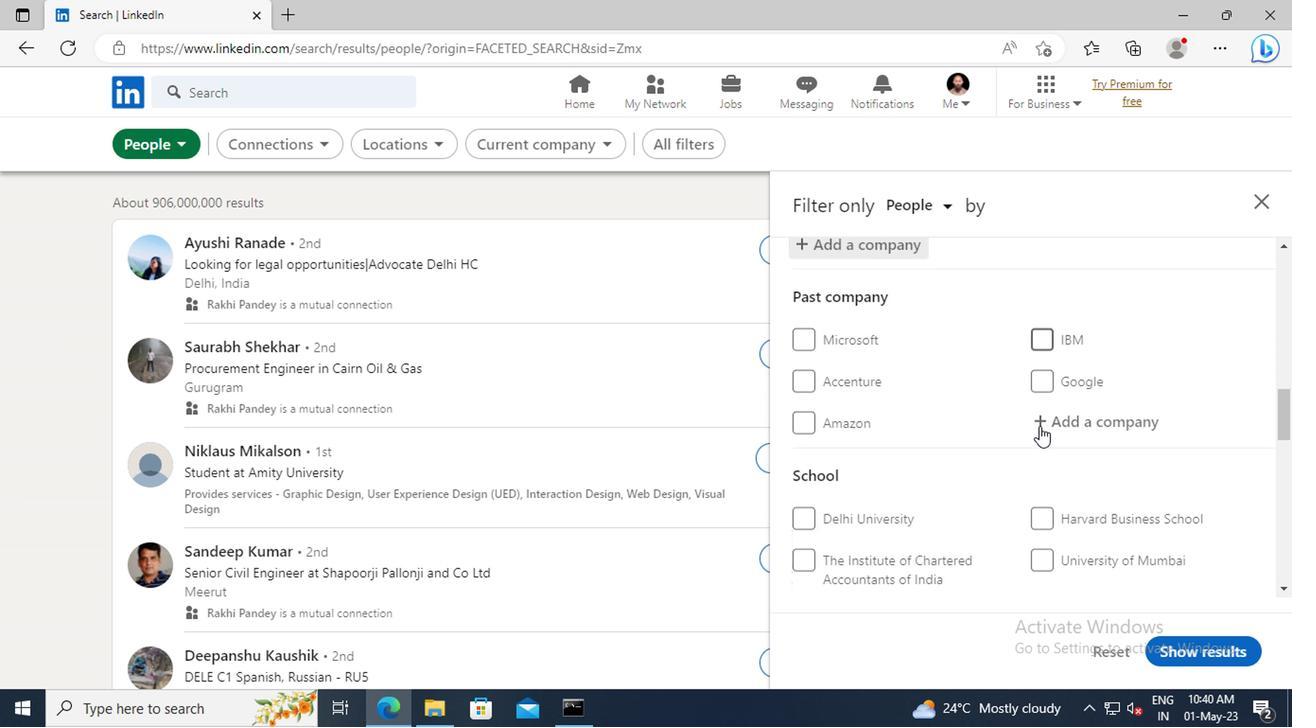 
Action: Mouse scrolled (1036, 420) with delta (0, -1)
Screenshot: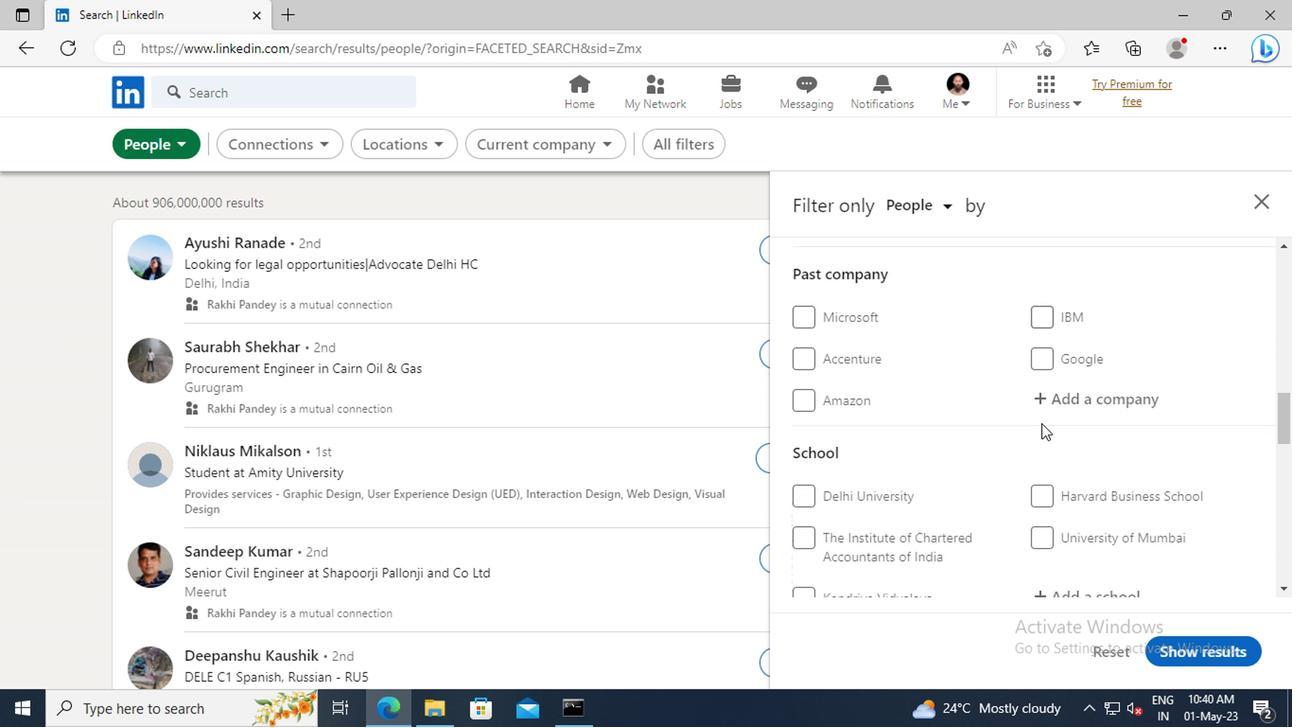 
Action: Mouse scrolled (1036, 420) with delta (0, -1)
Screenshot: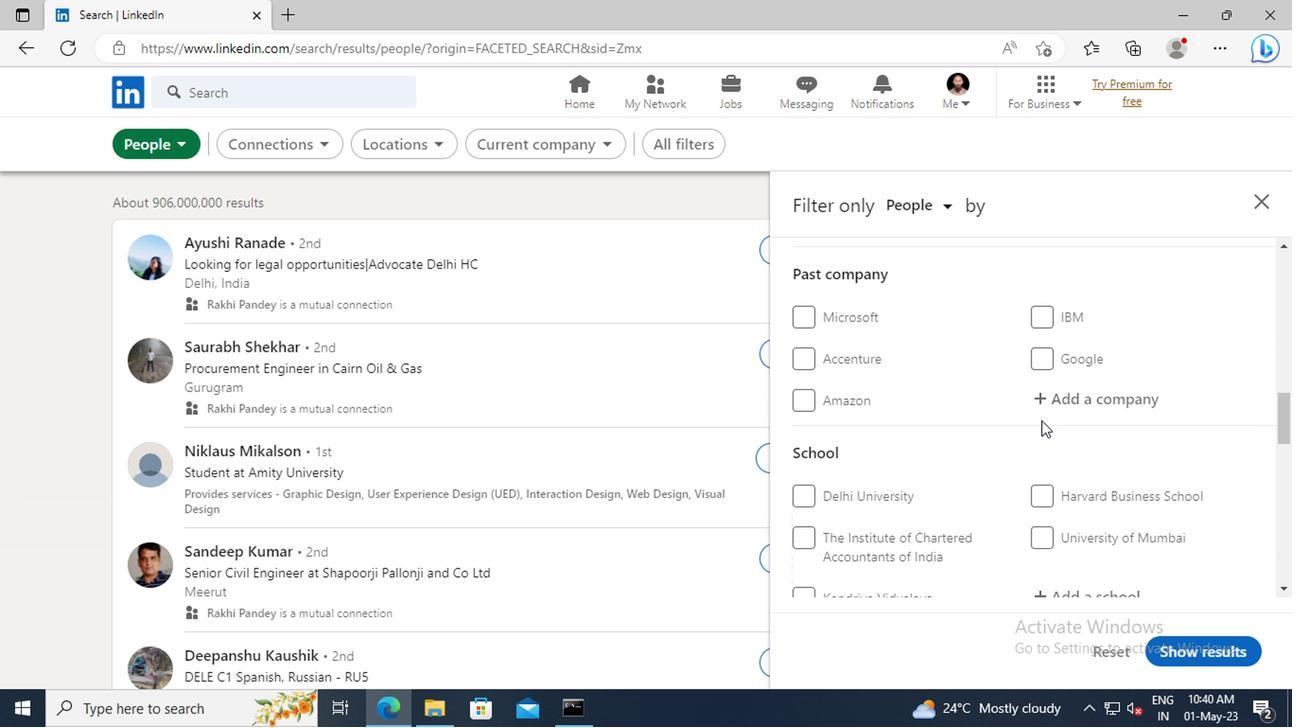 
Action: Mouse scrolled (1036, 420) with delta (0, -1)
Screenshot: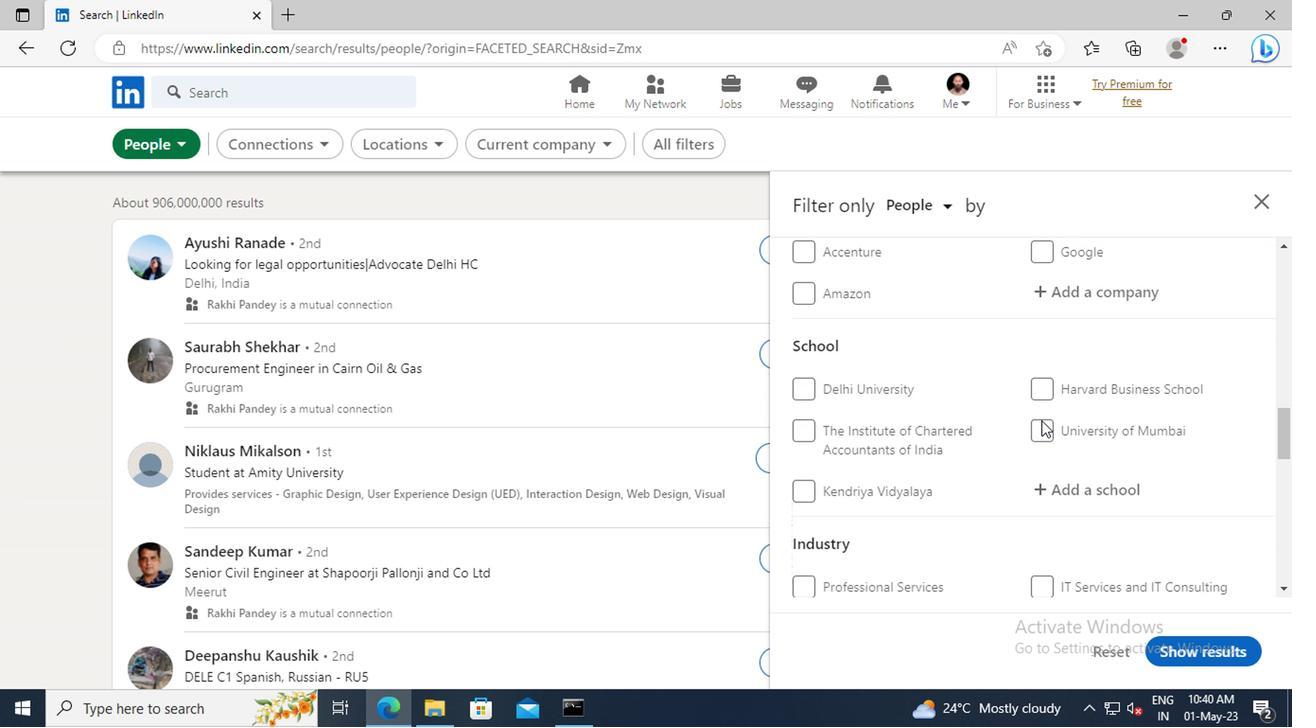 
Action: Mouse moved to (1044, 433)
Screenshot: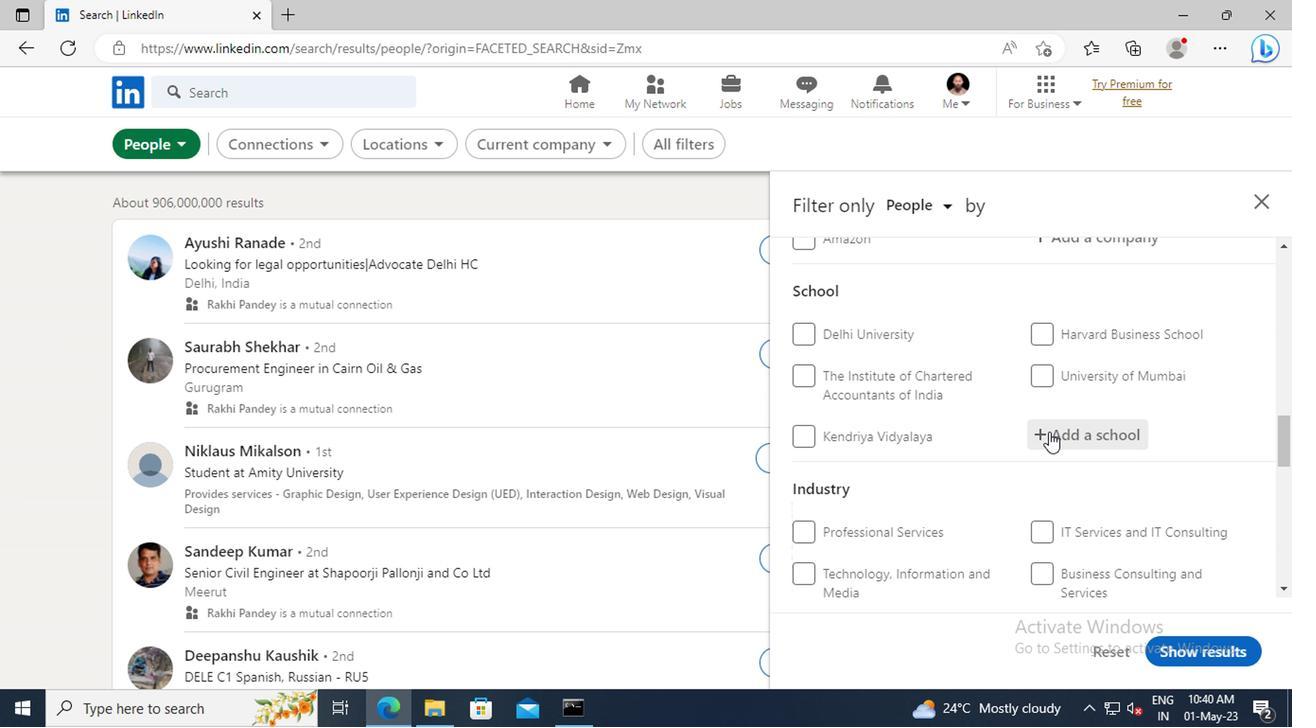 
Action: Mouse pressed left at (1044, 433)
Screenshot: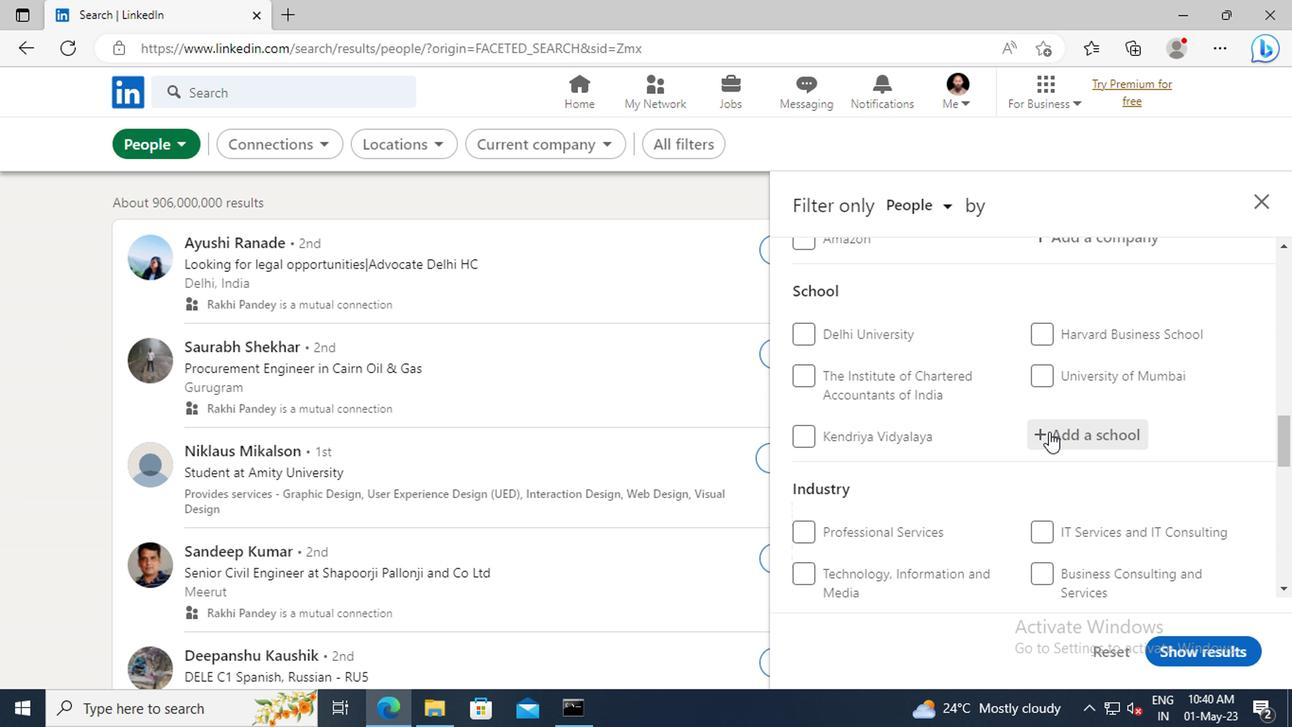 
Action: Key pressed <Key.shift>GURU<Key.space><Key.shift>NANAK<Key.space><Key.shift>DEV<Key.space><Key.shift>UNIVERSITY,<Key.space><Key.shift>A
Screenshot: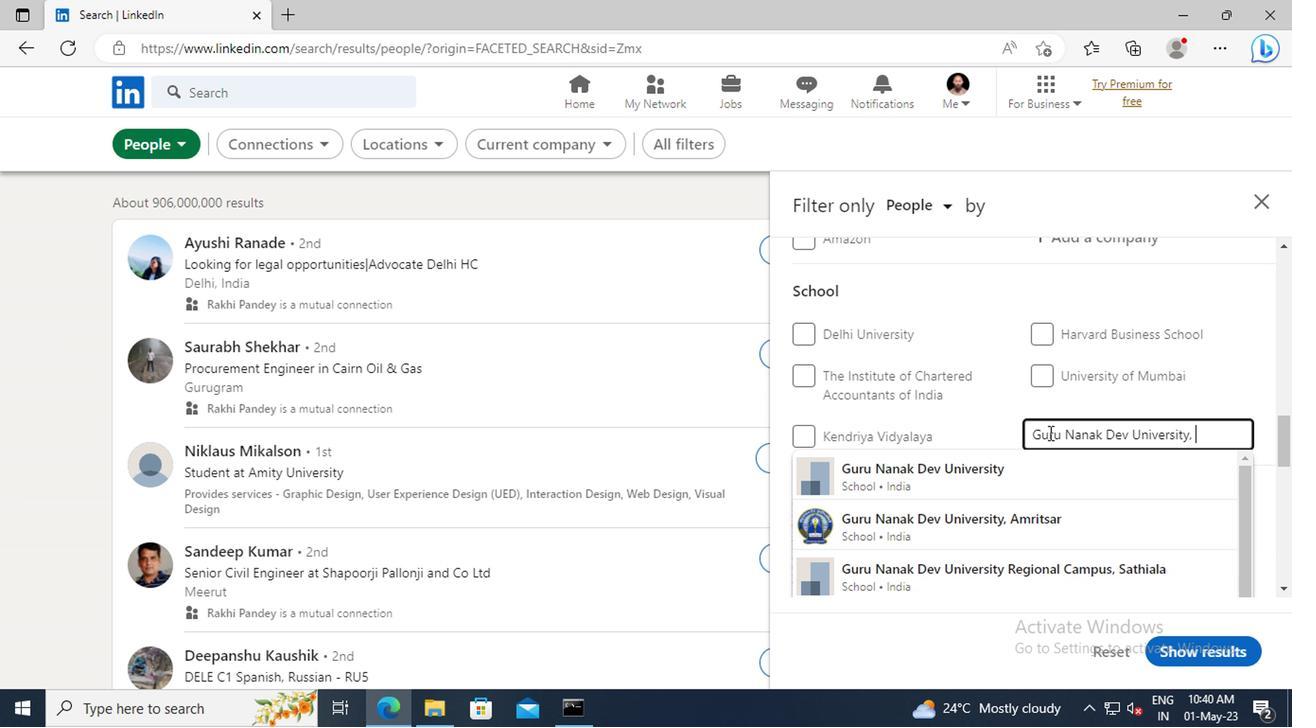 
Action: Mouse moved to (1050, 471)
Screenshot: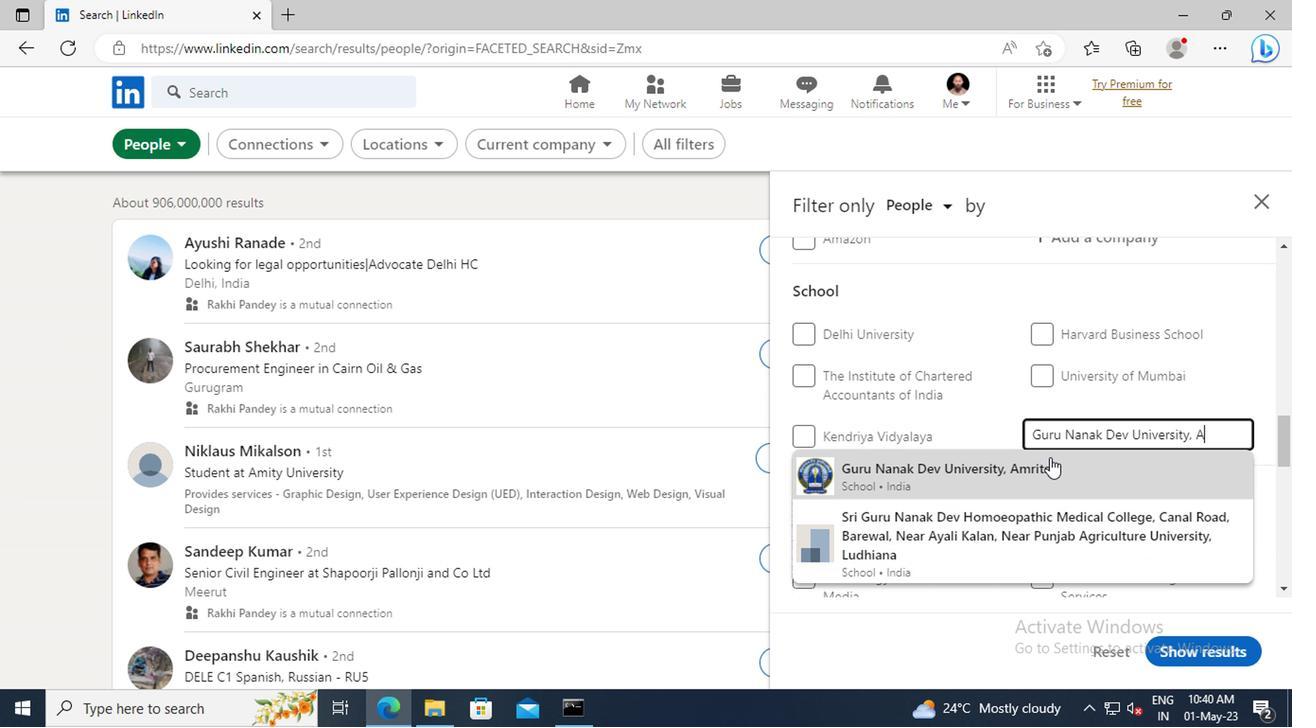 
Action: Mouse pressed left at (1050, 471)
Screenshot: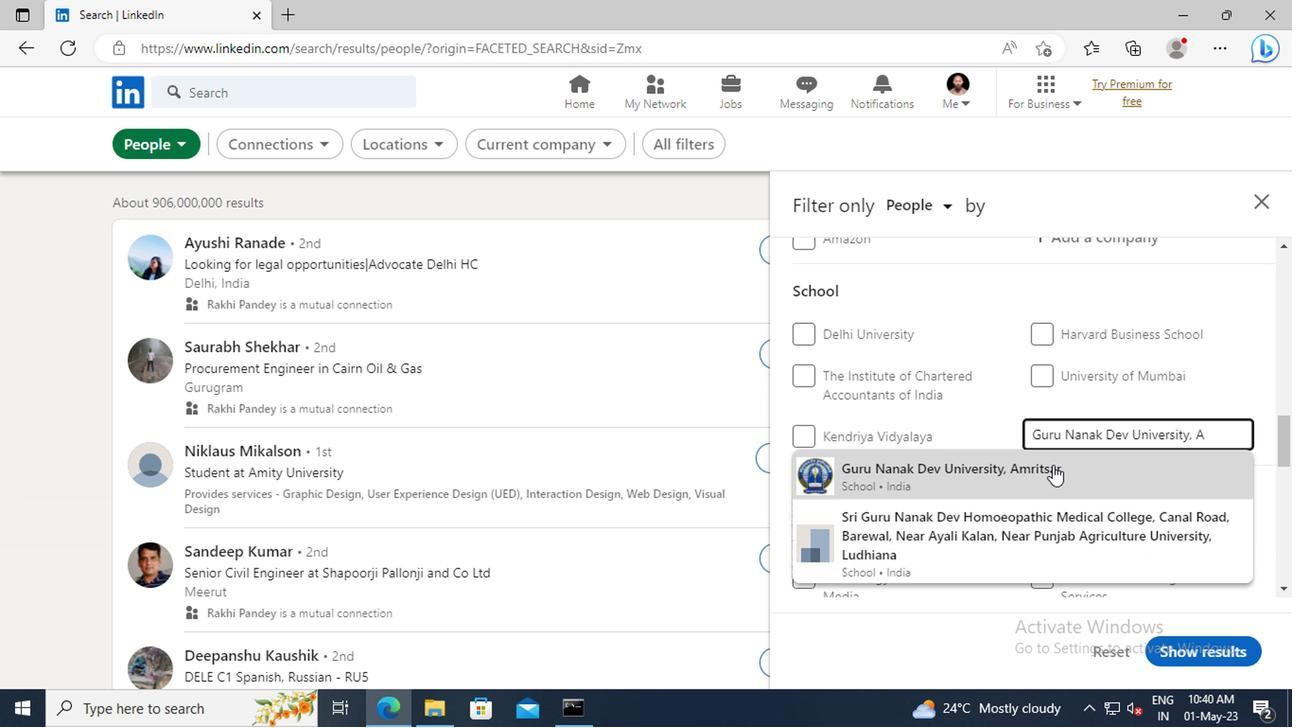 
Action: Mouse moved to (1050, 464)
Screenshot: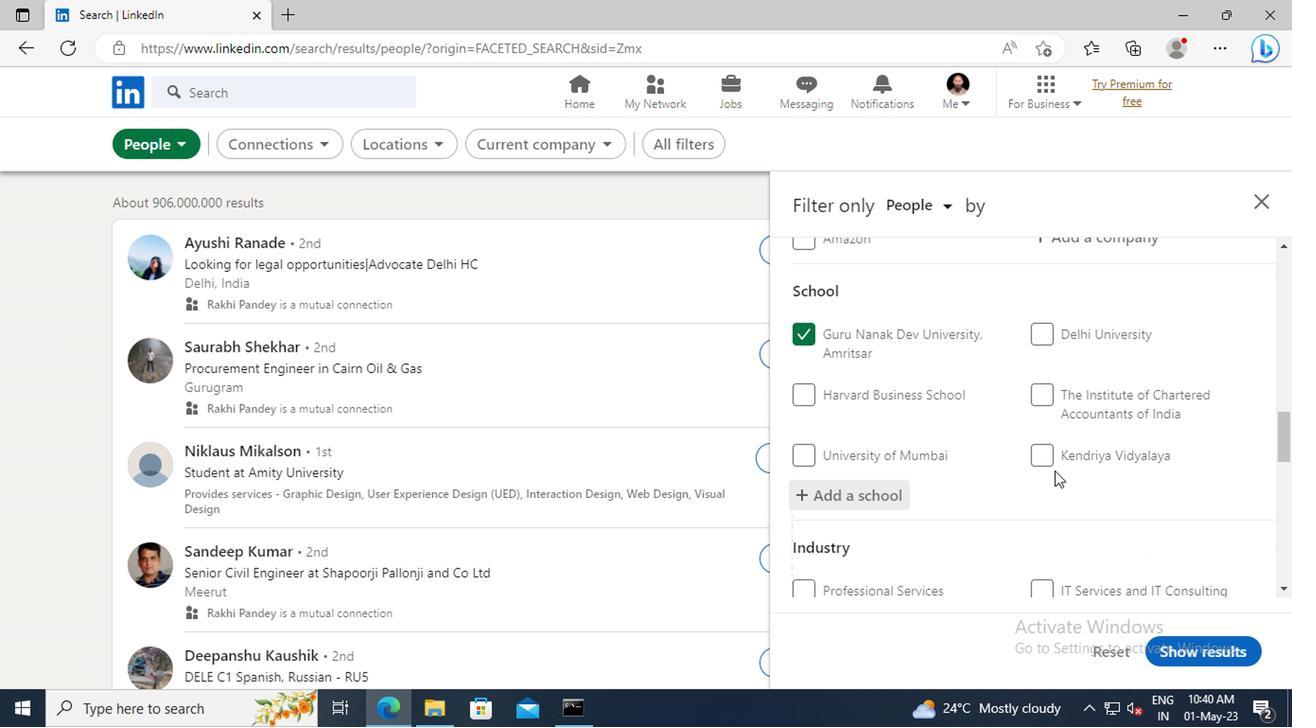 
Action: Mouse scrolled (1050, 463) with delta (0, 0)
Screenshot: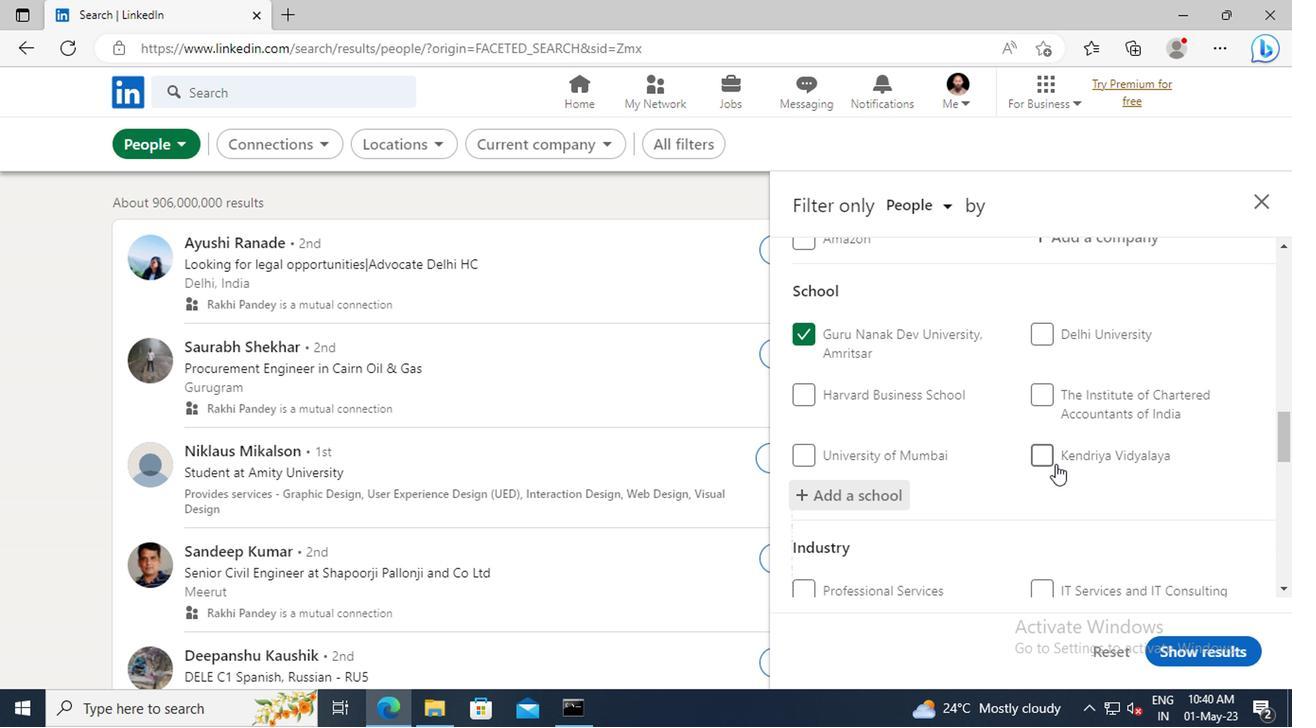 
Action: Mouse moved to (1050, 448)
Screenshot: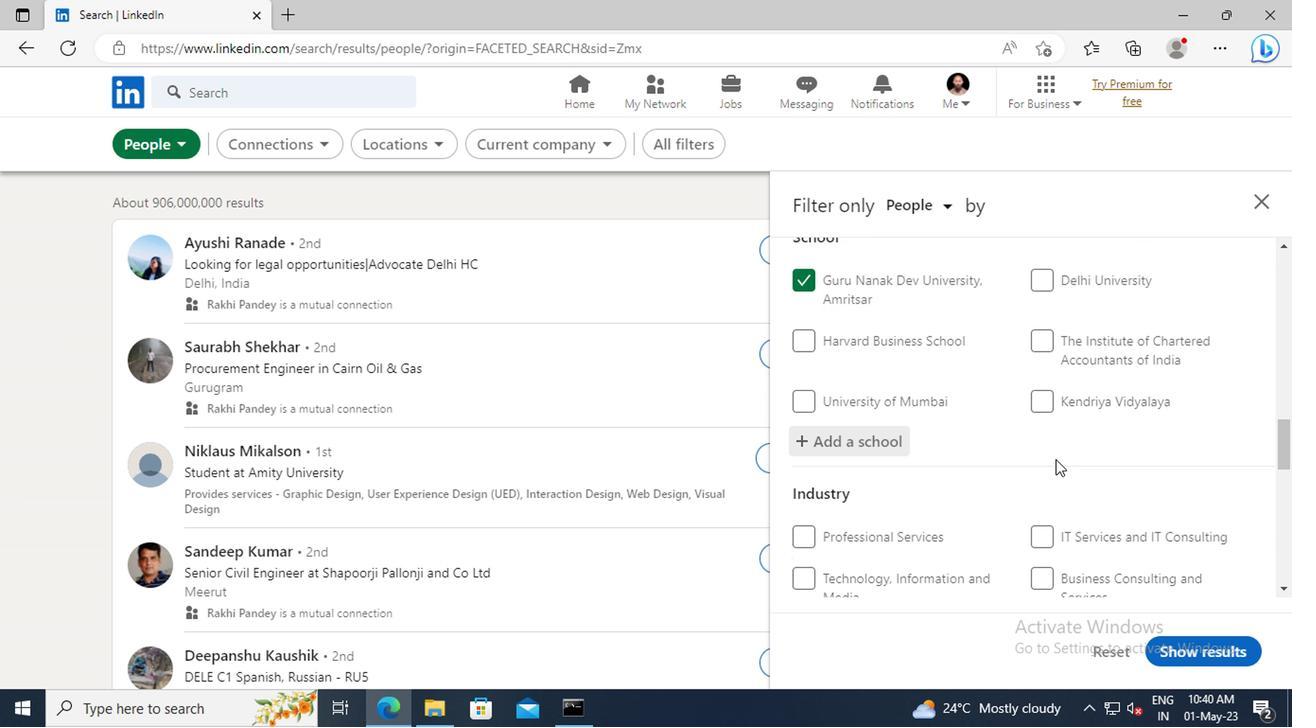 
Action: Mouse scrolled (1050, 447) with delta (0, 0)
Screenshot: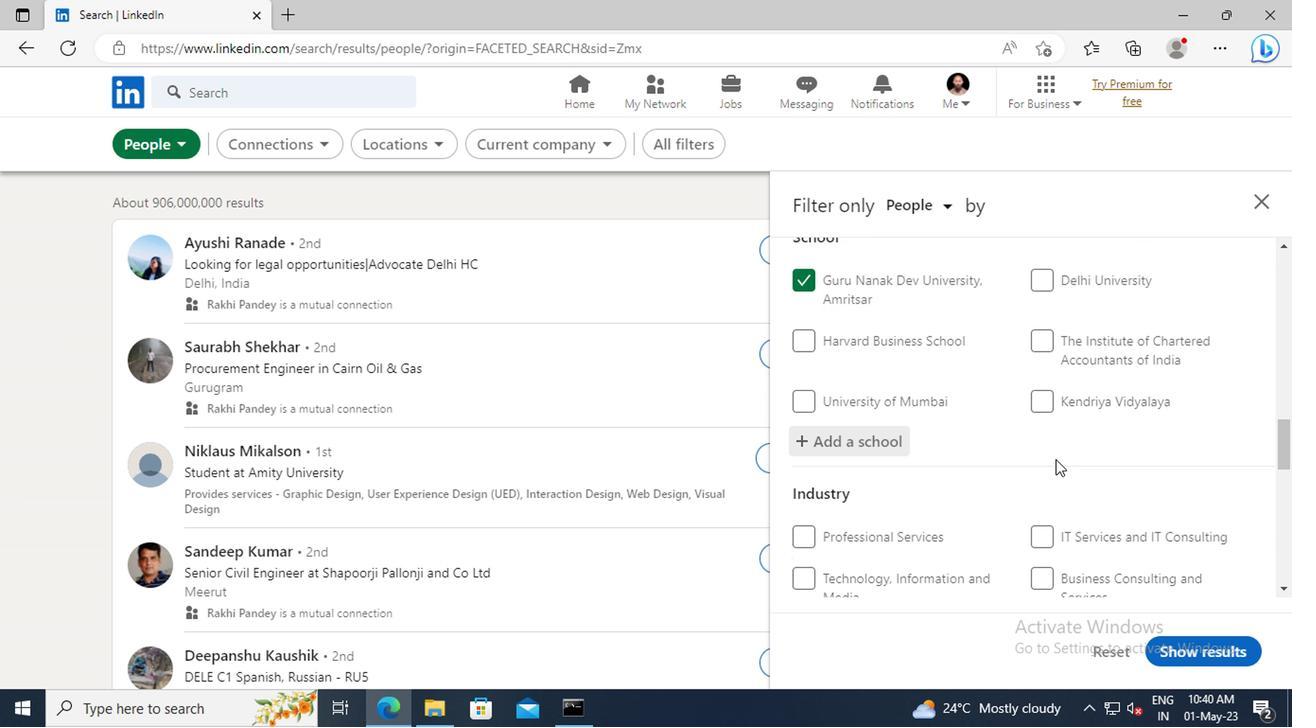 
Action: Mouse scrolled (1050, 447) with delta (0, 0)
Screenshot: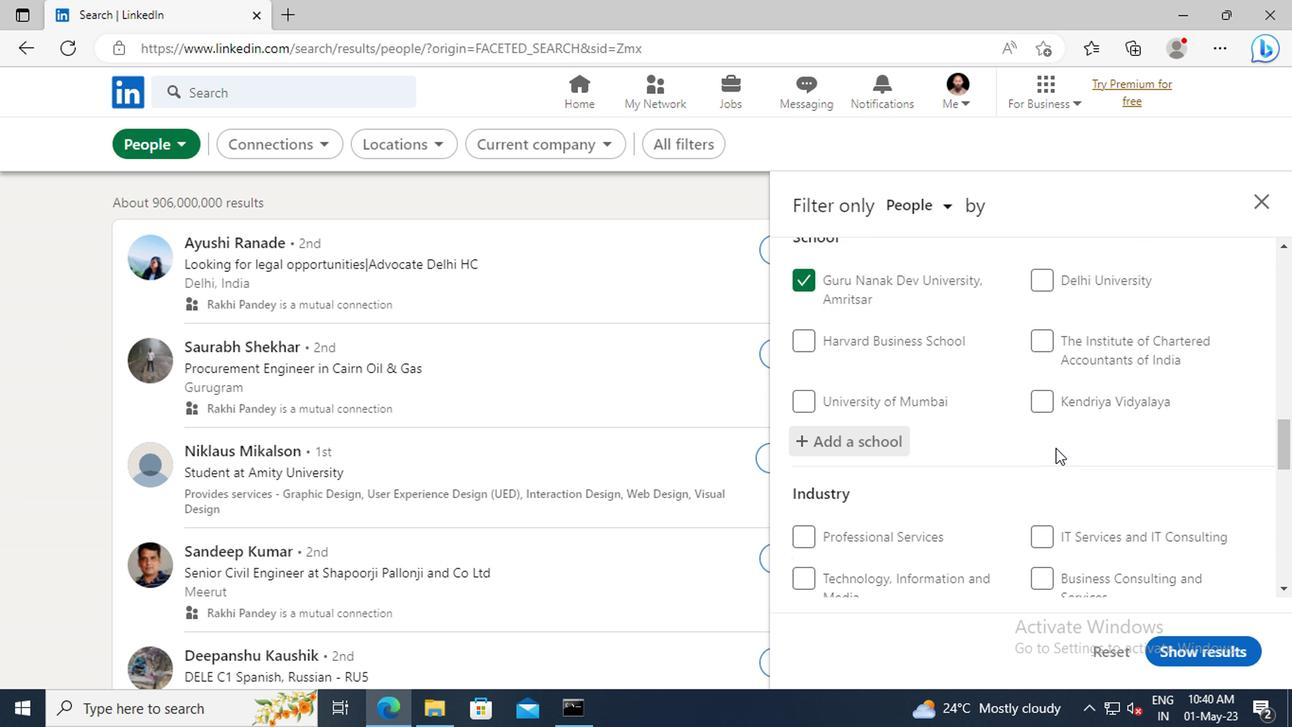 
Action: Mouse moved to (1052, 433)
Screenshot: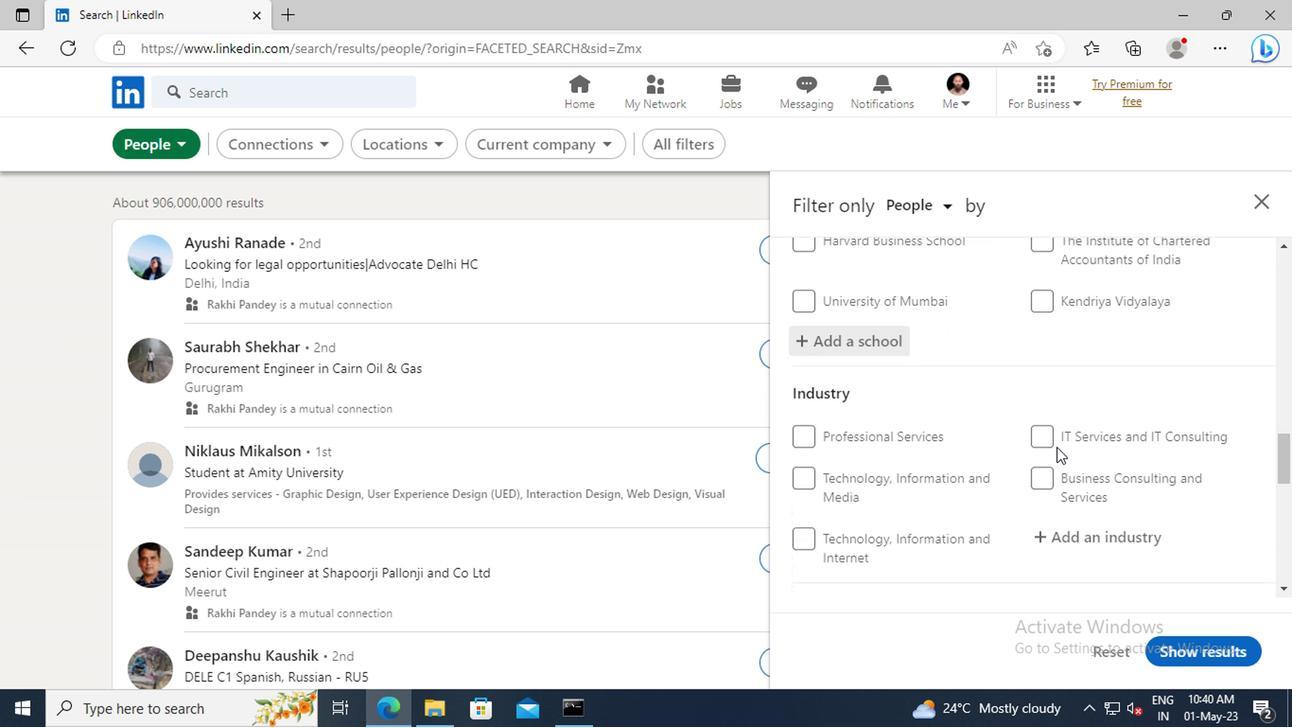 
Action: Mouse scrolled (1052, 432) with delta (0, -1)
Screenshot: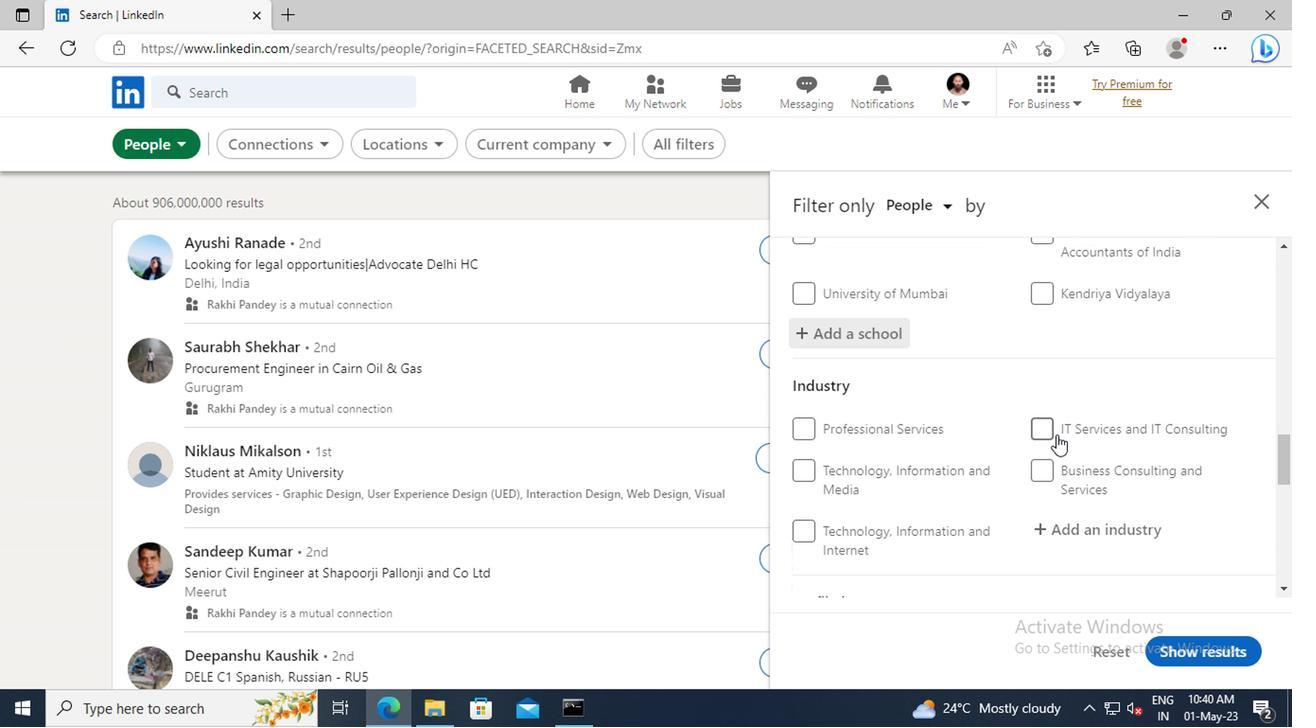 
Action: Mouse moved to (1054, 475)
Screenshot: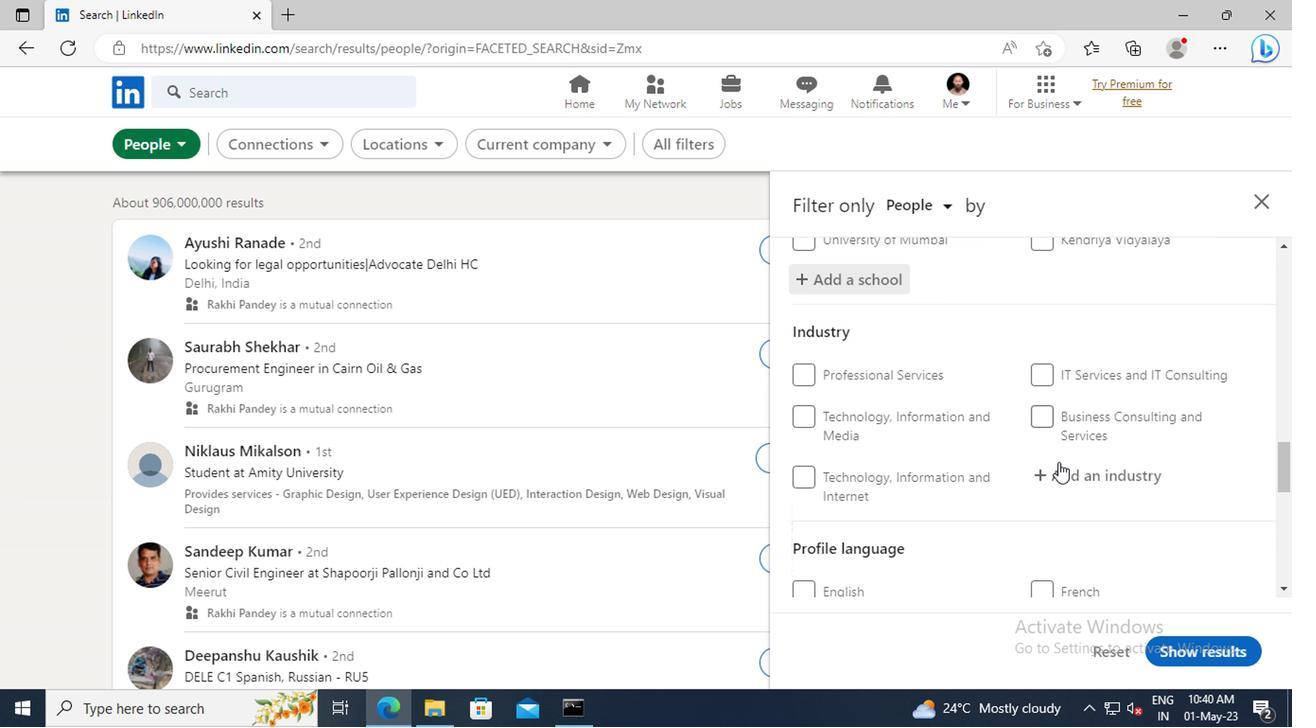 
Action: Mouse pressed left at (1054, 475)
Screenshot: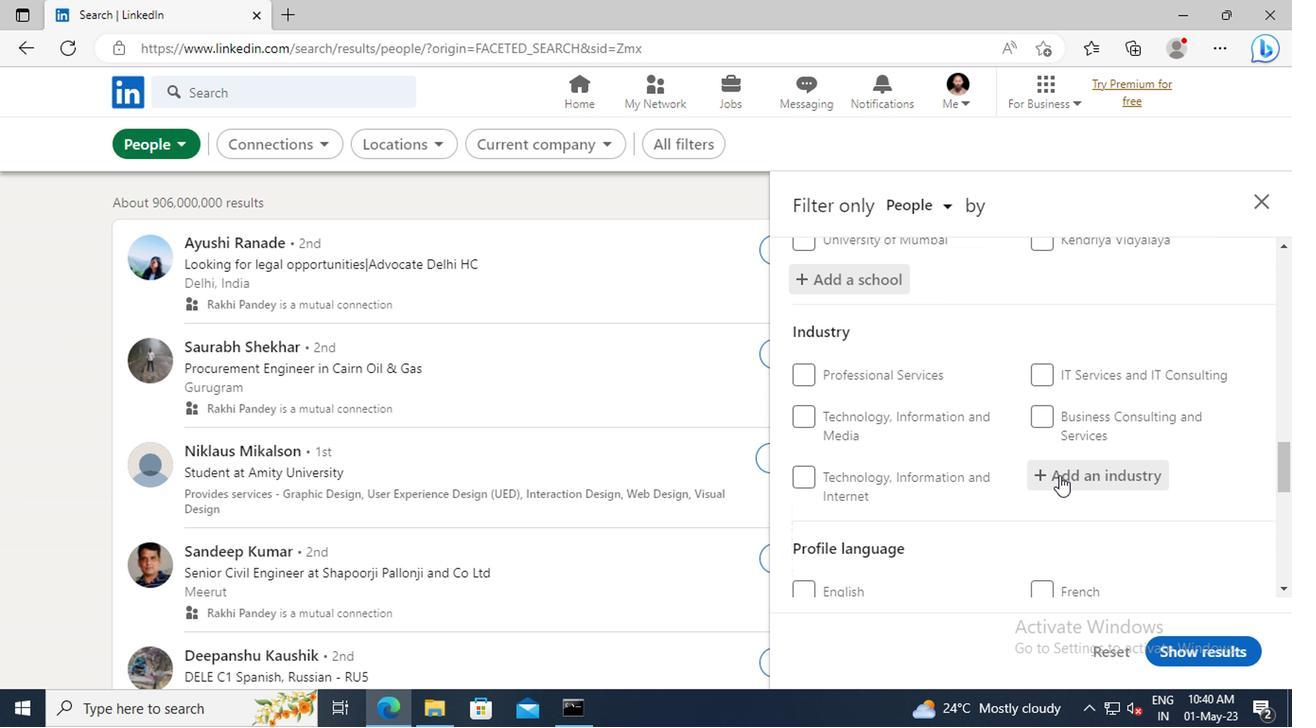 
Action: Key pressed <Key.shift>HUMAN<Key.space>
Screenshot: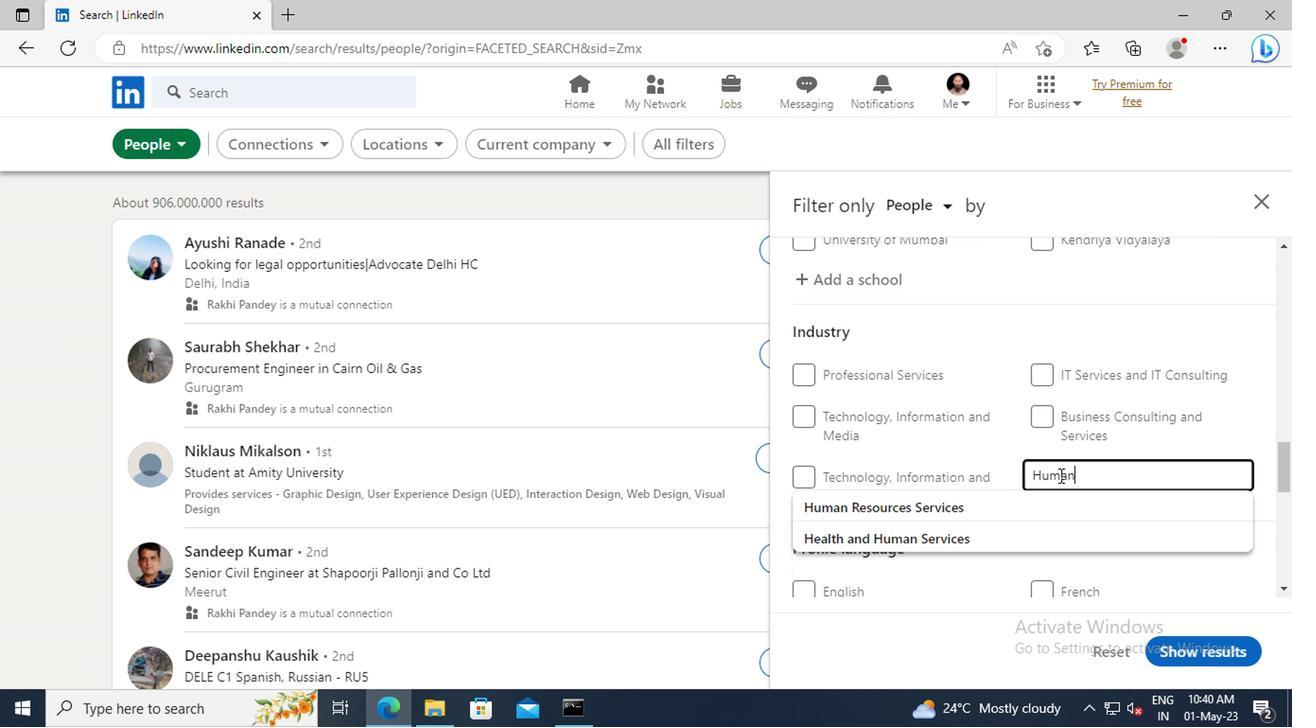 
Action: Mouse moved to (1029, 502)
Screenshot: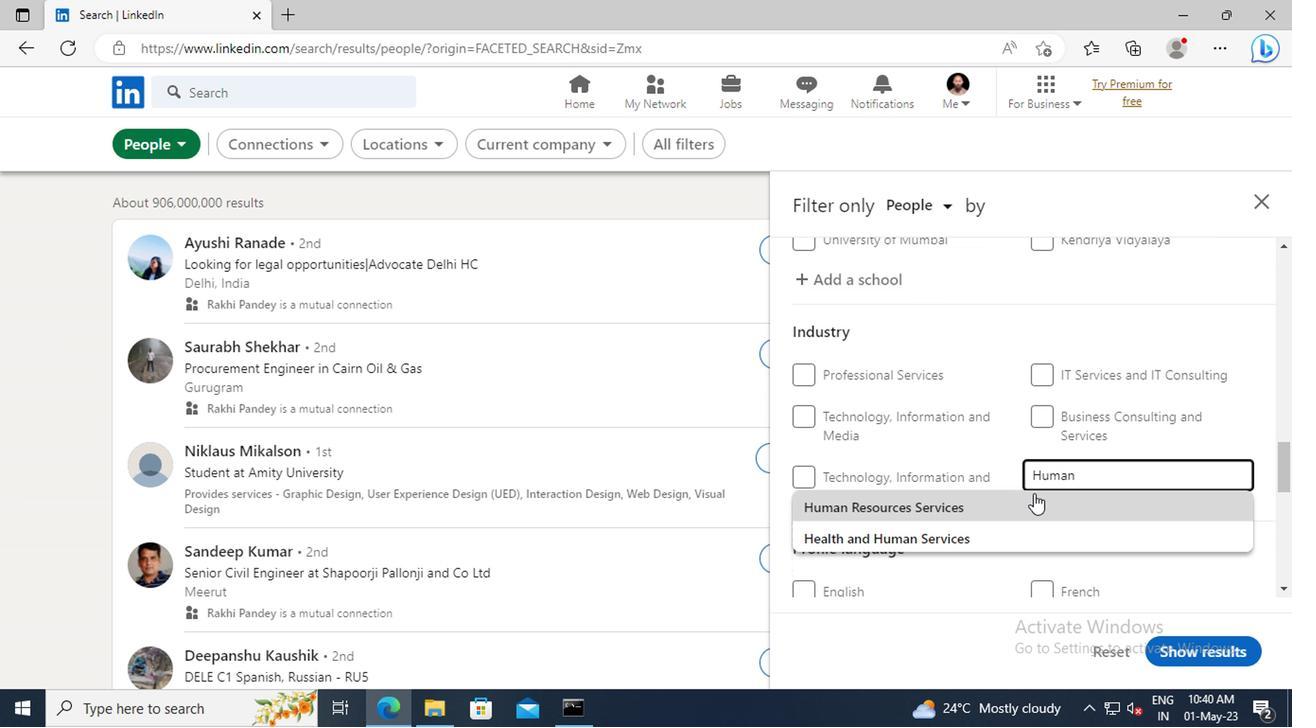 
Action: Mouse pressed left at (1029, 502)
Screenshot: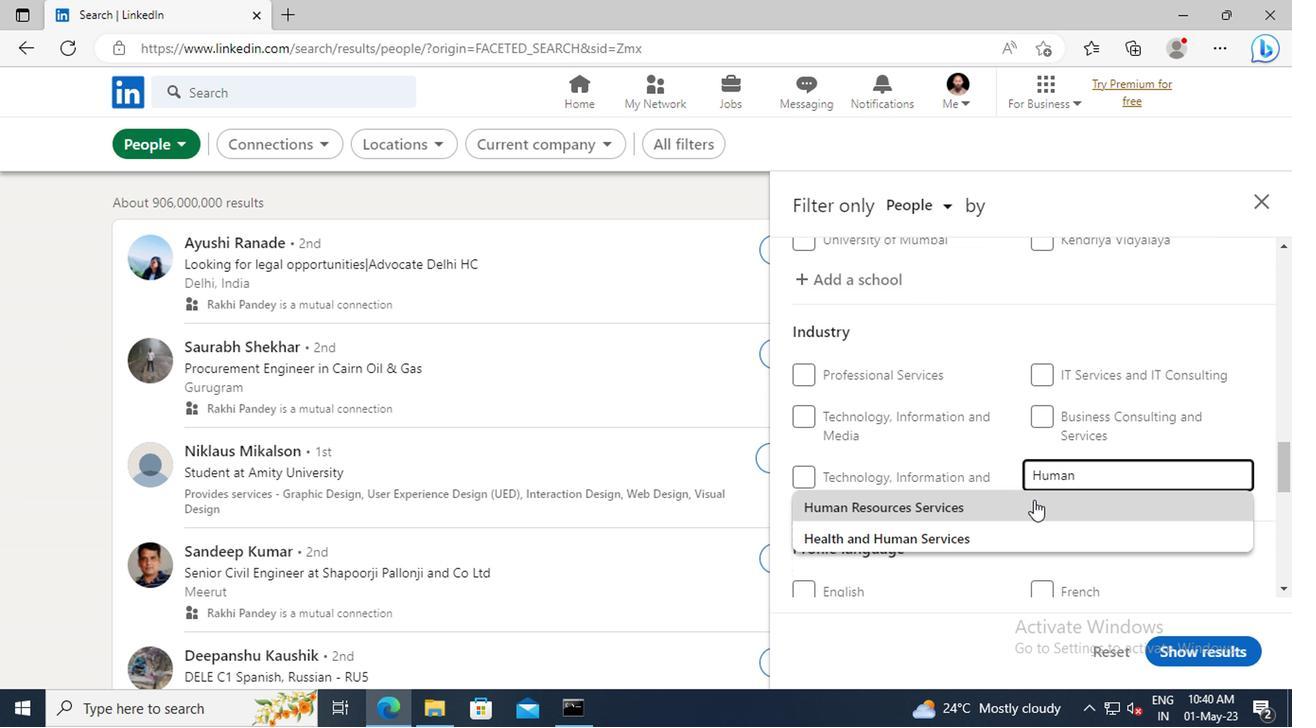 
Action: Mouse scrolled (1029, 502) with delta (0, 0)
Screenshot: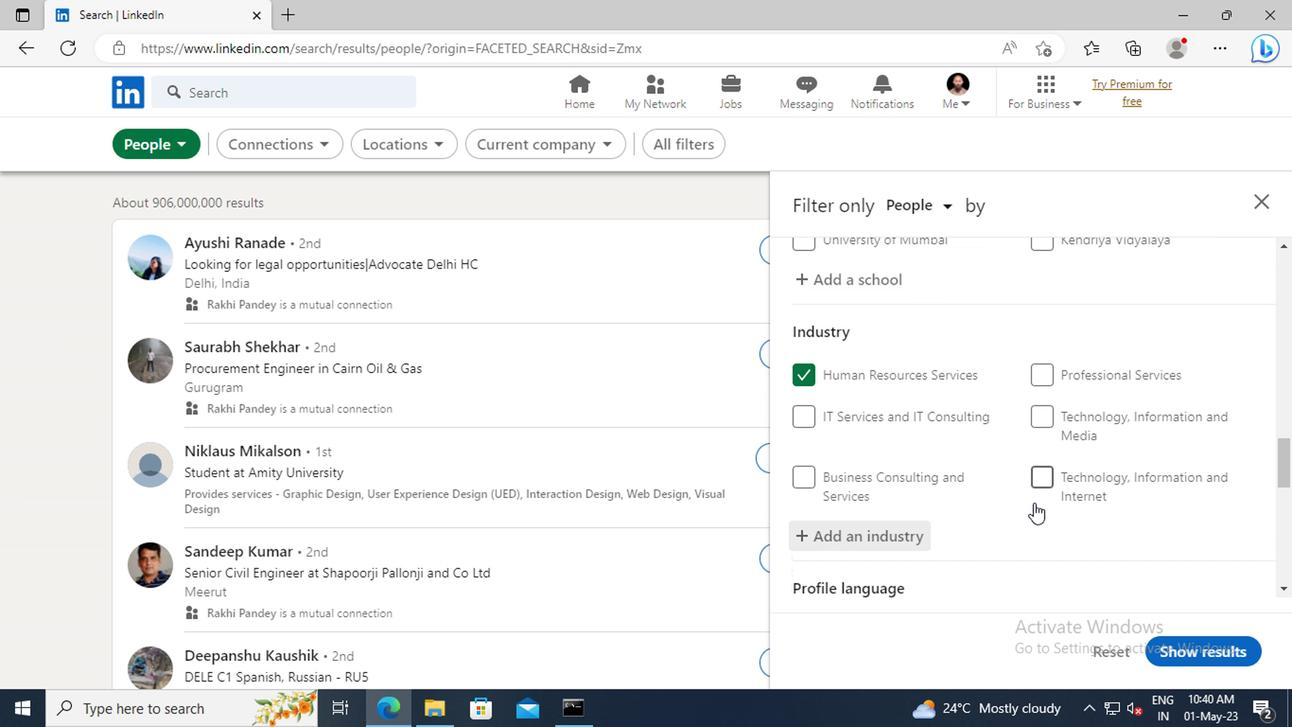 
Action: Mouse scrolled (1029, 502) with delta (0, 0)
Screenshot: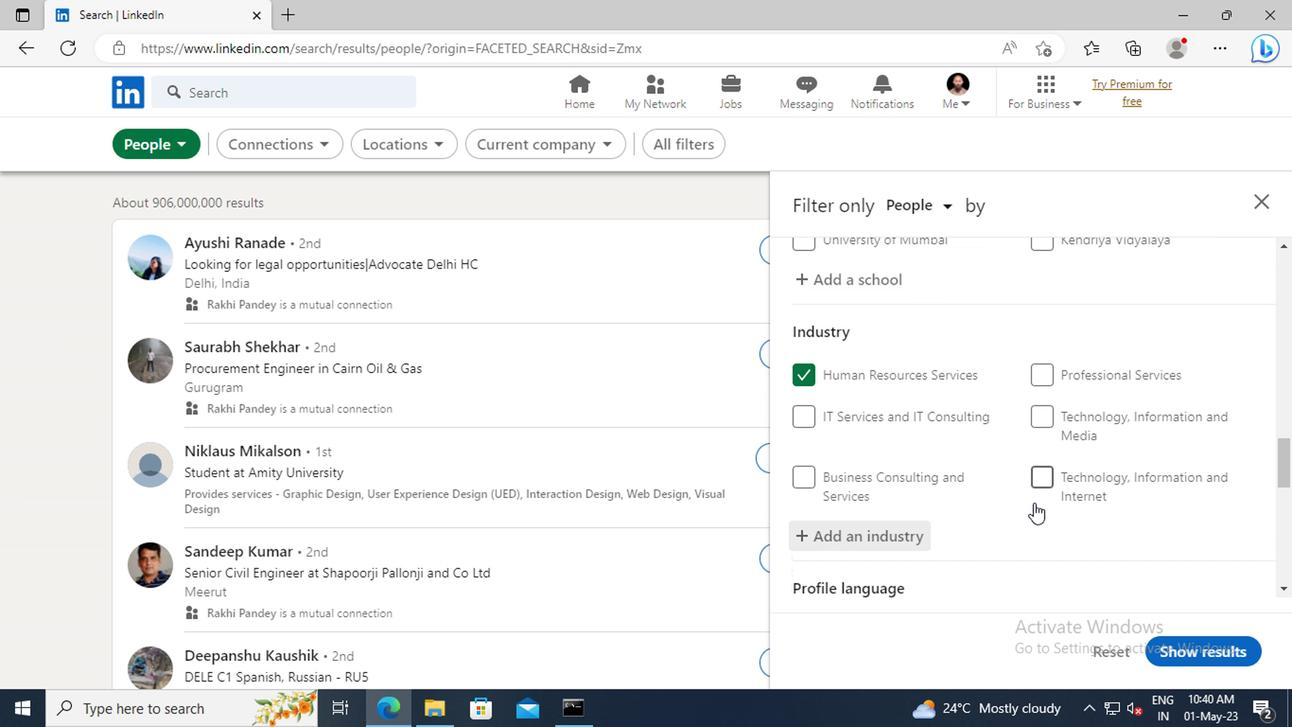 
Action: Mouse scrolled (1029, 502) with delta (0, 0)
Screenshot: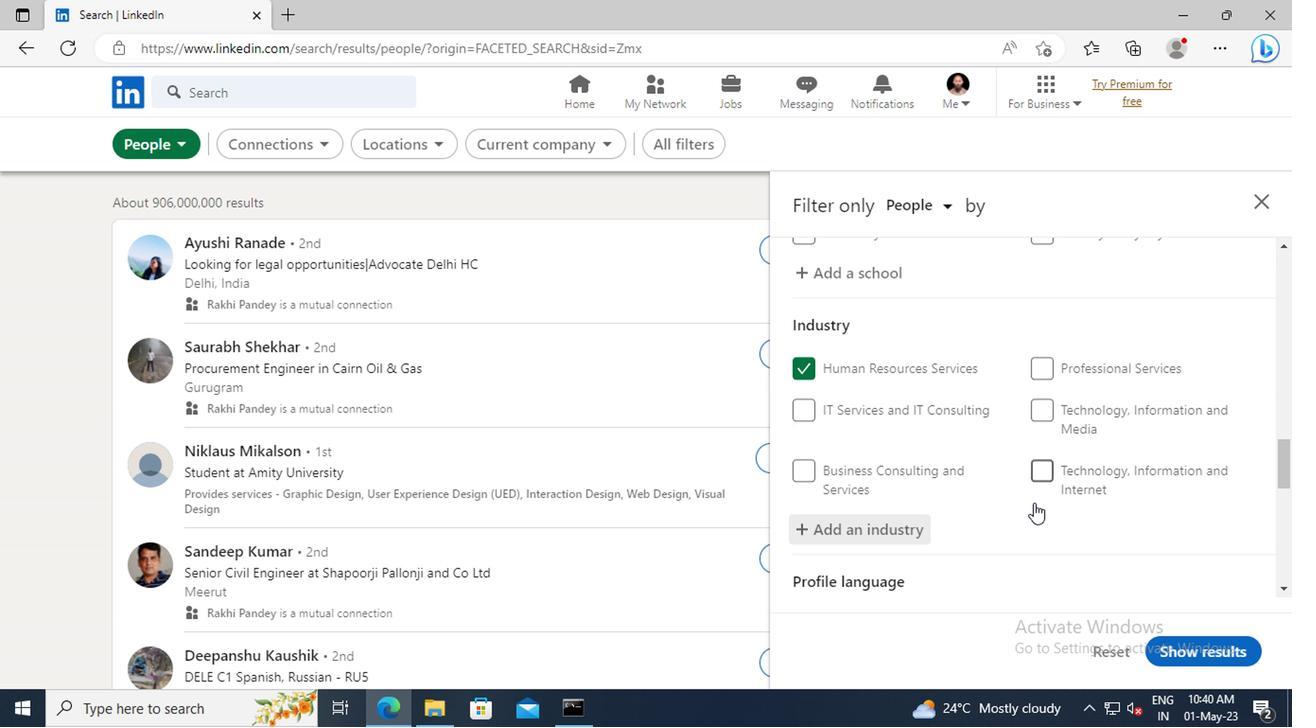 
Action: Mouse scrolled (1029, 502) with delta (0, 0)
Screenshot: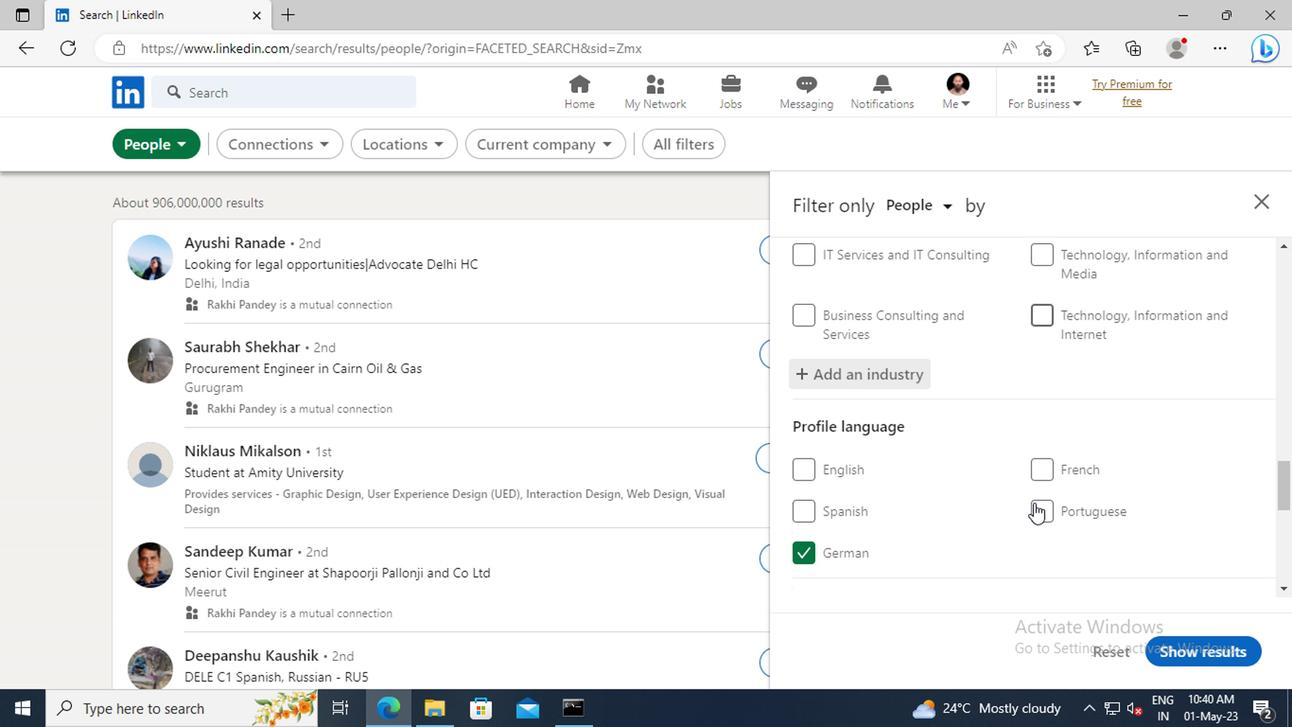
Action: Mouse scrolled (1029, 502) with delta (0, 0)
Screenshot: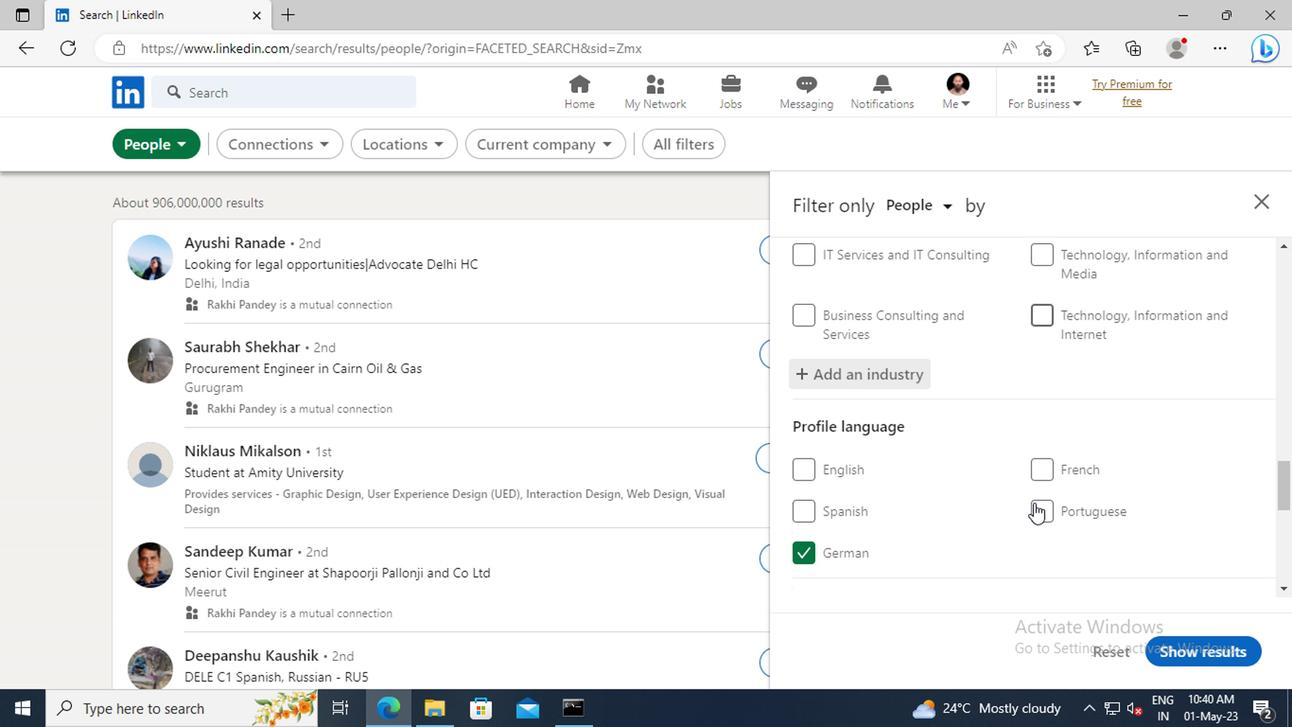 
Action: Mouse moved to (1029, 498)
Screenshot: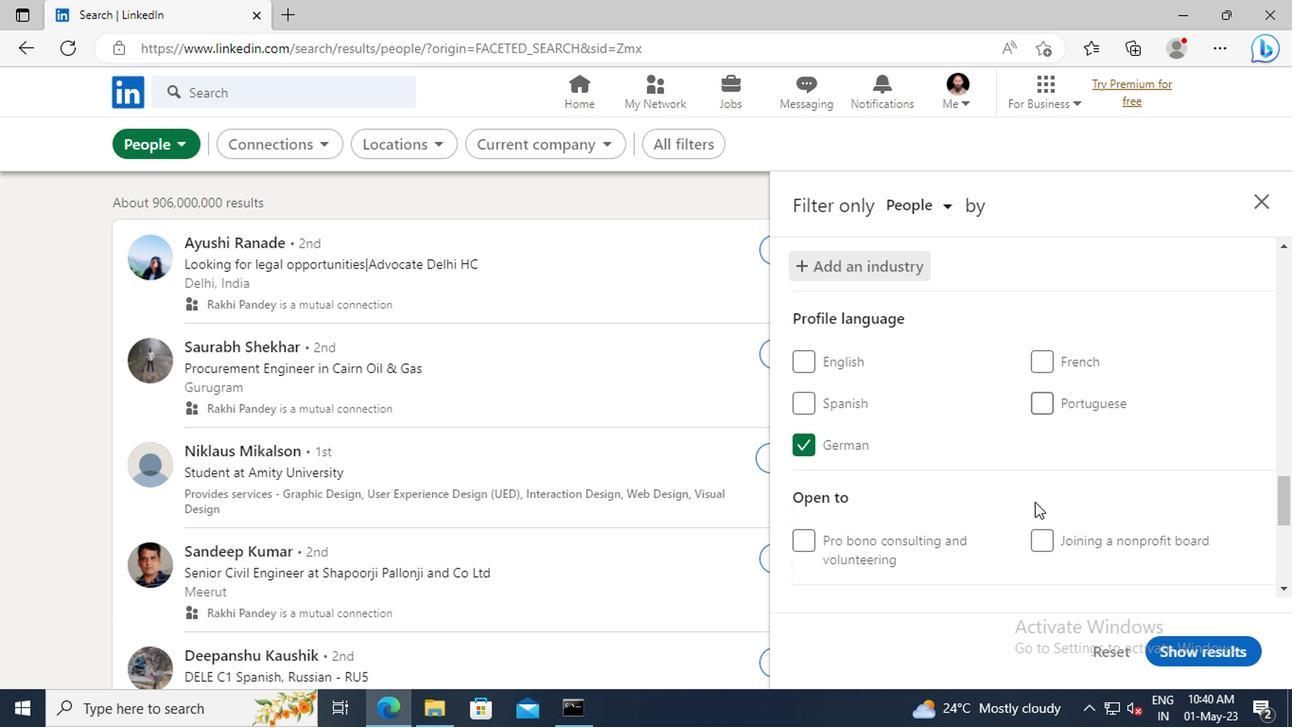 
Action: Mouse scrolled (1029, 497) with delta (0, 0)
Screenshot: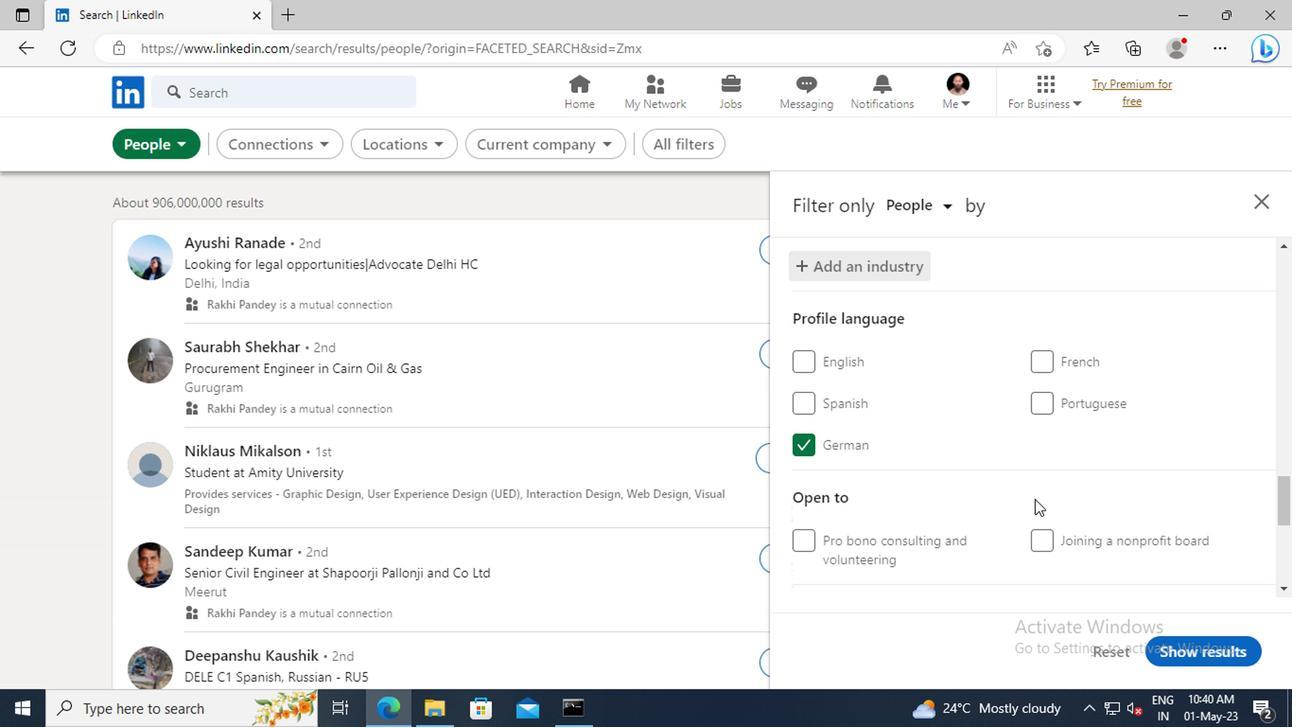 
Action: Mouse scrolled (1029, 497) with delta (0, 0)
Screenshot: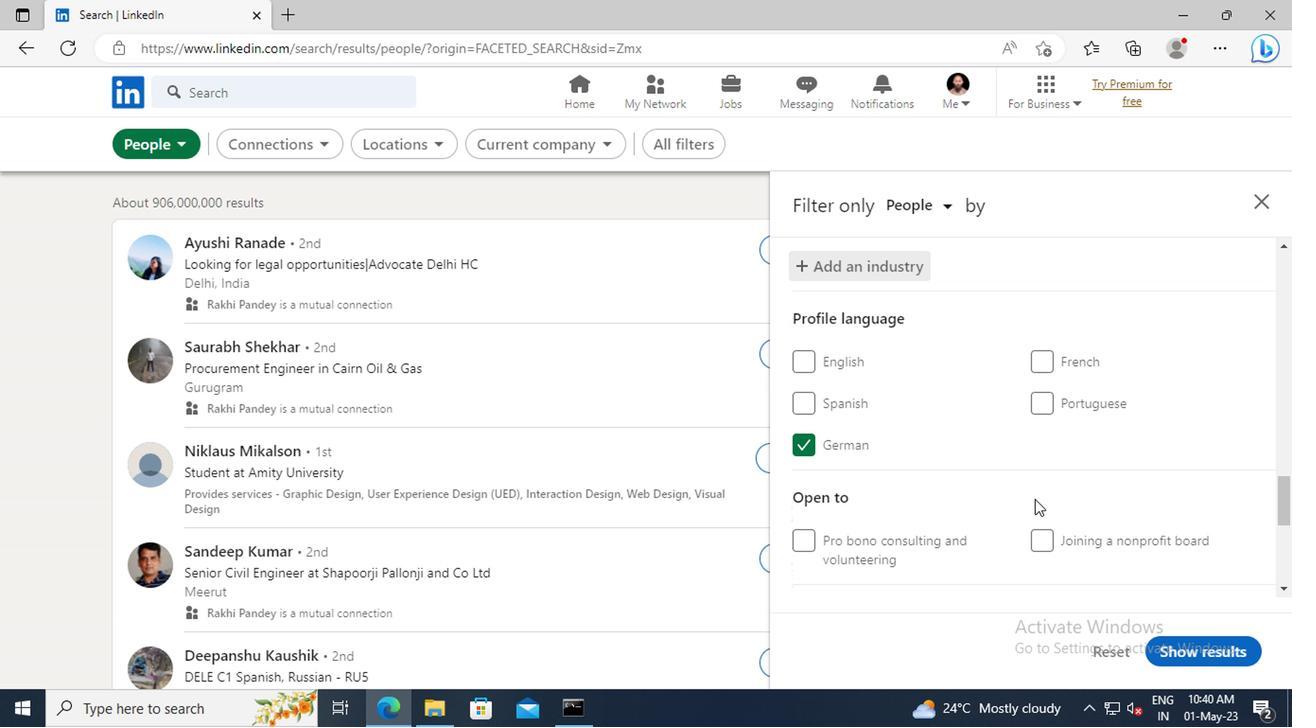
Action: Mouse moved to (1033, 495)
Screenshot: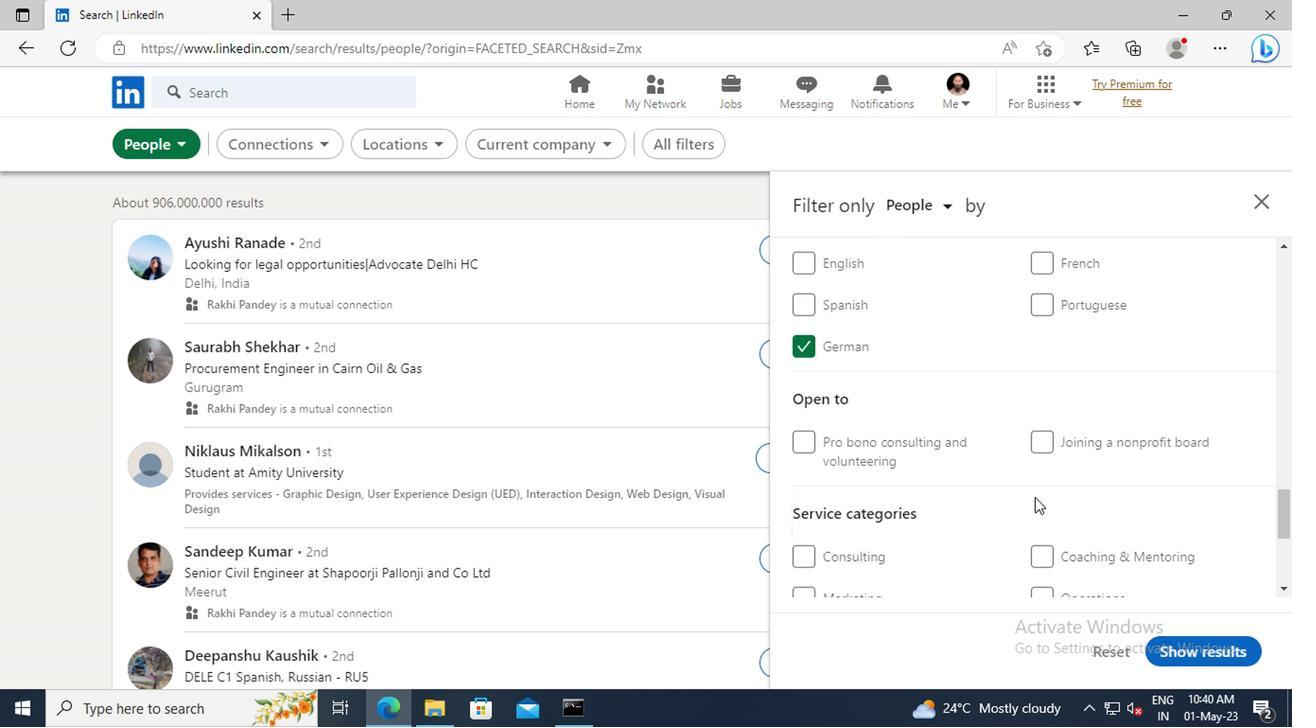 
Action: Mouse scrolled (1033, 494) with delta (0, 0)
Screenshot: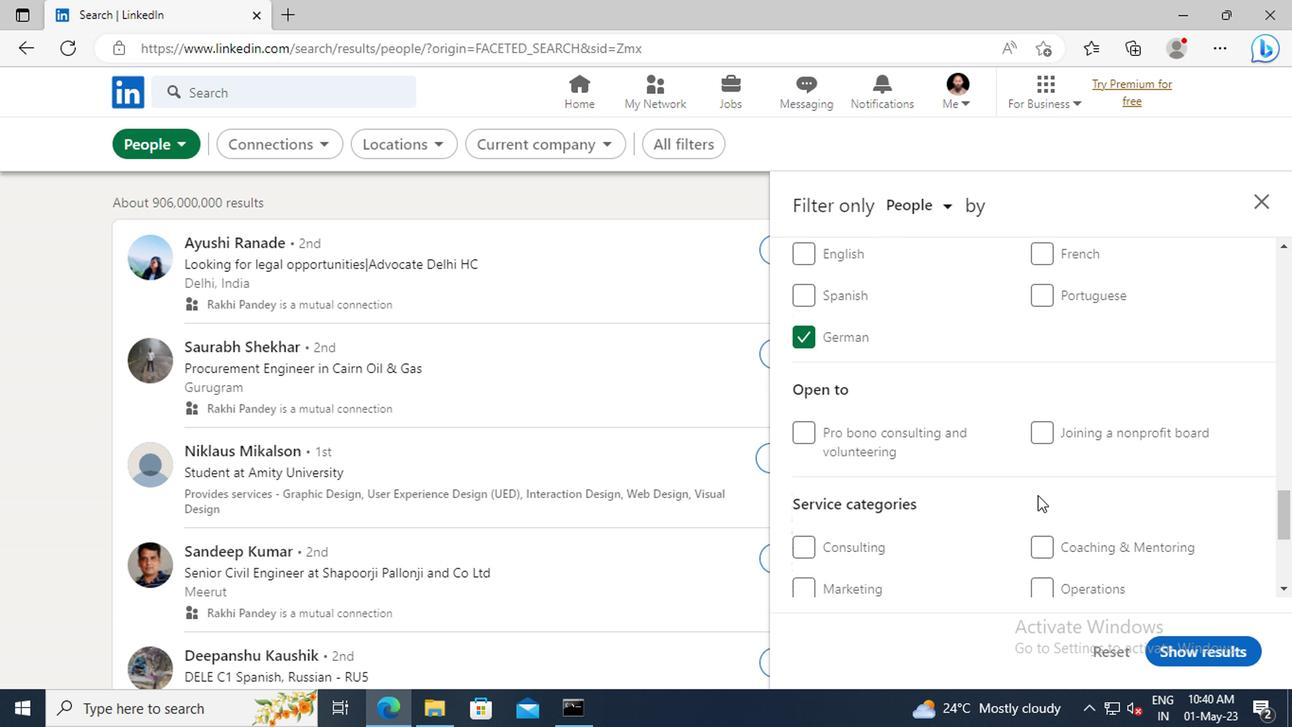 
Action: Mouse scrolled (1033, 494) with delta (0, 0)
Screenshot: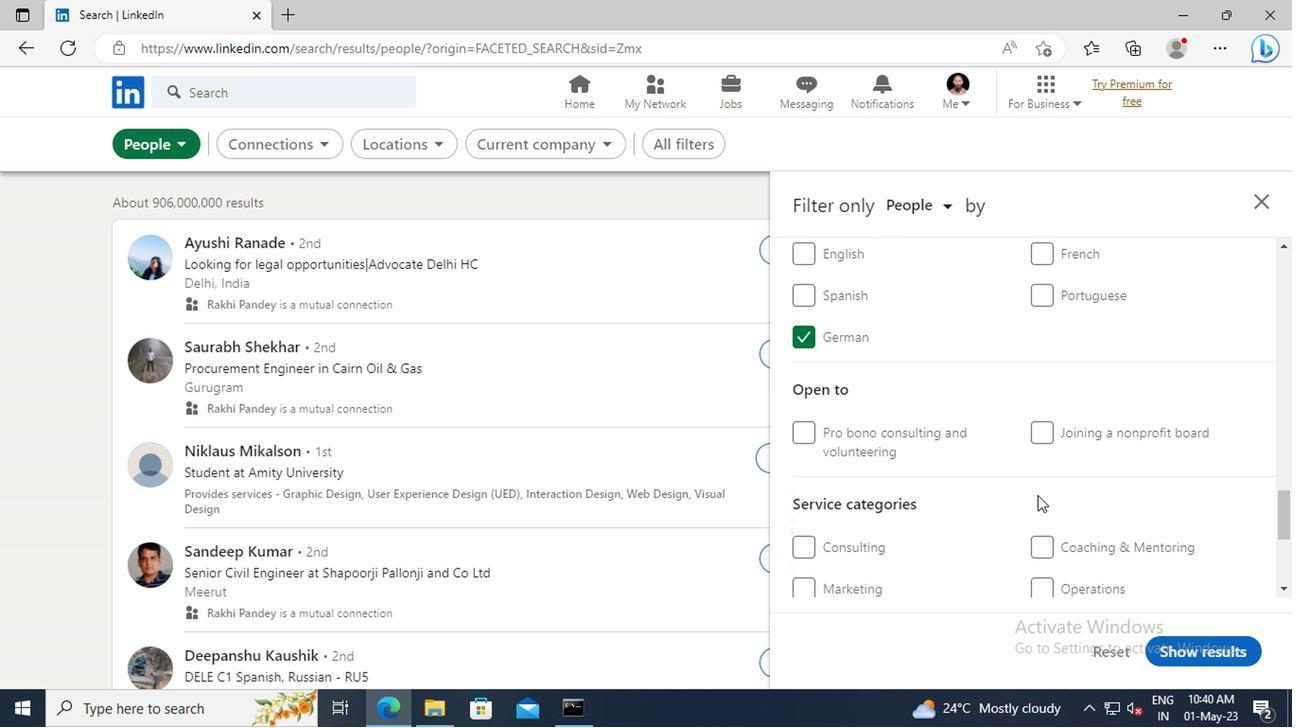 
Action: Mouse moved to (1048, 523)
Screenshot: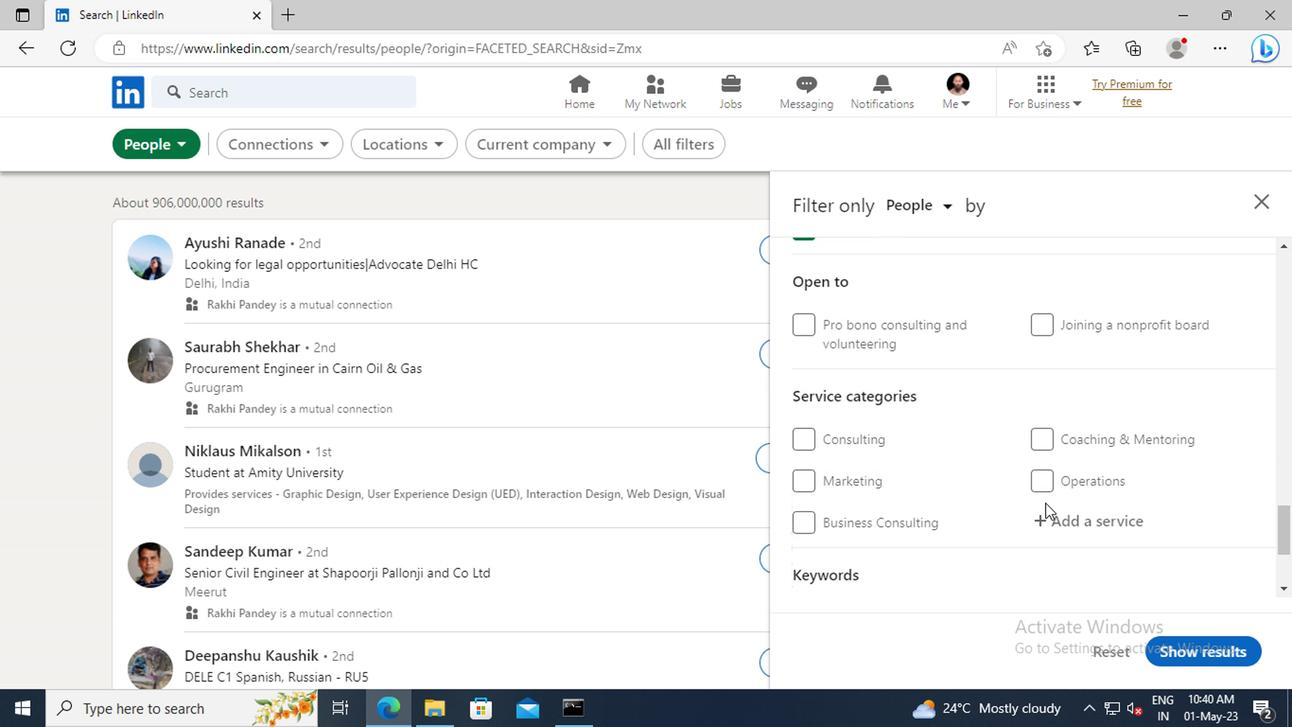 
Action: Mouse pressed left at (1048, 523)
Screenshot: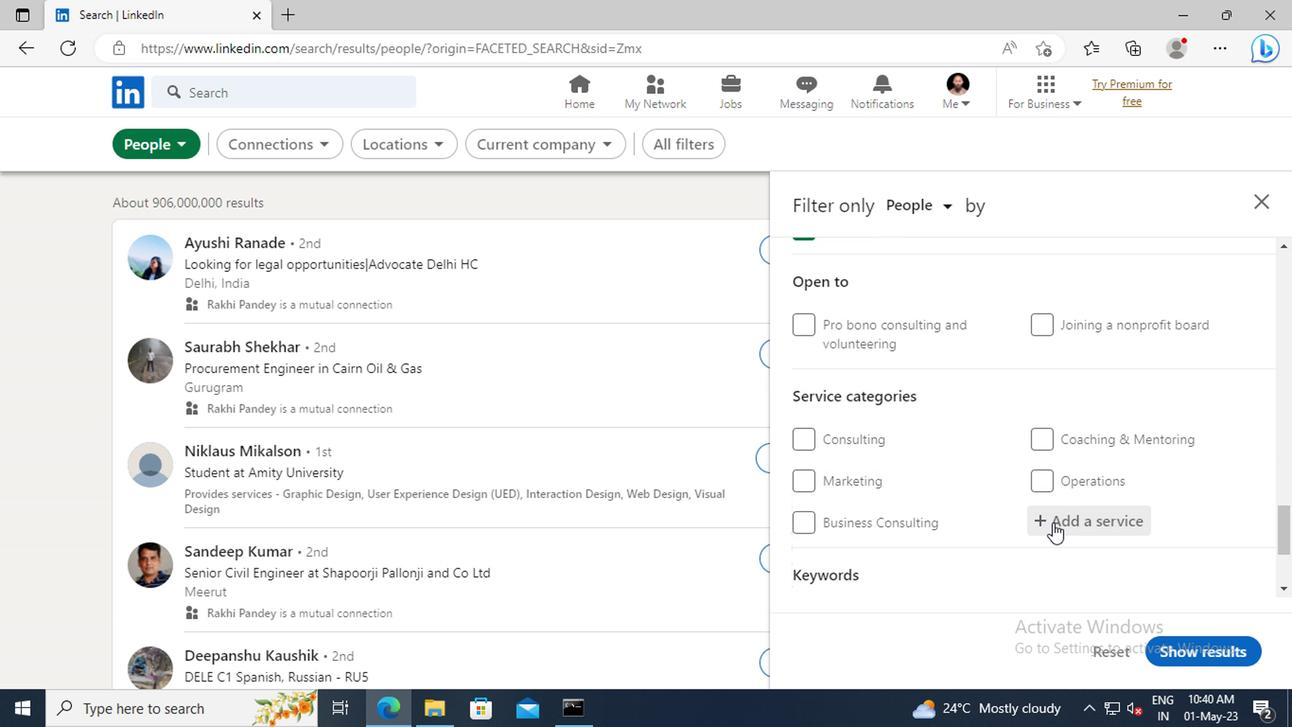 
Action: Key pressed <Key.shift>PROJECT
Screenshot: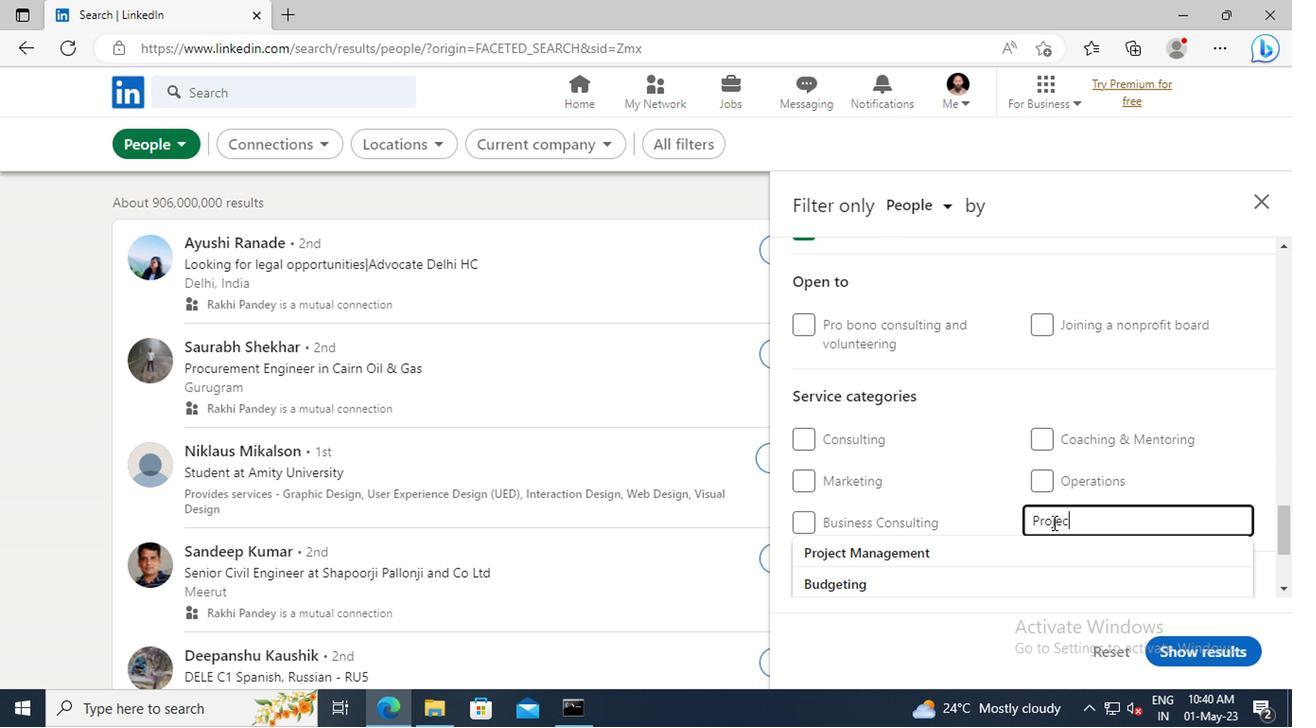 
Action: Mouse moved to (1018, 546)
Screenshot: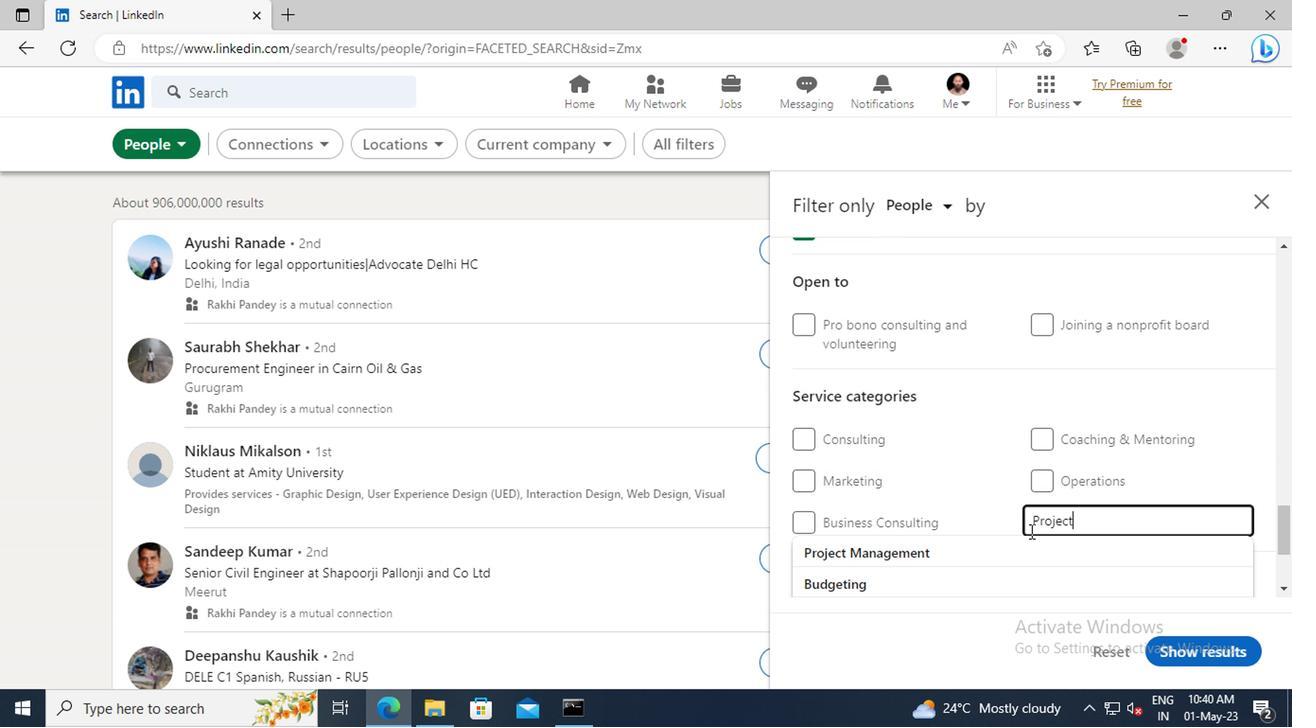 
Action: Mouse pressed left at (1018, 546)
Screenshot: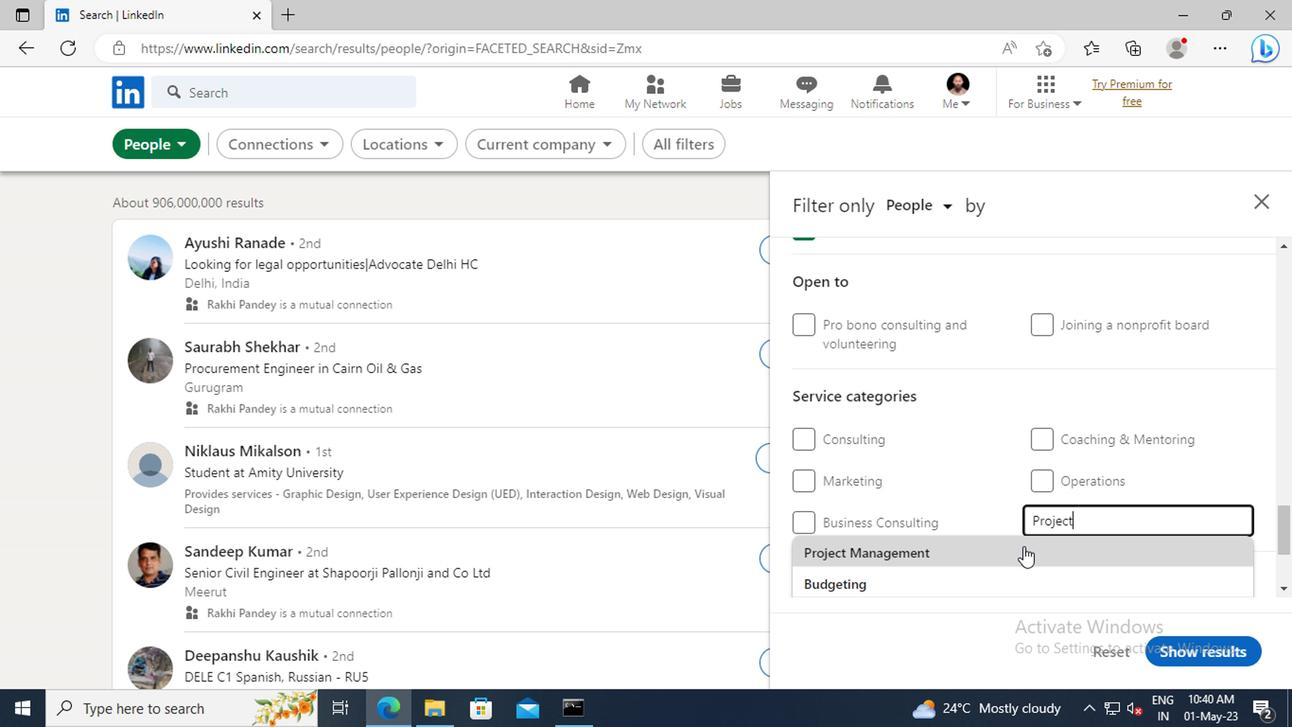 
Action: Mouse scrolled (1018, 545) with delta (0, -1)
Screenshot: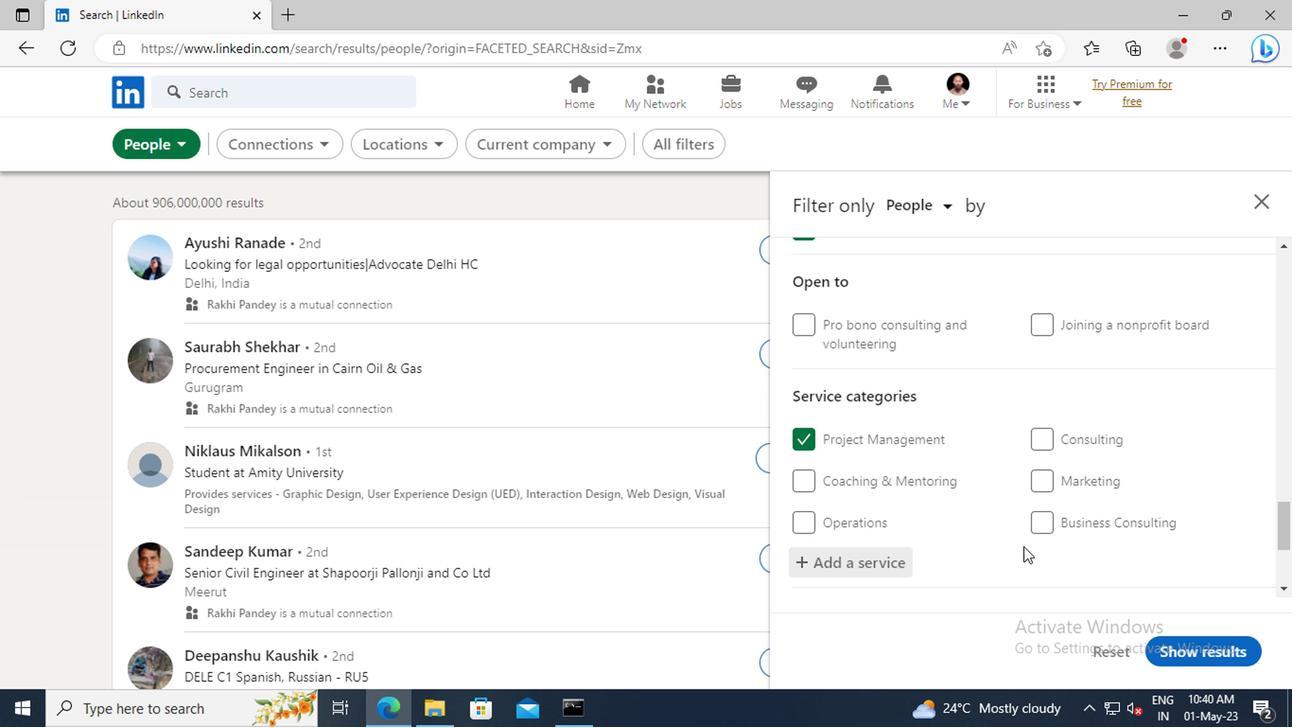 
Action: Mouse scrolled (1018, 545) with delta (0, -1)
Screenshot: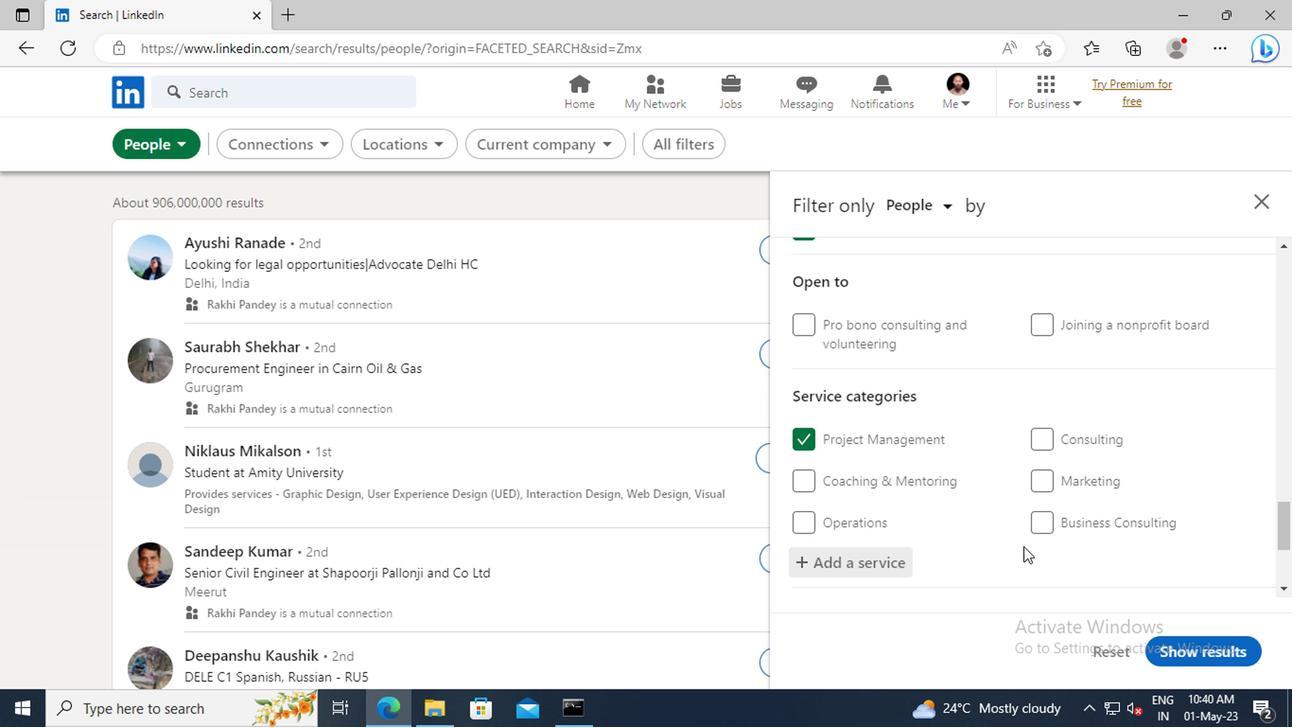 
Action: Mouse scrolled (1018, 545) with delta (0, -1)
Screenshot: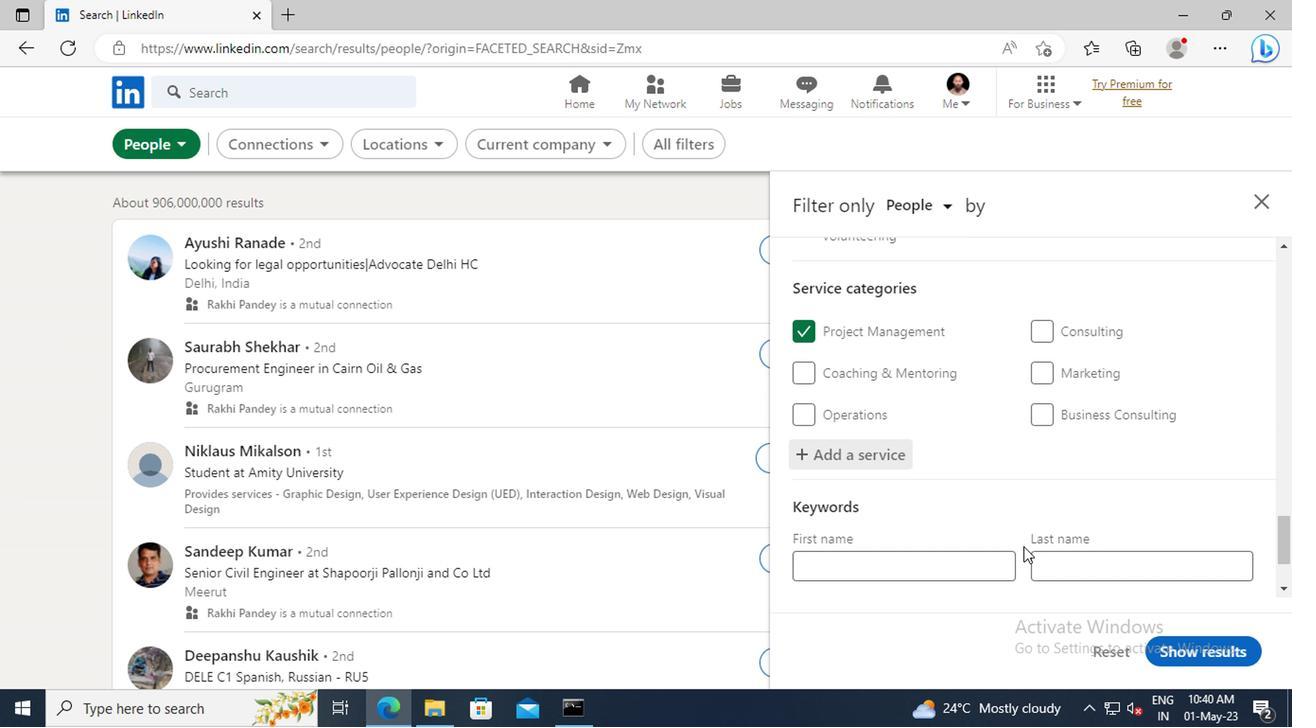 
Action: Mouse scrolled (1018, 545) with delta (0, -1)
Screenshot: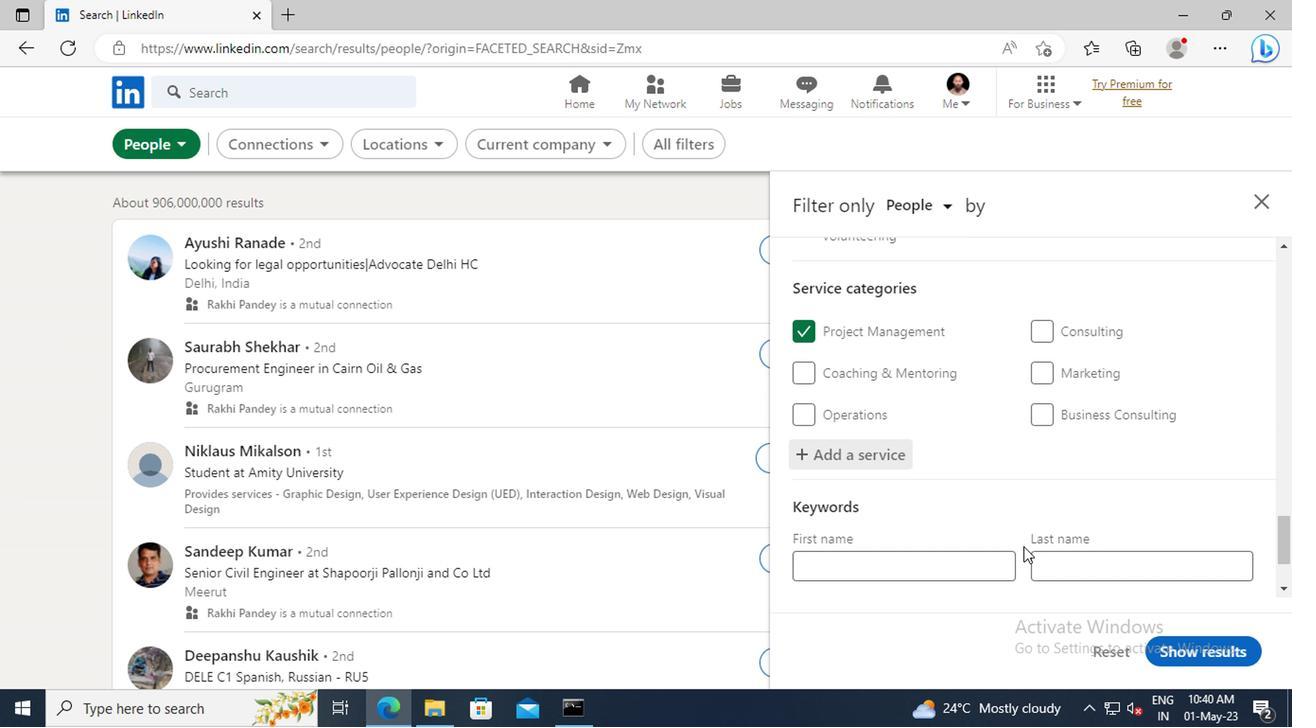 
Action: Mouse scrolled (1018, 545) with delta (0, -1)
Screenshot: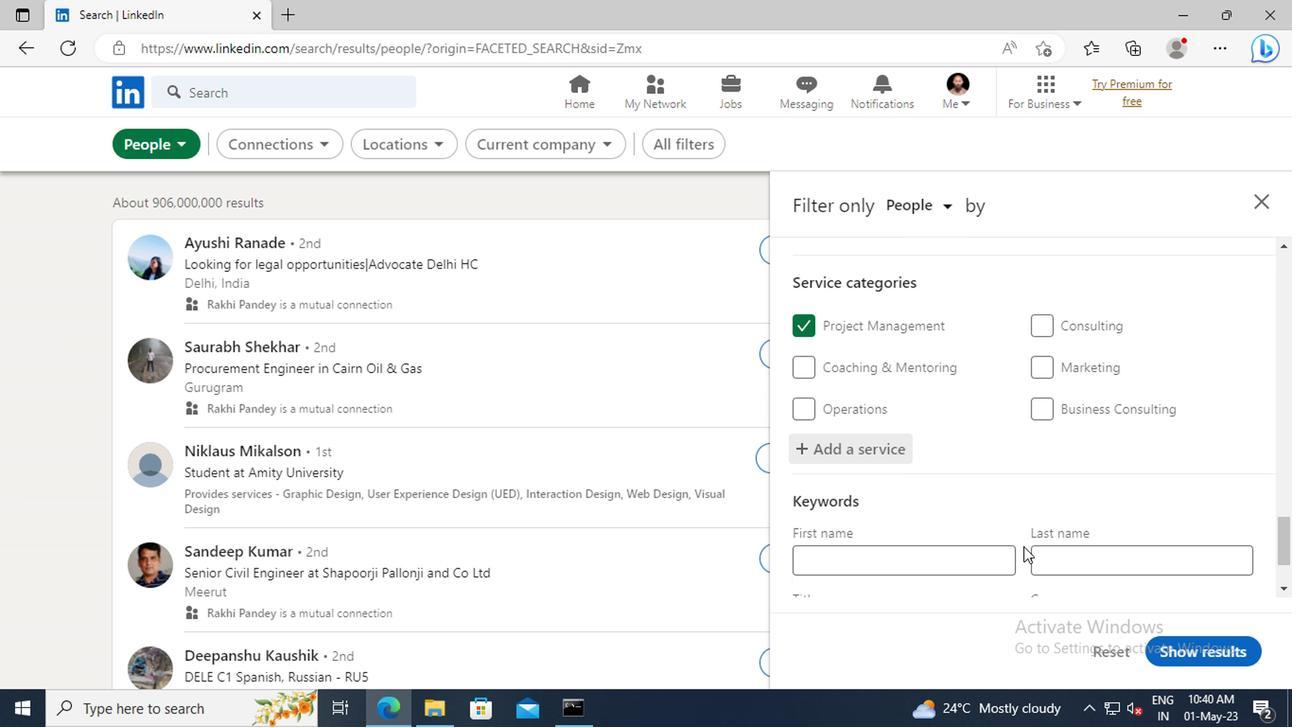 
Action: Mouse moved to (881, 521)
Screenshot: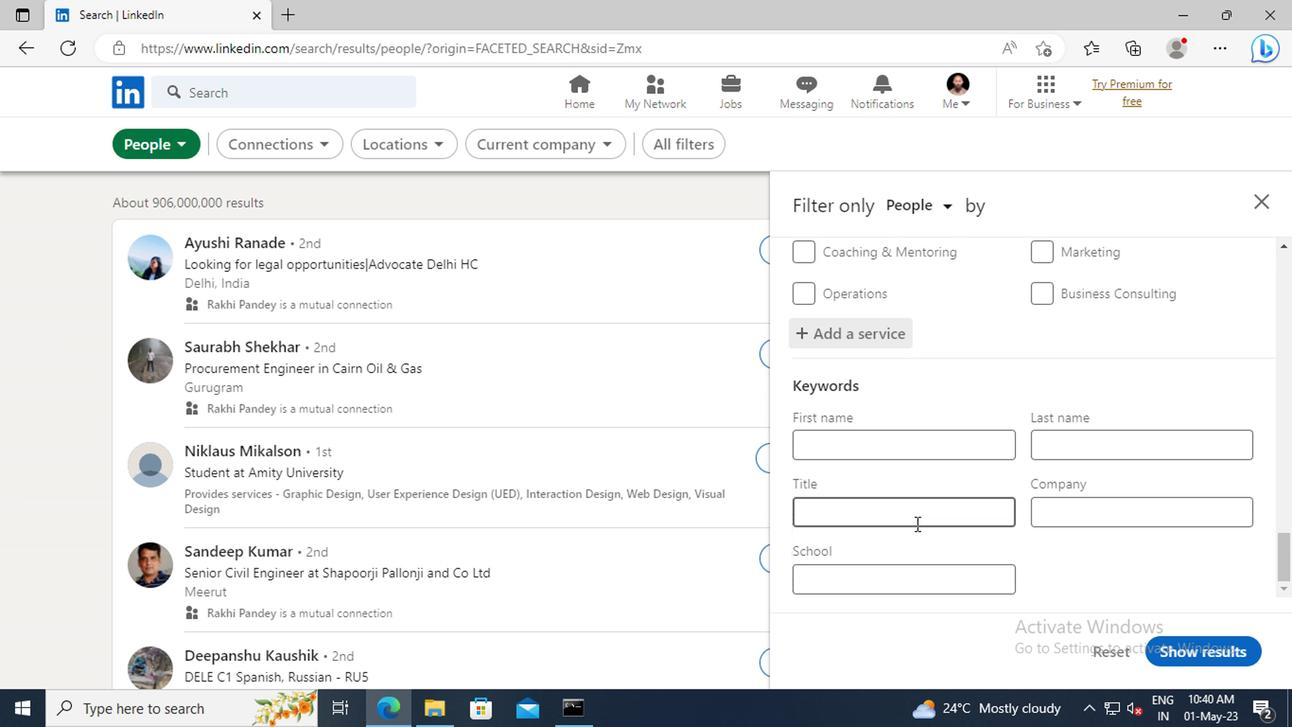 
Action: Mouse pressed left at (881, 521)
Screenshot: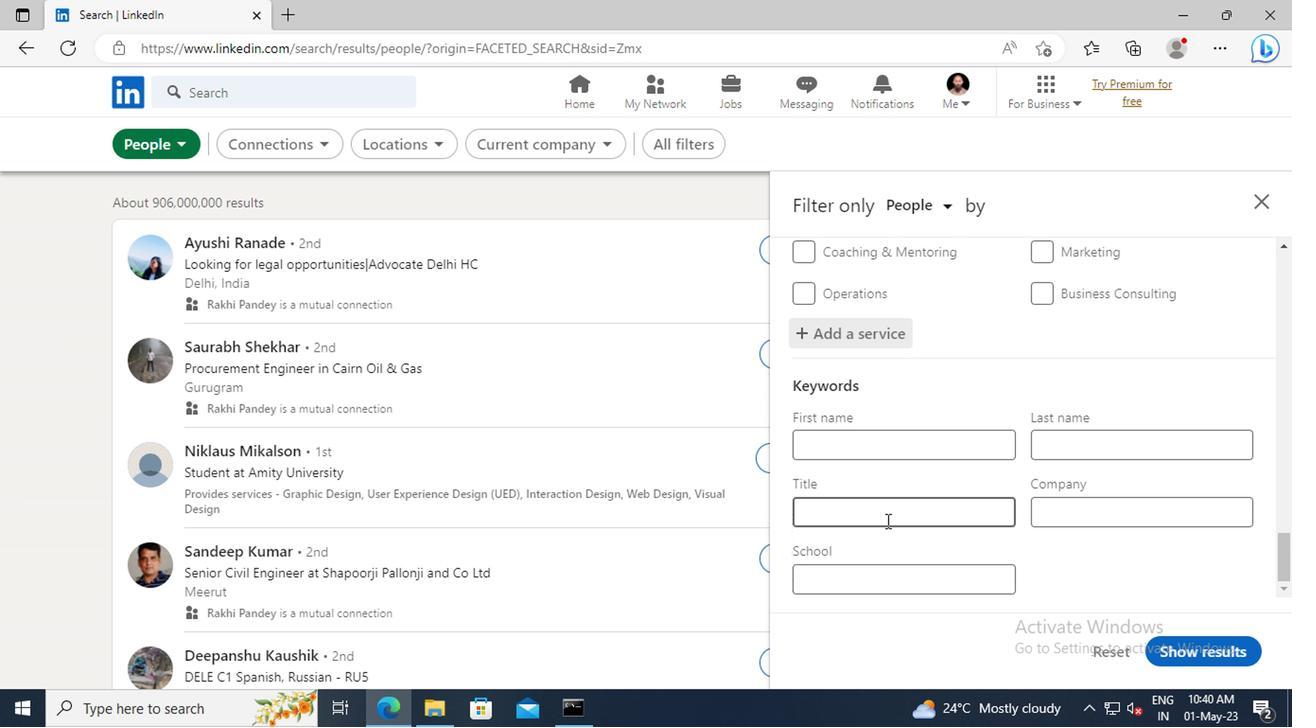 
Action: Key pressed <Key.shift>CEO<Key.enter>
Screenshot: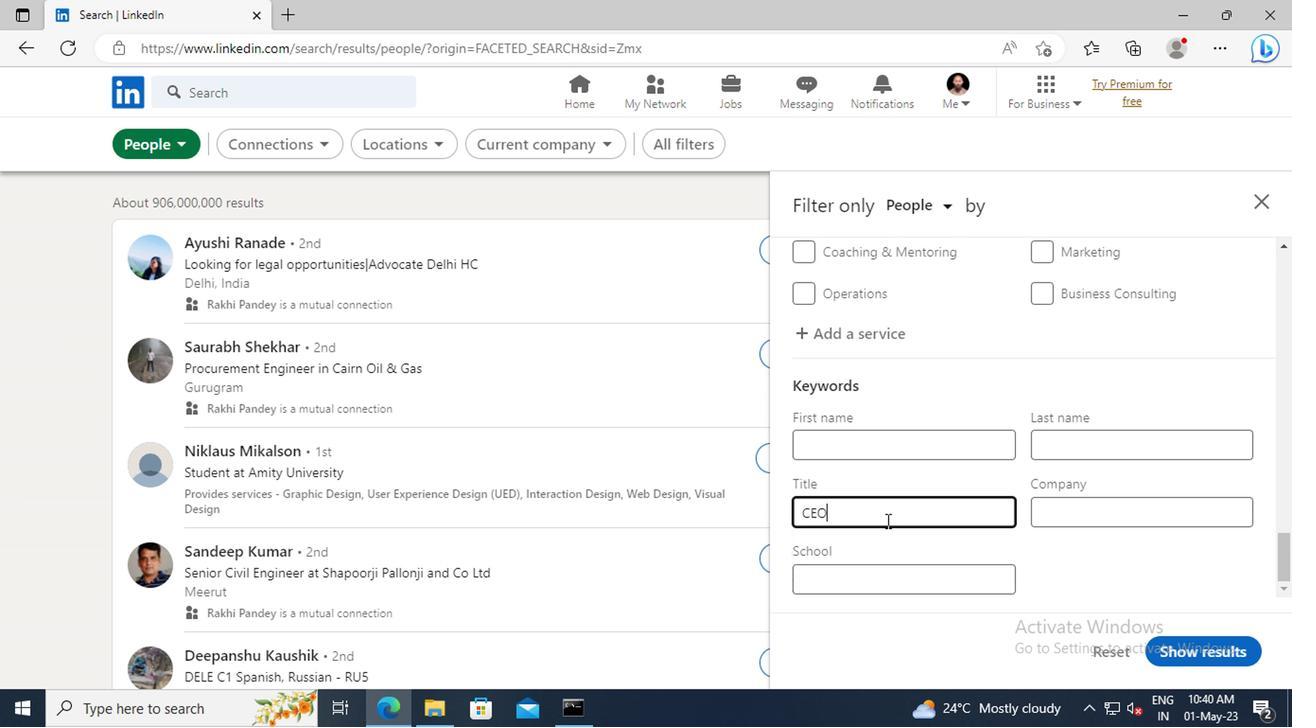 
Action: Mouse moved to (1194, 655)
Screenshot: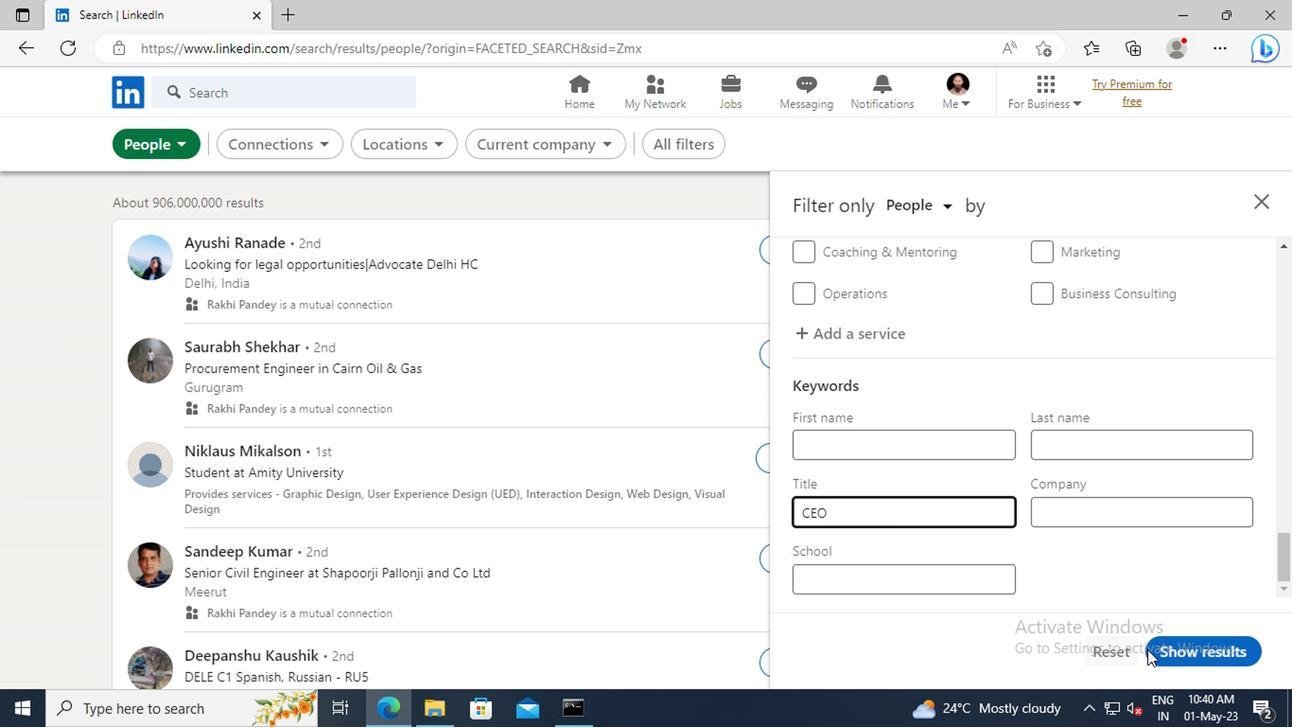 
Action: Mouse pressed left at (1194, 655)
Screenshot: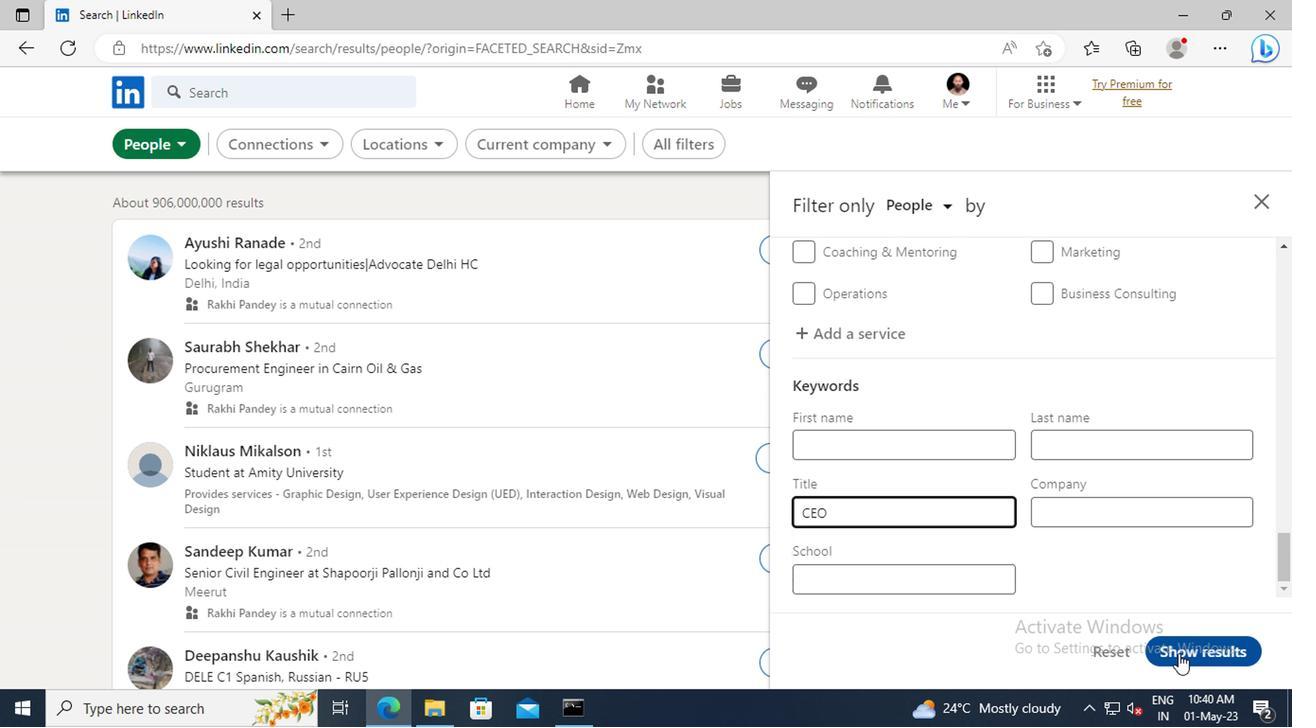 
